Task: Use the "Add to Photos" extension to import photos from other apps into Apple Photos
Action: Mouse moved to (591, 423)
Screenshot: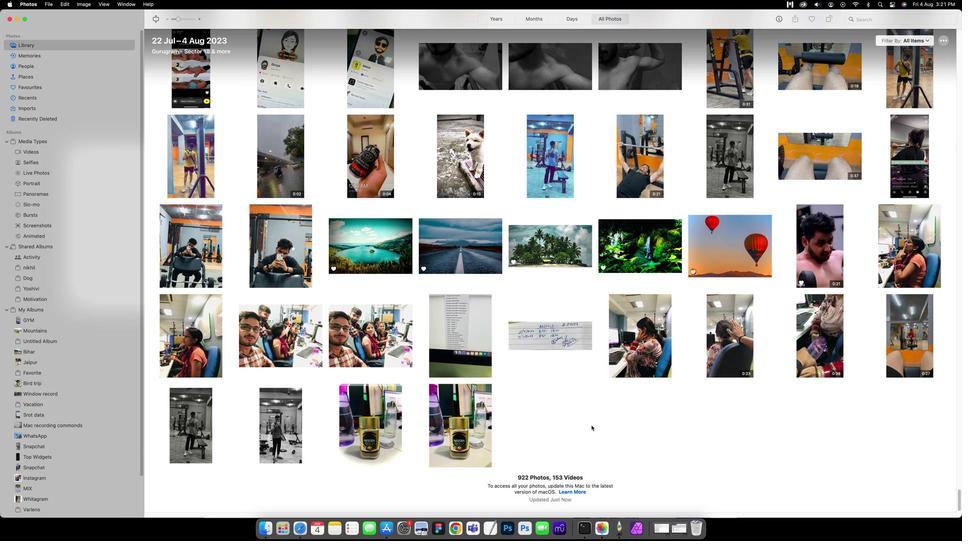 
Action: Mouse pressed left at (591, 423)
Screenshot: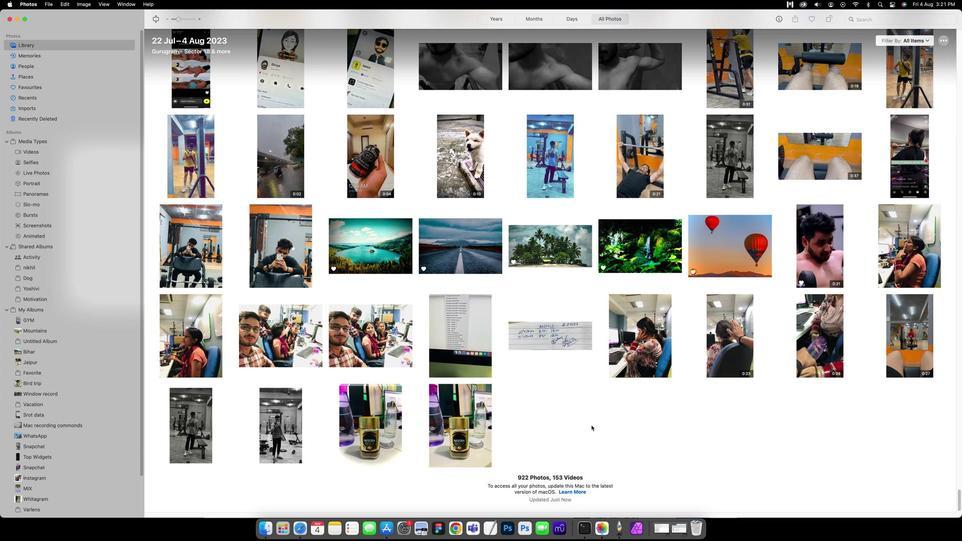 
Action: Mouse moved to (50, 9)
Screenshot: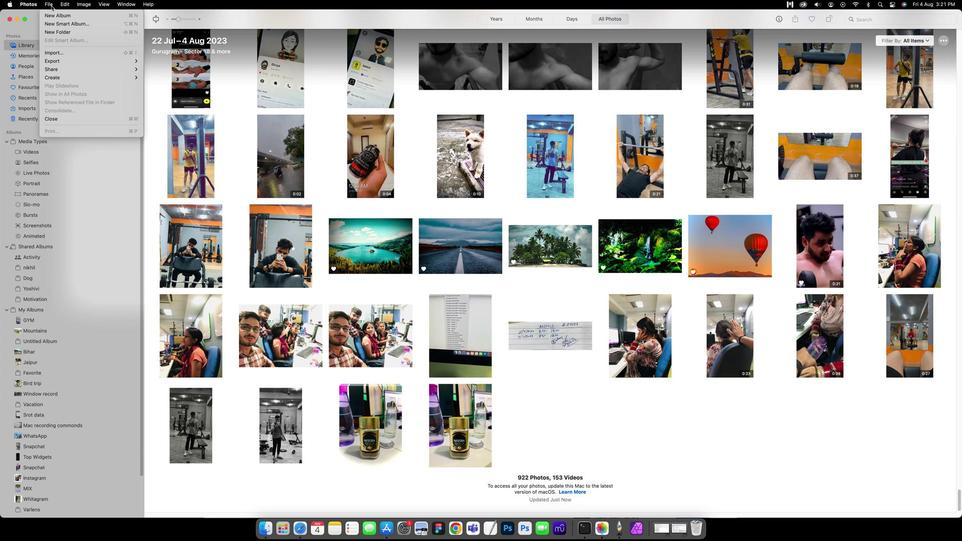 
Action: Mouse pressed left at (50, 9)
Screenshot: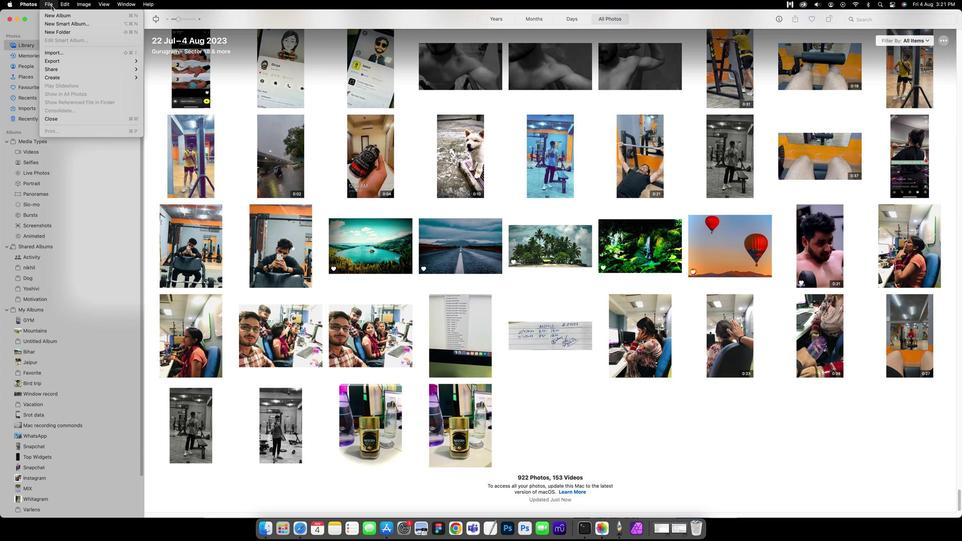 
Action: Mouse moved to (59, 57)
Screenshot: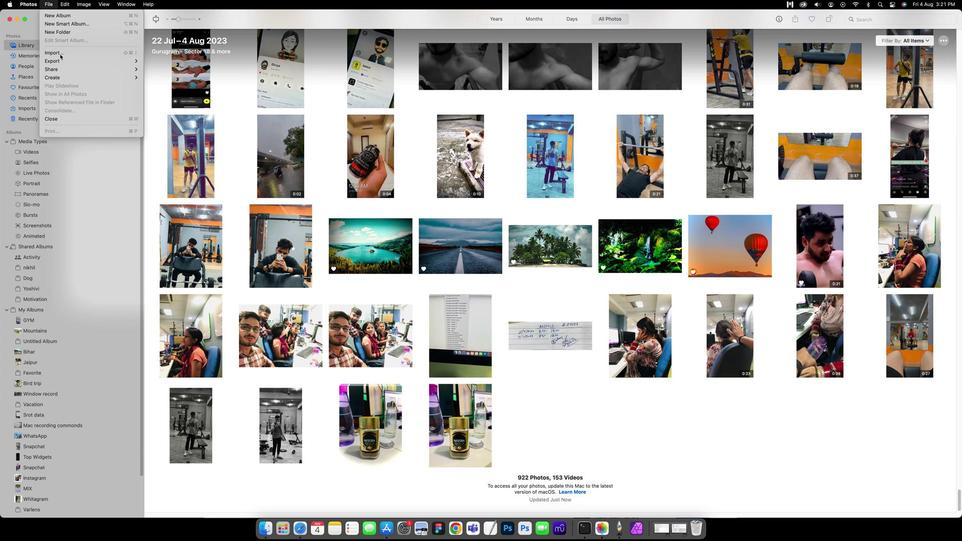 
Action: Mouse pressed left at (59, 57)
Screenshot: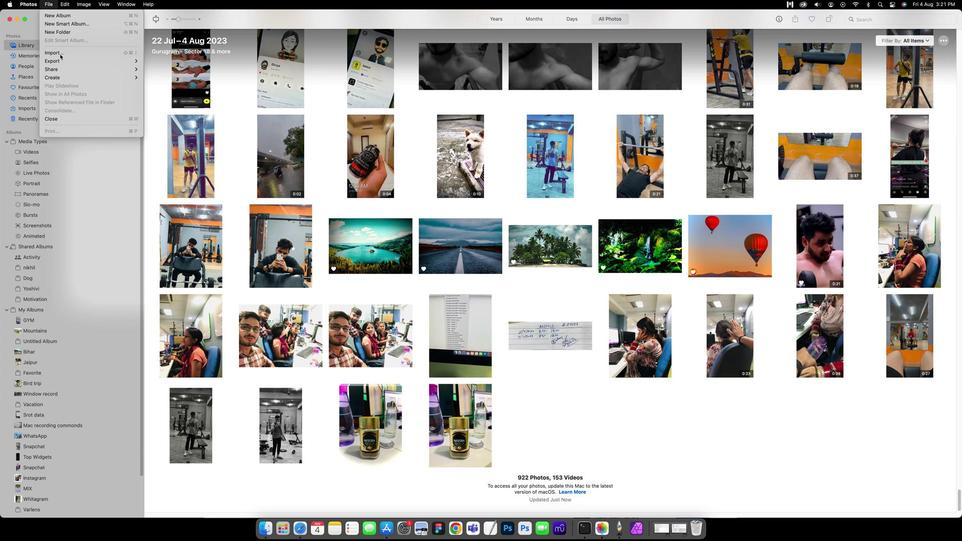
Action: Mouse moved to (405, 221)
Screenshot: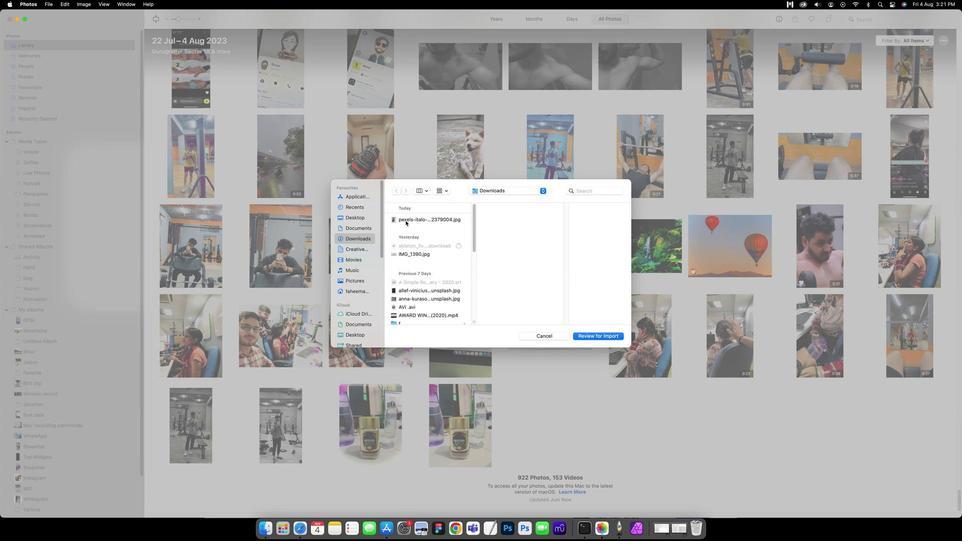 
Action: Mouse pressed left at (405, 221)
Screenshot: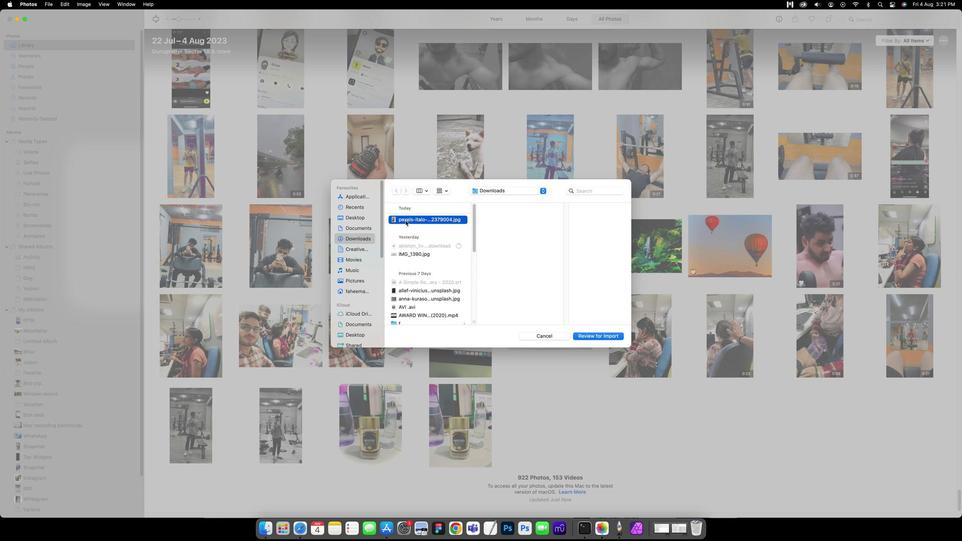 
Action: Mouse moved to (408, 254)
Screenshot: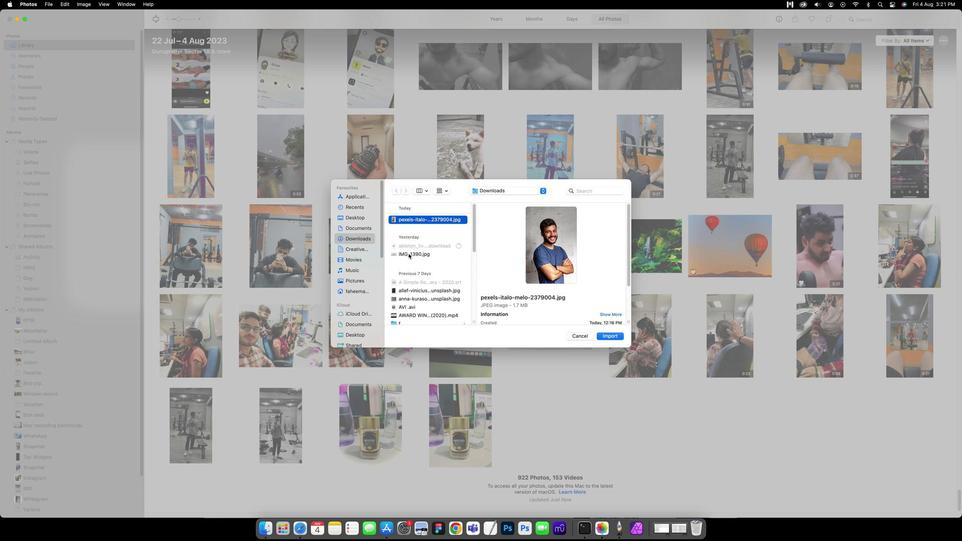 
Action: Key pressed Key.cmd
Screenshot: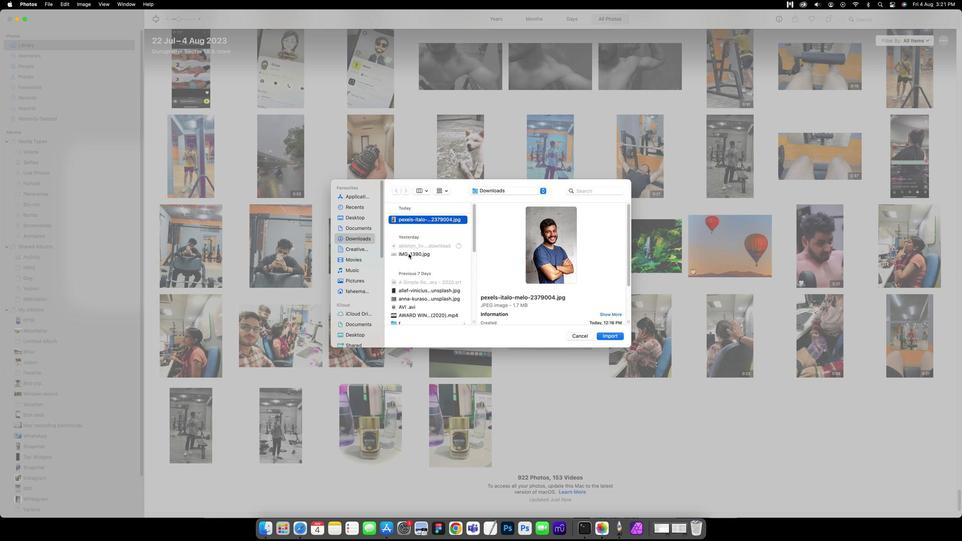 
Action: Mouse pressed left at (408, 254)
Screenshot: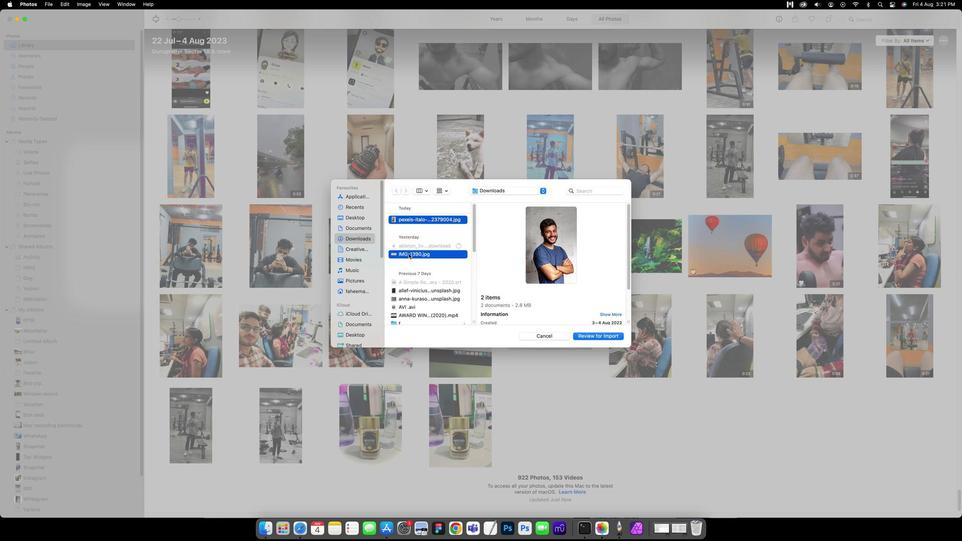 
Action: Mouse moved to (415, 293)
Screenshot: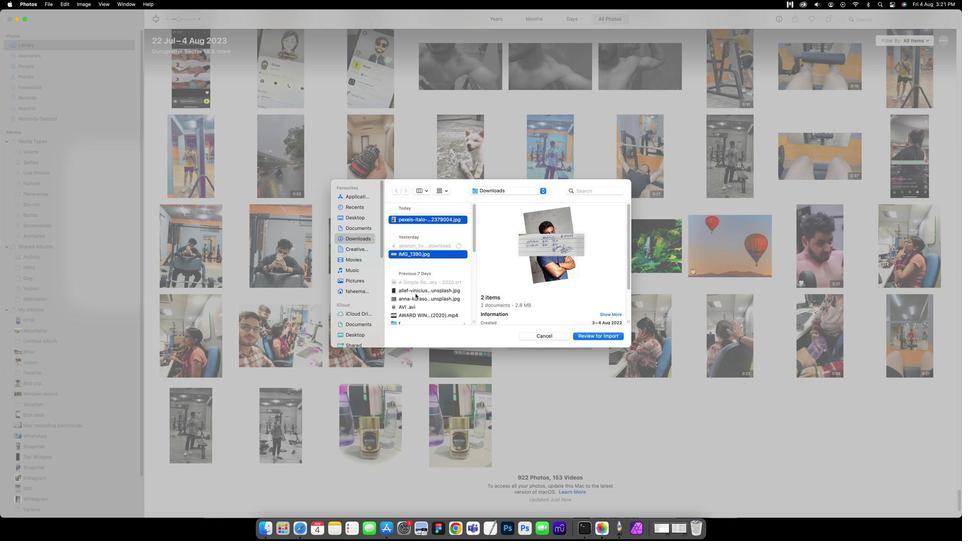 
Action: Key pressed Key.cmd
Screenshot: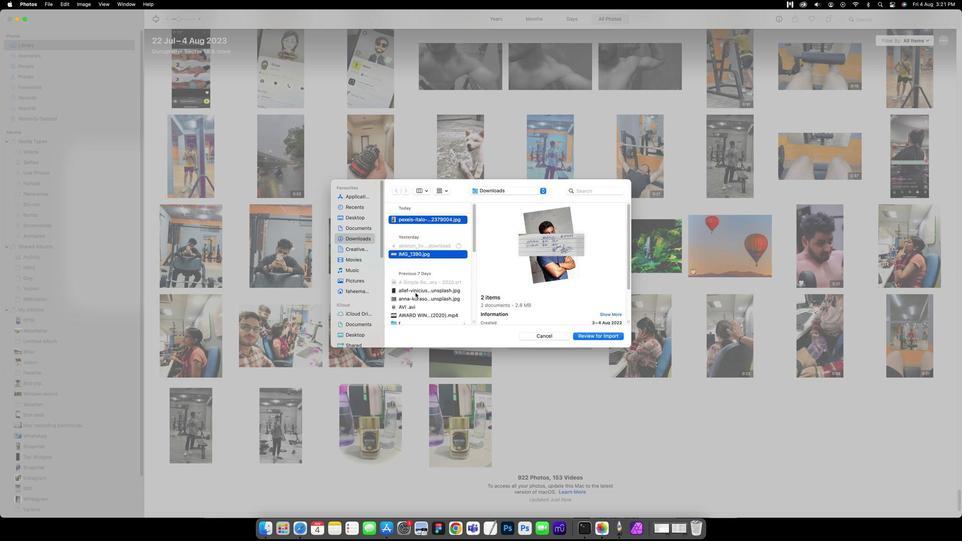 
Action: Mouse moved to (415, 289)
Screenshot: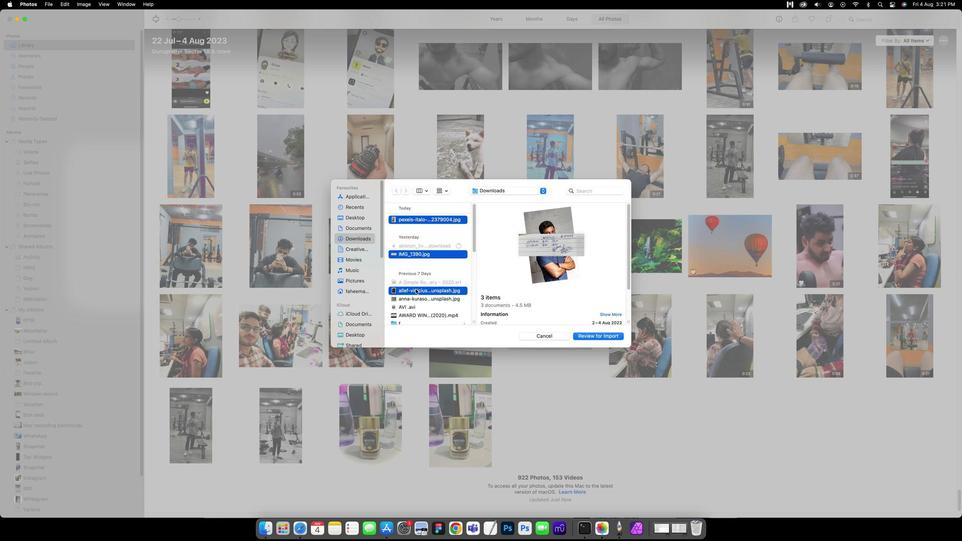 
Action: Mouse pressed left at (415, 289)
Screenshot: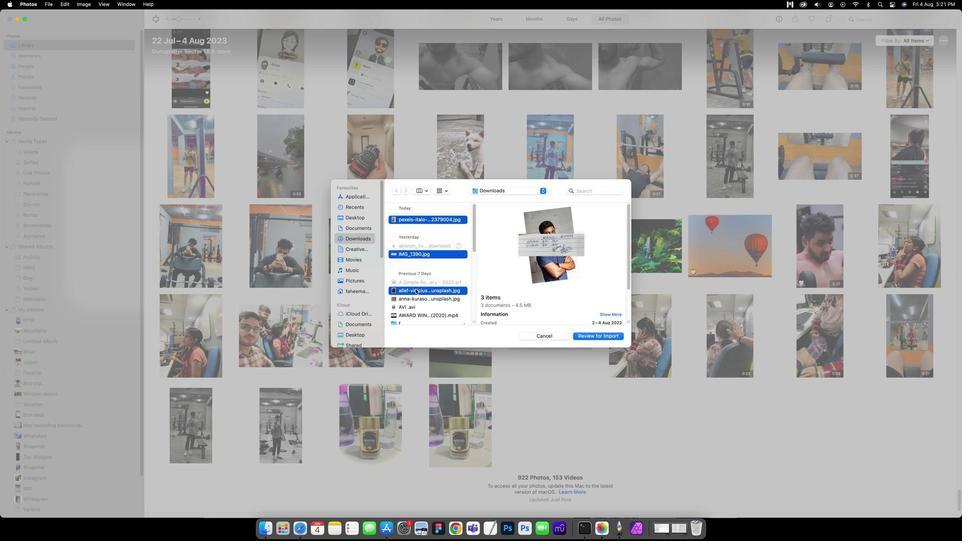 
Action: Mouse moved to (412, 298)
Screenshot: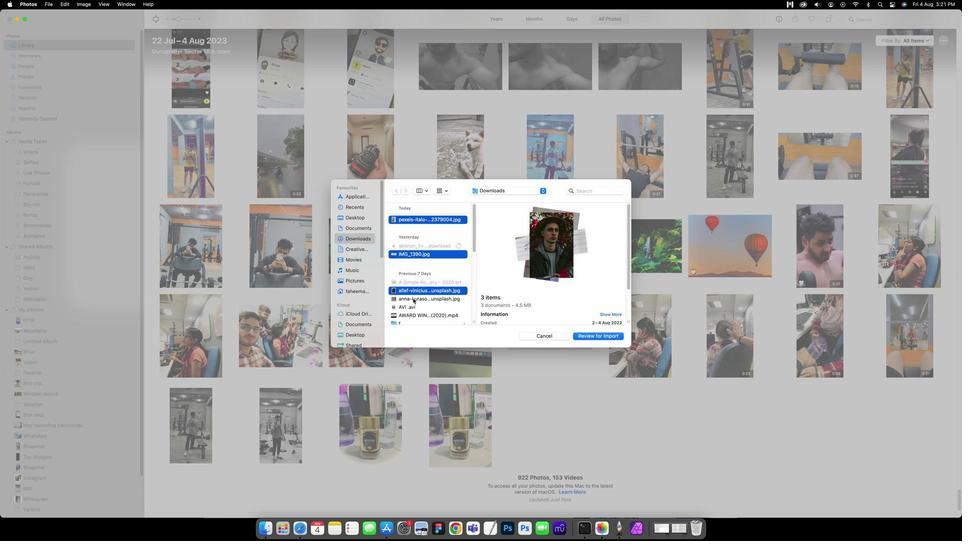 
Action: Mouse pressed left at (412, 298)
Screenshot: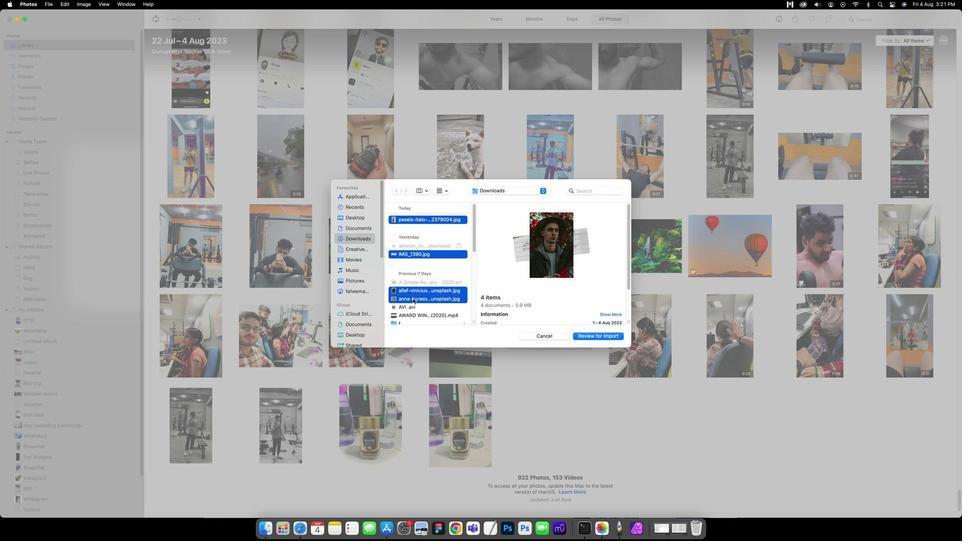 
Action: Mouse moved to (409, 306)
Screenshot: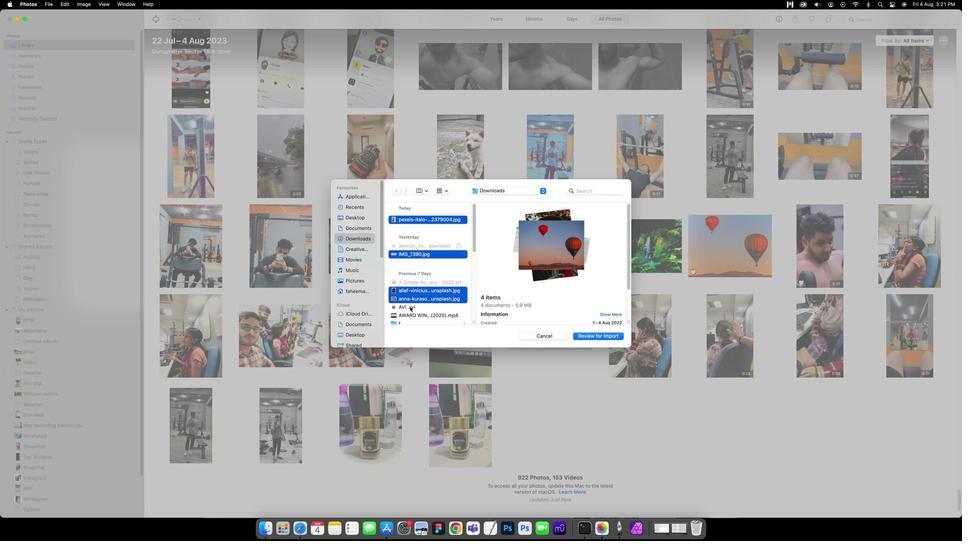 
Action: Mouse pressed left at (409, 306)
Screenshot: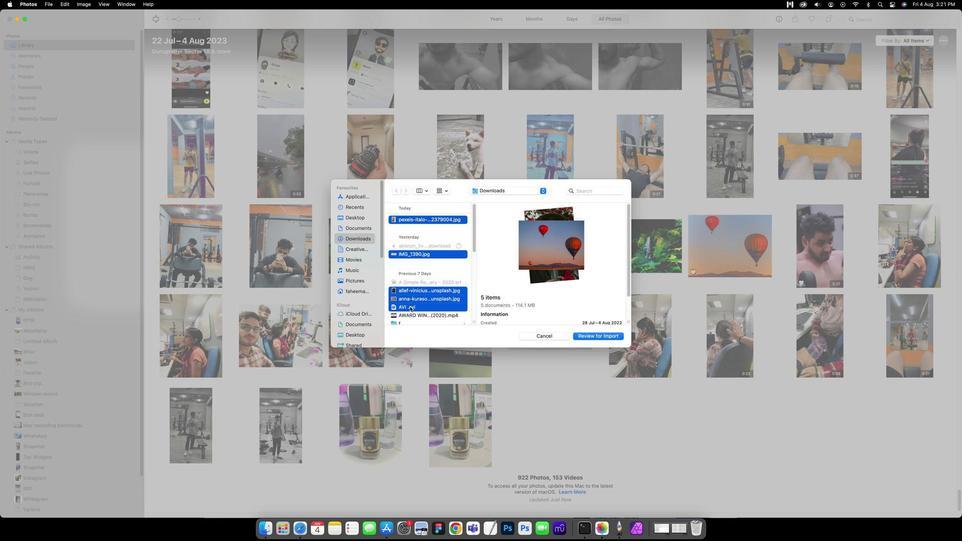 
Action: Mouse scrolled (409, 306) with delta (0, 4)
Screenshot: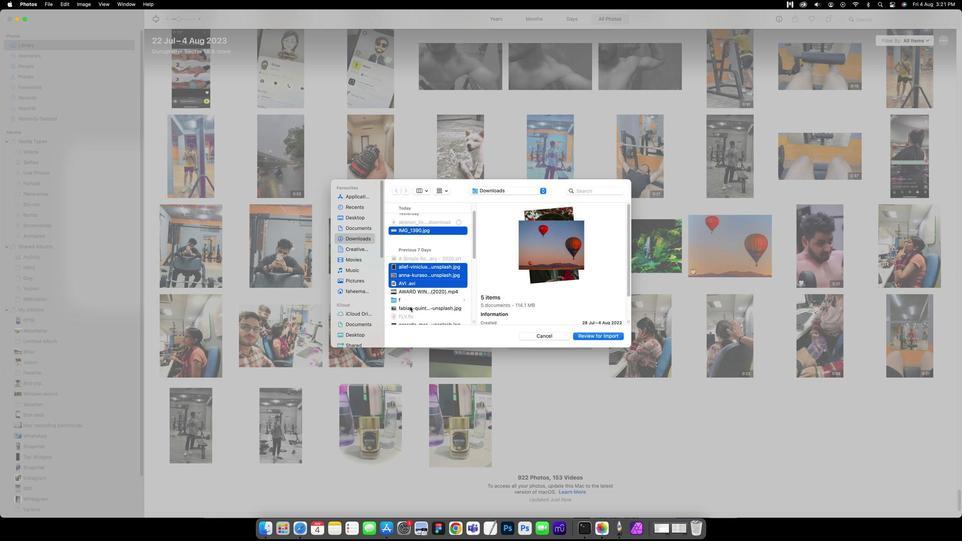 
Action: Mouse scrolled (409, 306) with delta (0, 4)
Screenshot: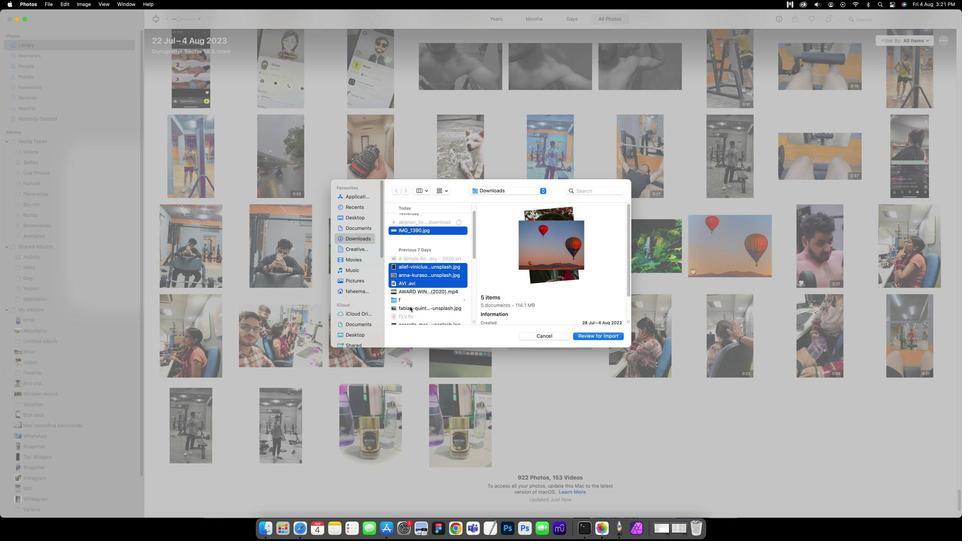 
Action: Mouse scrolled (409, 306) with delta (0, 3)
Screenshot: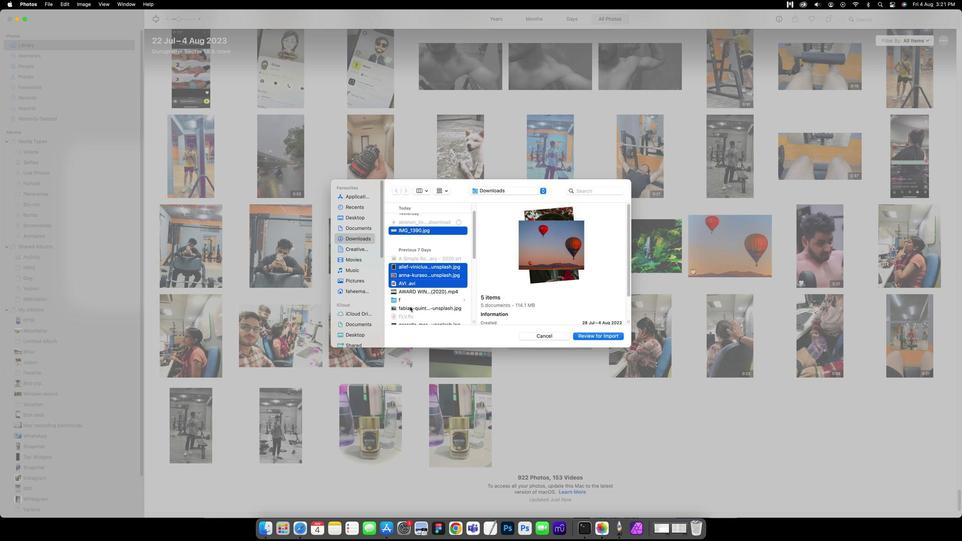 
Action: Mouse moved to (412, 295)
Screenshot: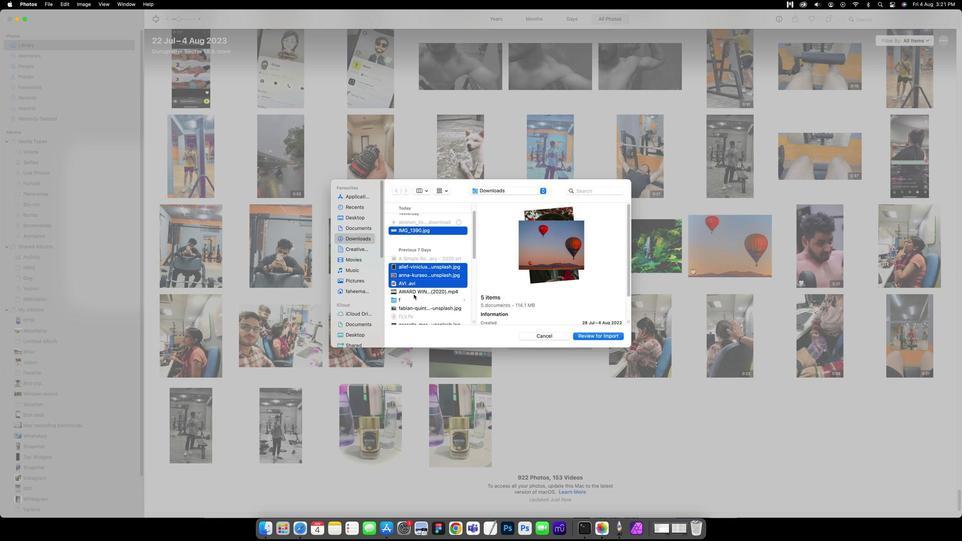 
Action: Key pressed Key.cmd
Screenshot: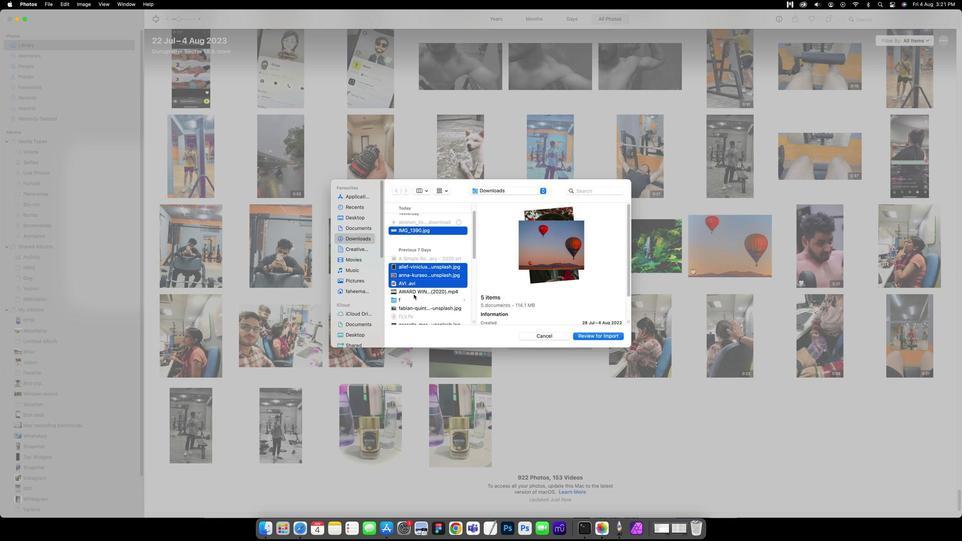 
Action: Mouse moved to (410, 307)
Screenshot: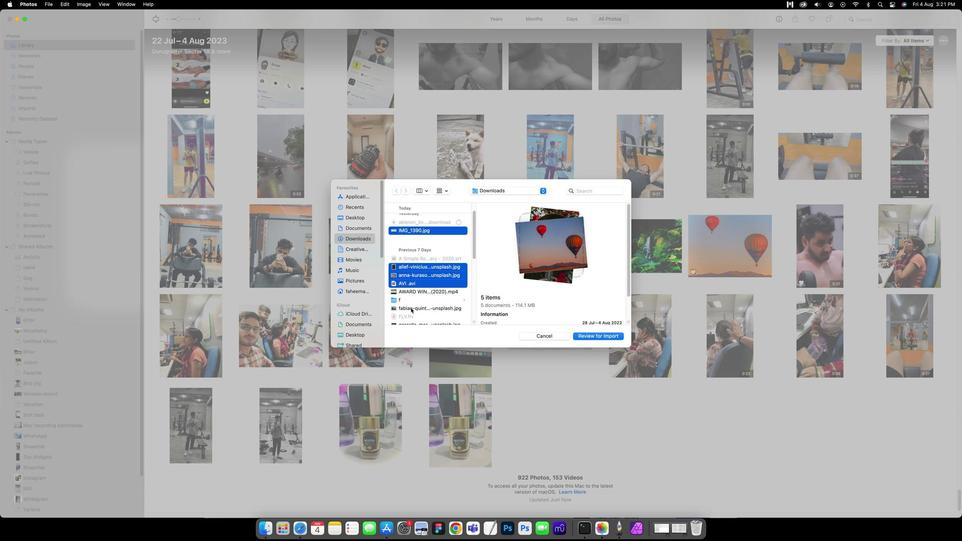 
Action: Mouse pressed left at (410, 307)
Screenshot: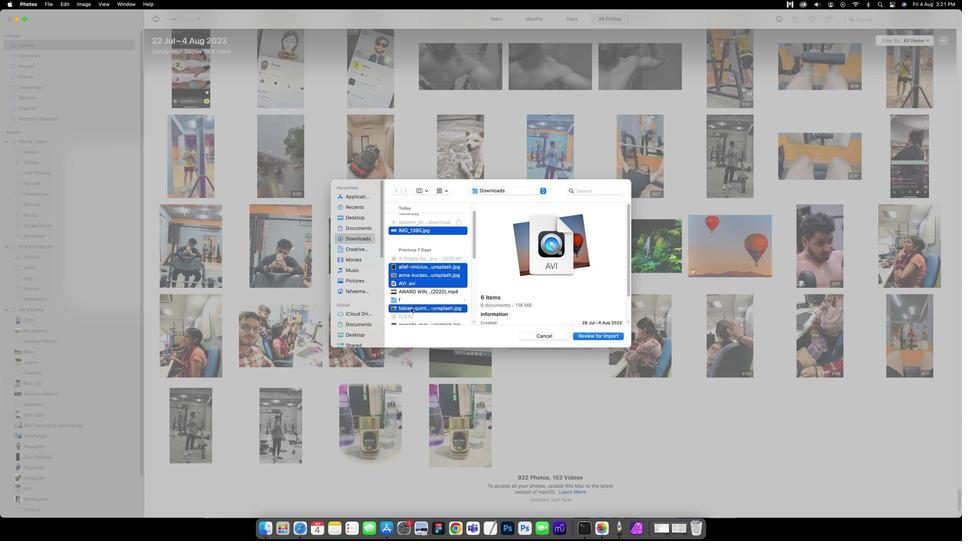 
Action: Mouse scrolled (410, 307) with delta (0, 4)
Screenshot: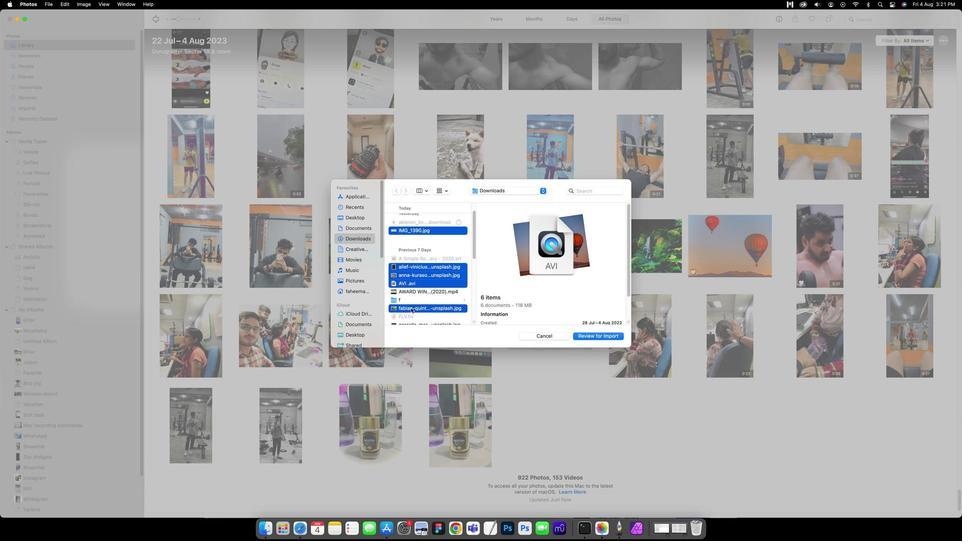 
Action: Mouse scrolled (410, 307) with delta (0, 4)
Screenshot: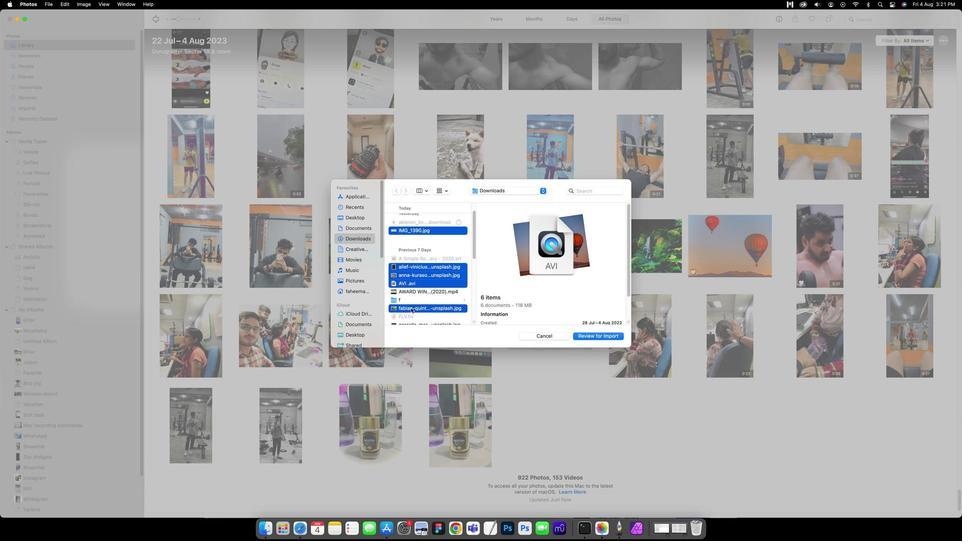 
Action: Mouse scrolled (410, 307) with delta (0, 3)
Screenshot: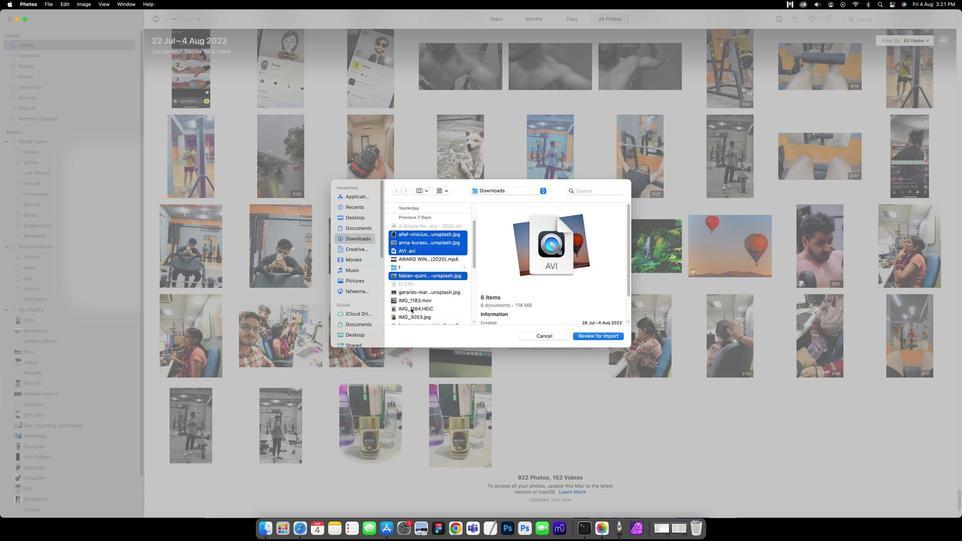 
Action: Mouse scrolled (410, 307) with delta (0, 4)
Screenshot: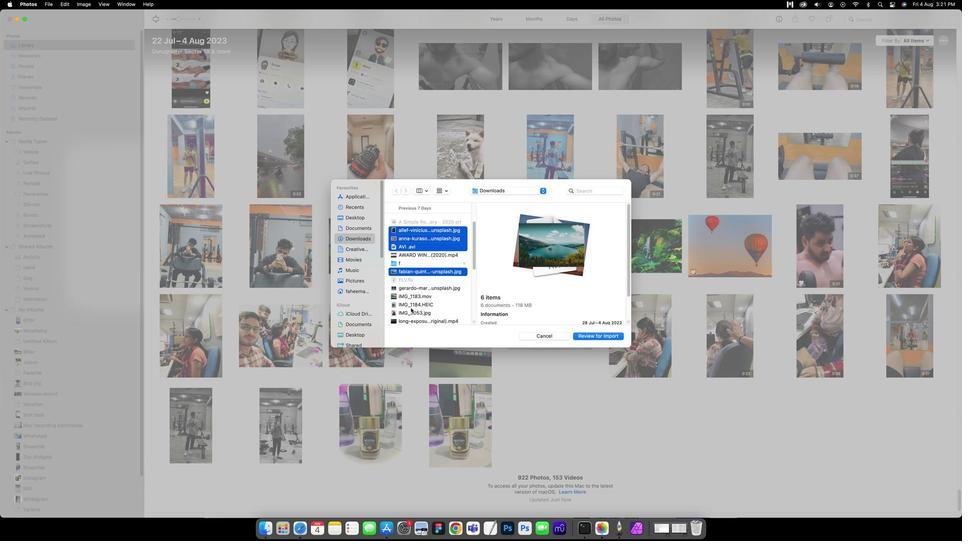 
Action: Mouse scrolled (410, 307) with delta (0, 4)
Screenshot: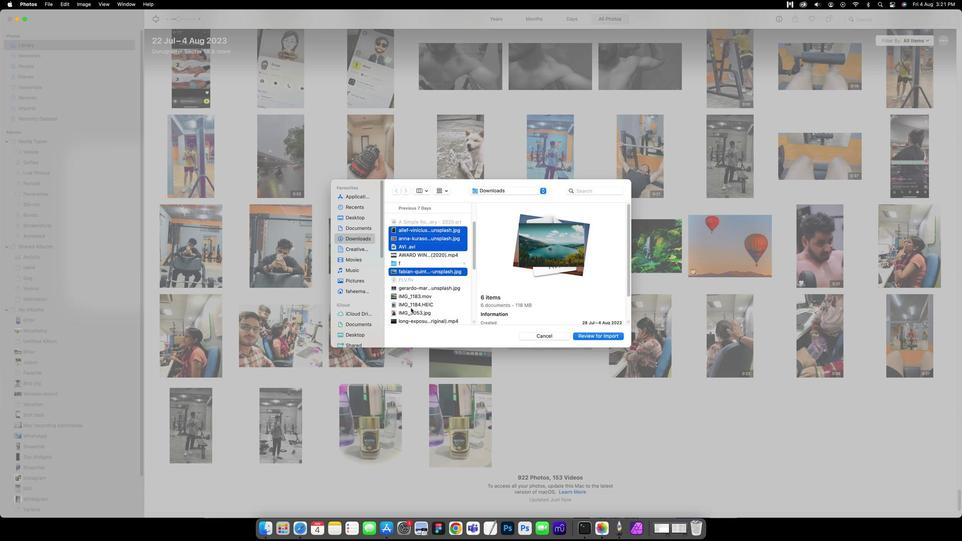 
Action: Mouse moved to (412, 291)
Screenshot: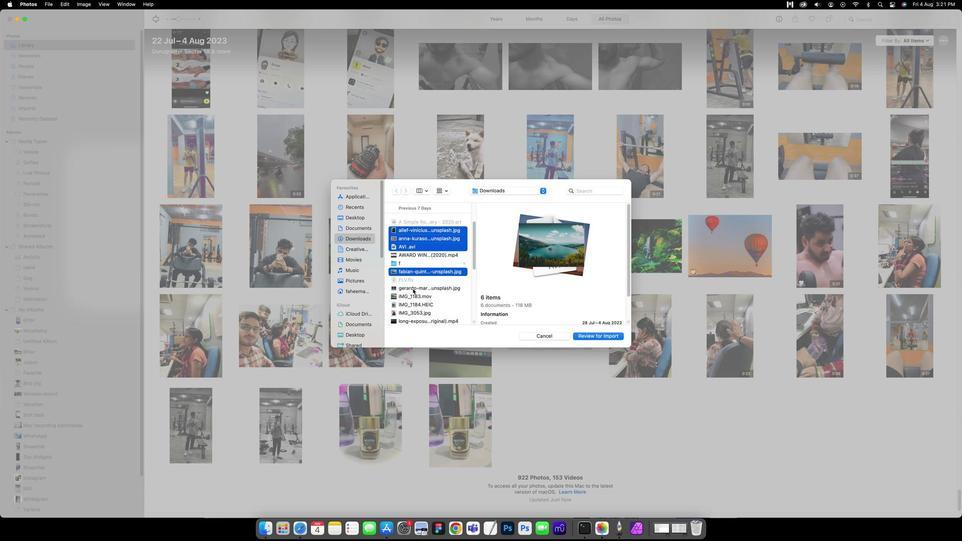 
Action: Key pressed Key.cmd
Screenshot: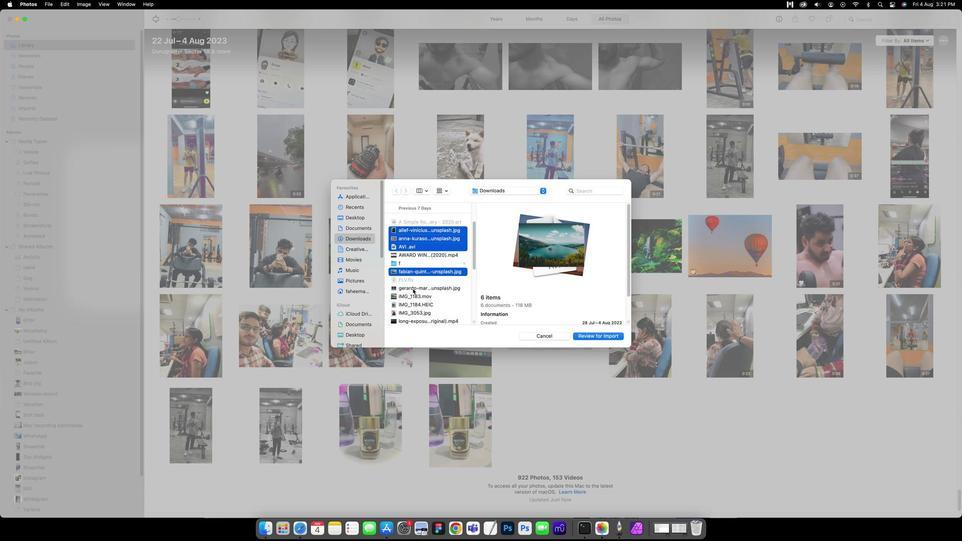 
Action: Mouse moved to (412, 287)
Screenshot: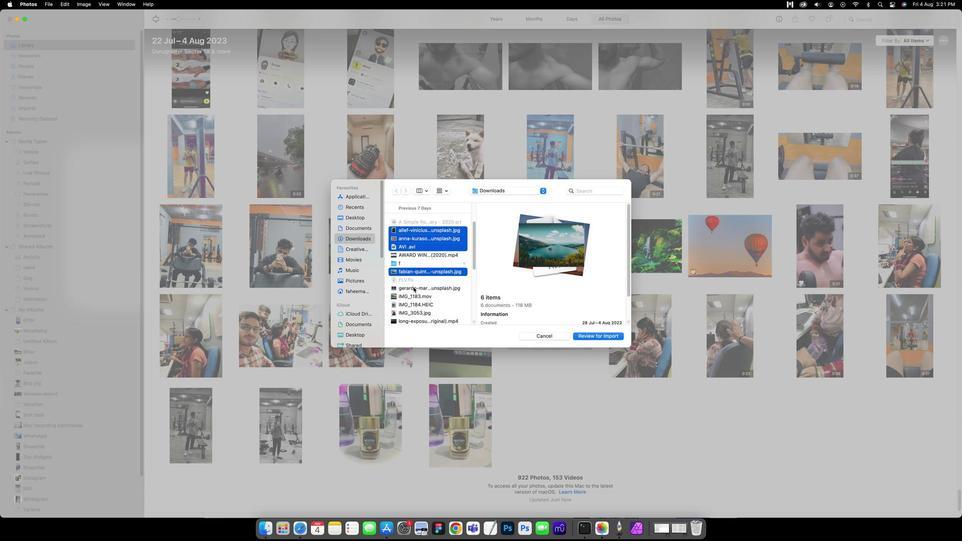 
Action: Mouse pressed left at (412, 287)
Screenshot: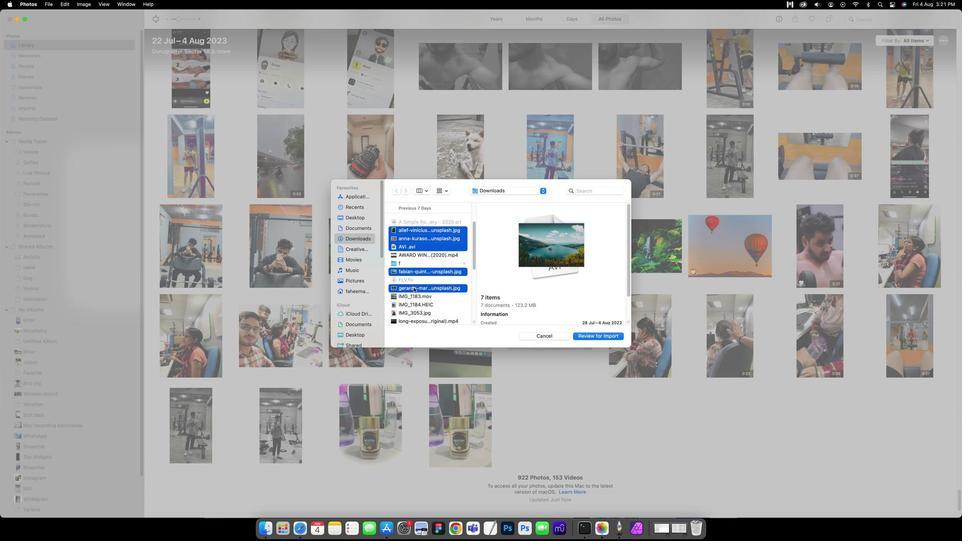 
Action: Mouse moved to (407, 305)
Screenshot: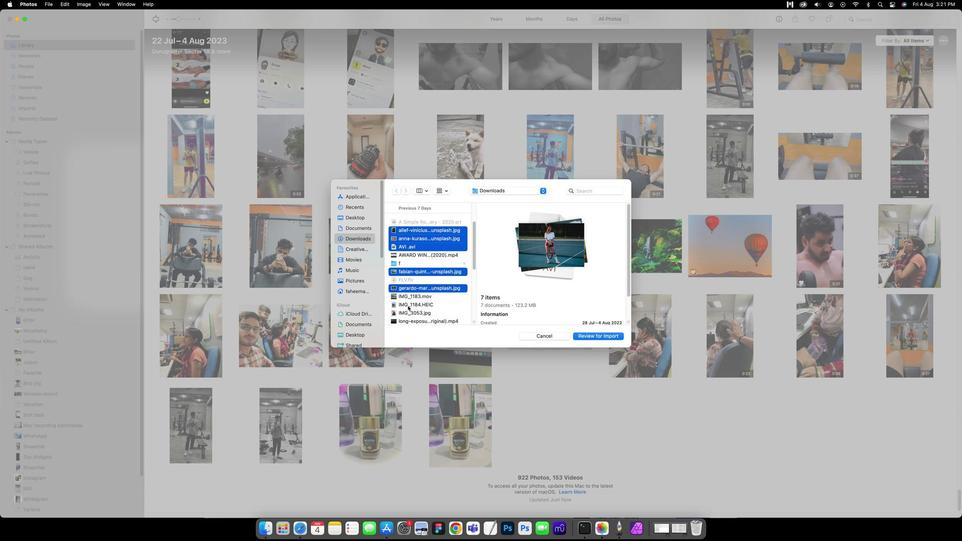 
Action: Mouse pressed left at (407, 305)
Screenshot: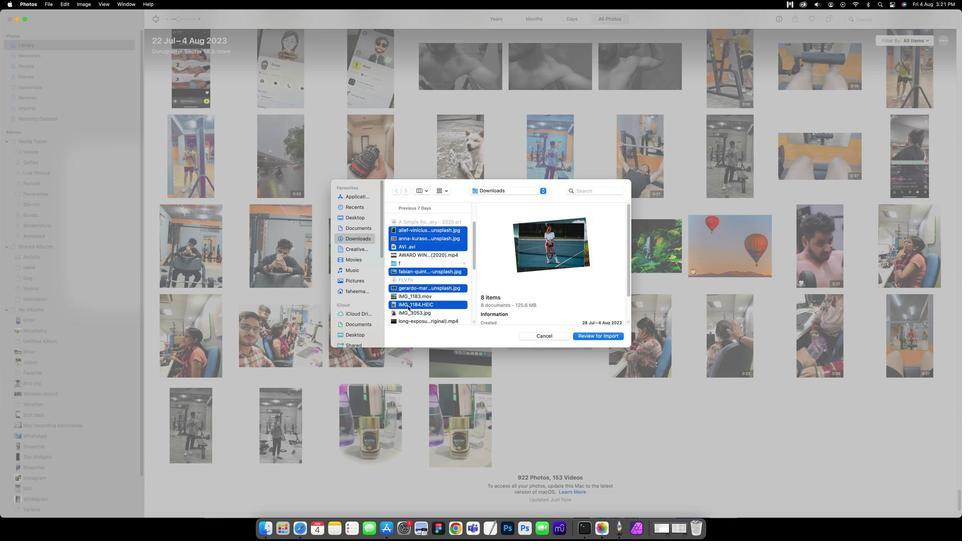 
Action: Mouse moved to (407, 310)
Screenshot: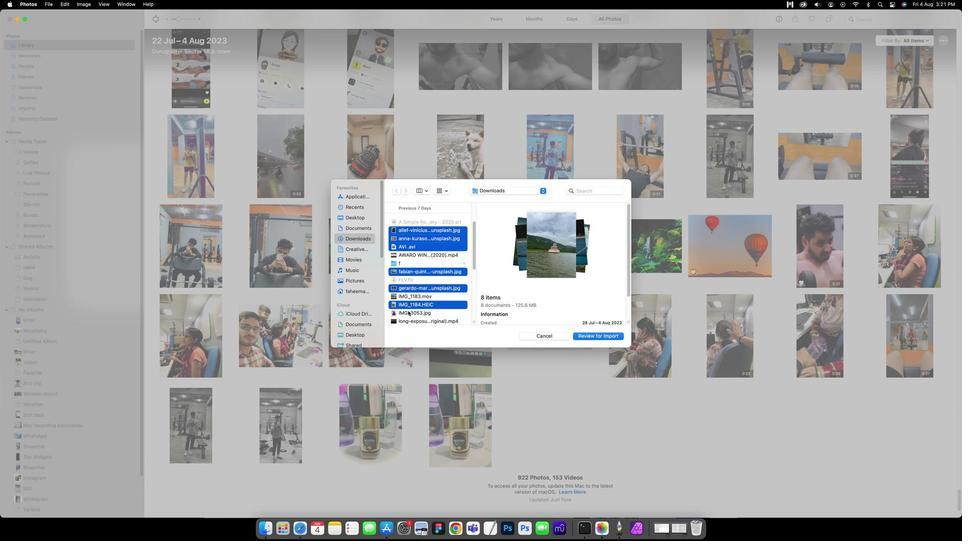 
Action: Mouse pressed left at (407, 310)
Screenshot: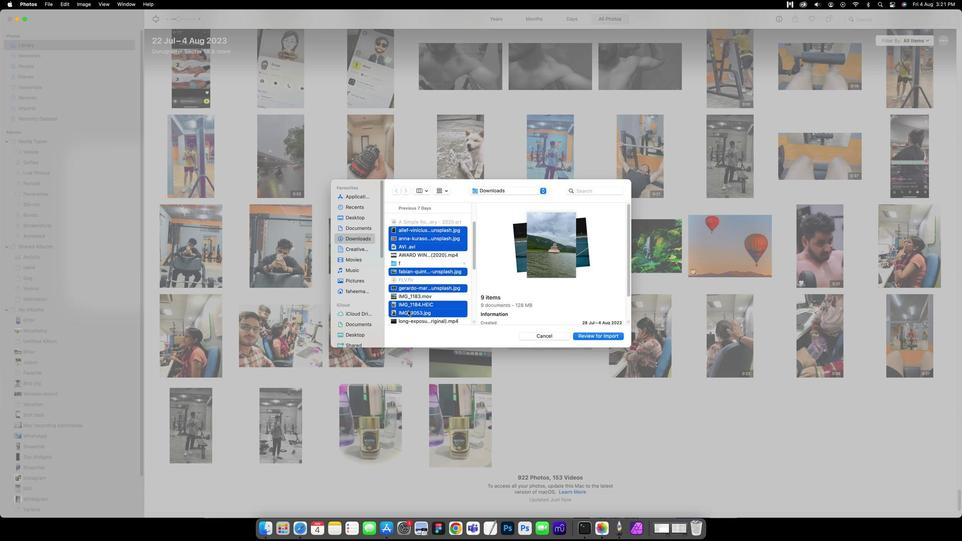 
Action: Mouse scrolled (407, 310) with delta (0, 4)
Screenshot: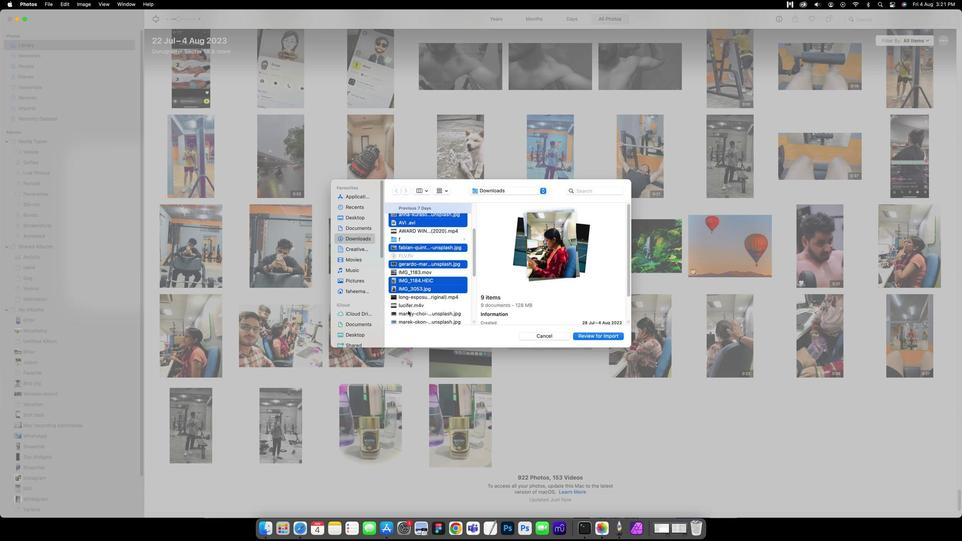 
Action: Mouse scrolled (407, 310) with delta (0, 4)
Screenshot: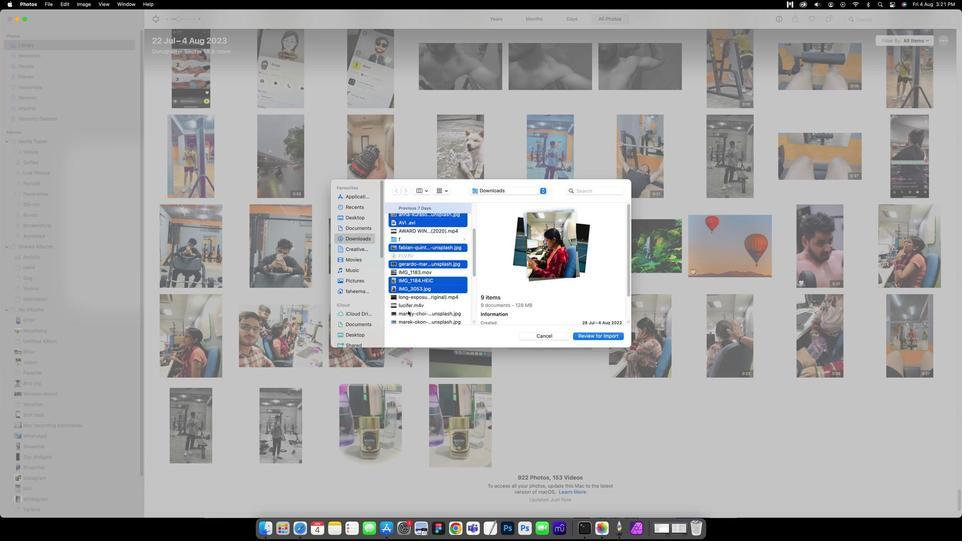 
Action: Mouse scrolled (407, 310) with delta (0, 3)
Screenshot: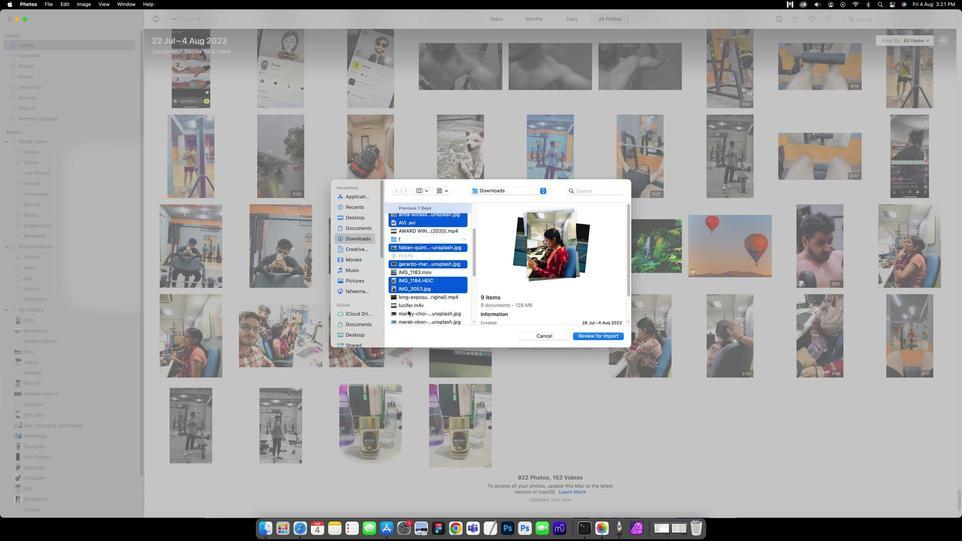
Action: Key pressed Key.cmd
Screenshot: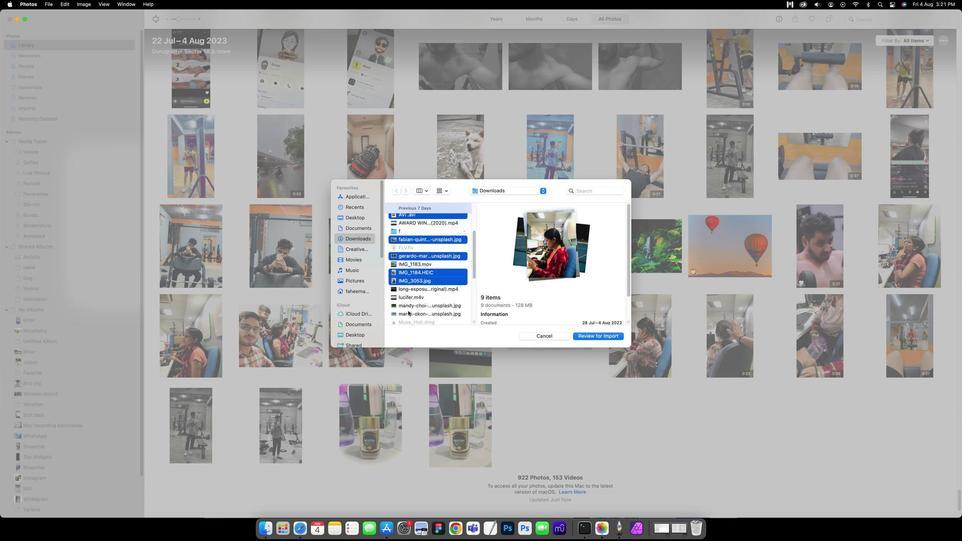 
Action: Mouse scrolled (407, 310) with delta (0, 4)
Screenshot: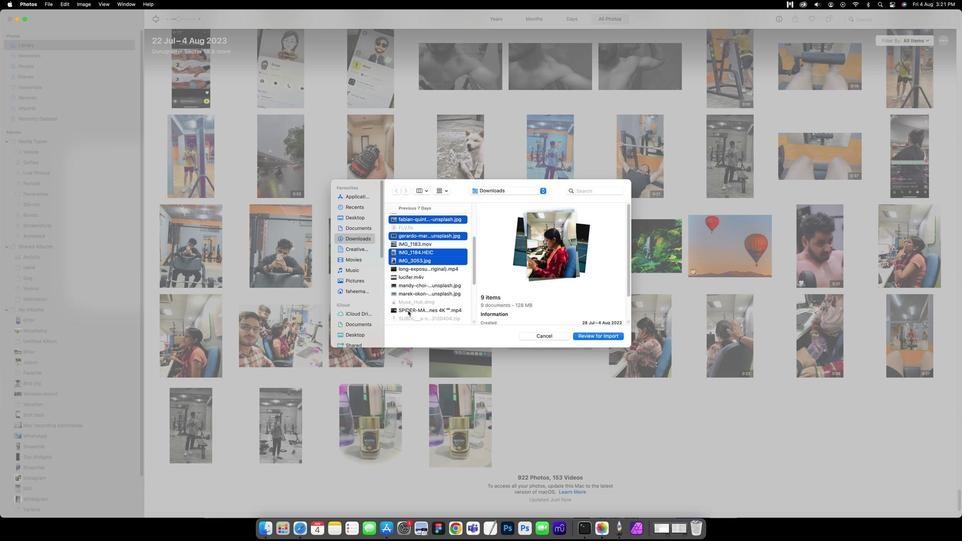
Action: Mouse scrolled (407, 310) with delta (0, 4)
Screenshot: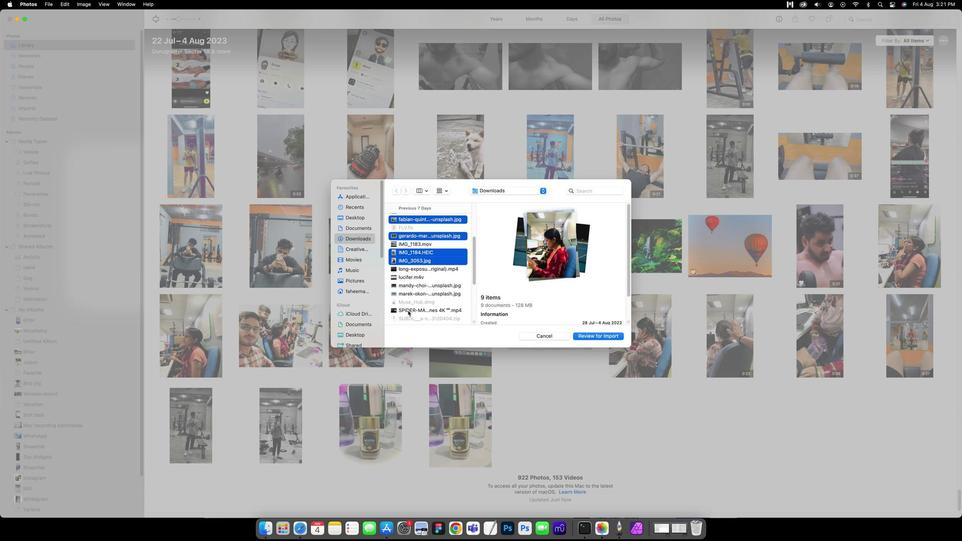 
Action: Mouse scrolled (407, 310) with delta (0, 3)
Screenshot: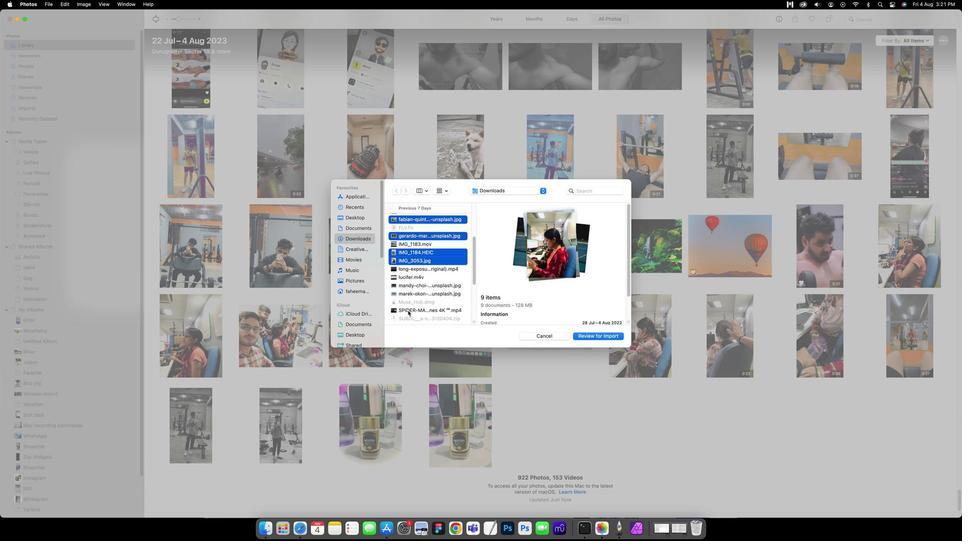 
Action: Key pressed Key.cmd
Screenshot: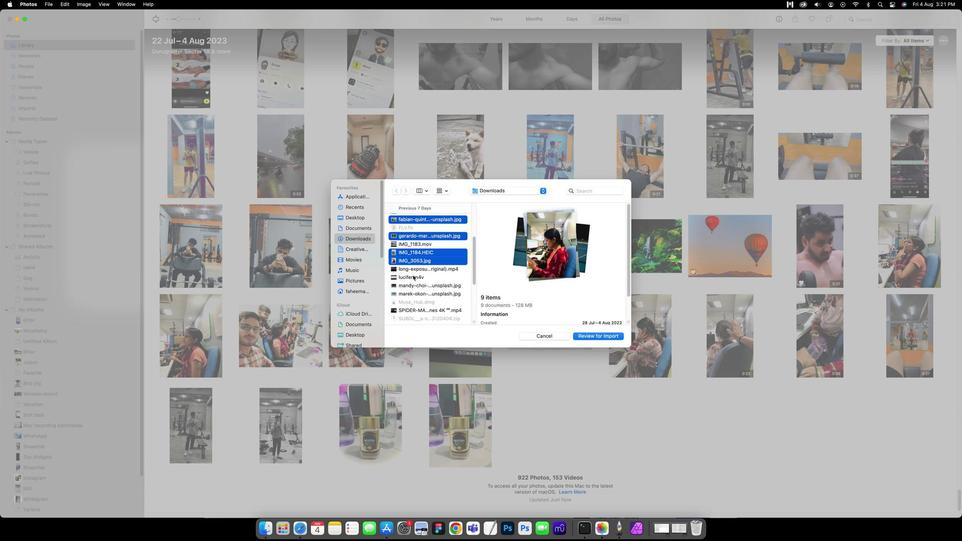 
Action: Mouse moved to (407, 276)
Screenshot: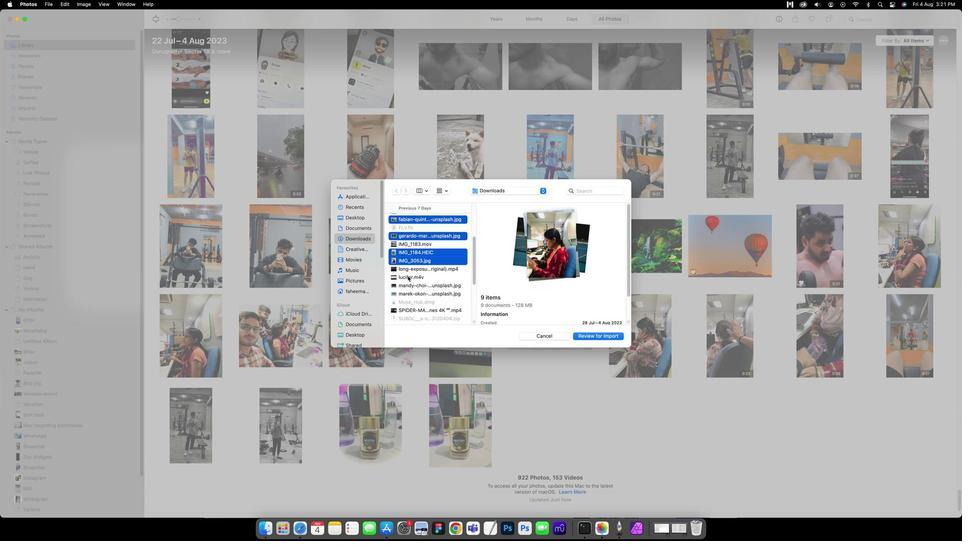 
Action: Mouse pressed left at (407, 276)
Screenshot: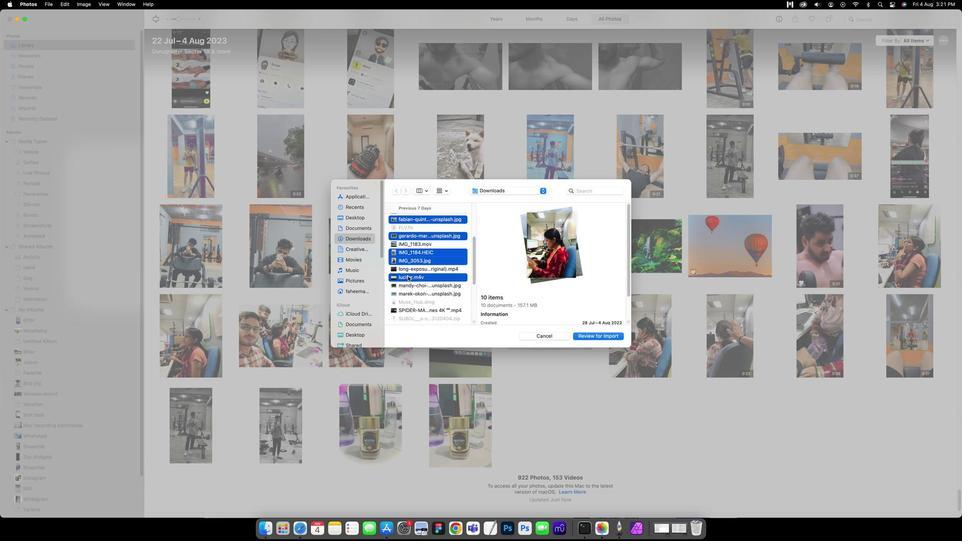 
Action: Mouse moved to (410, 271)
Screenshot: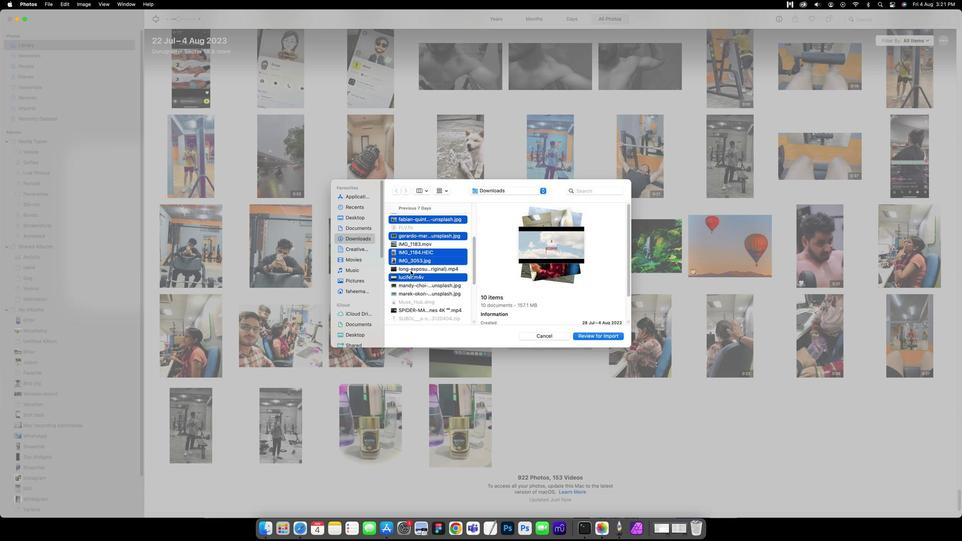 
Action: Mouse pressed left at (410, 271)
Screenshot: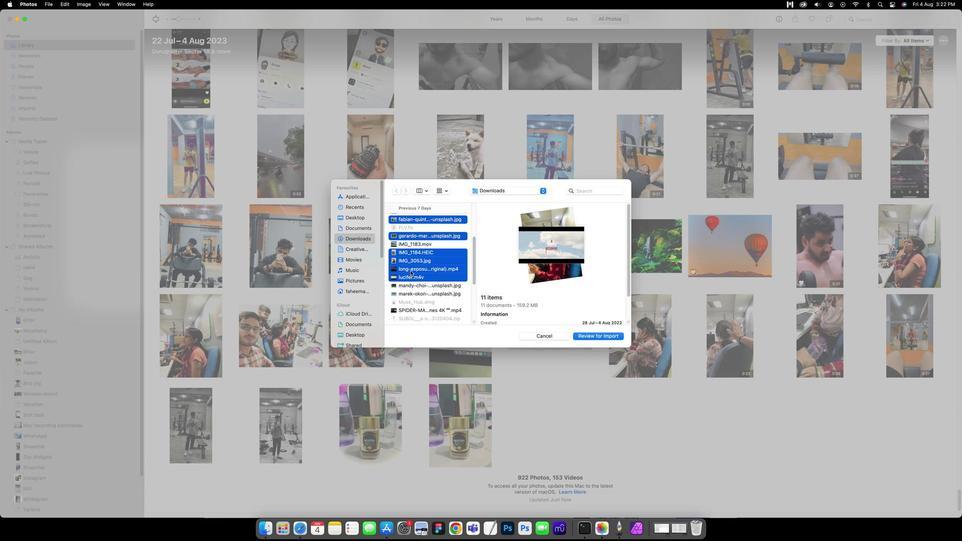 
Action: Mouse moved to (409, 282)
Screenshot: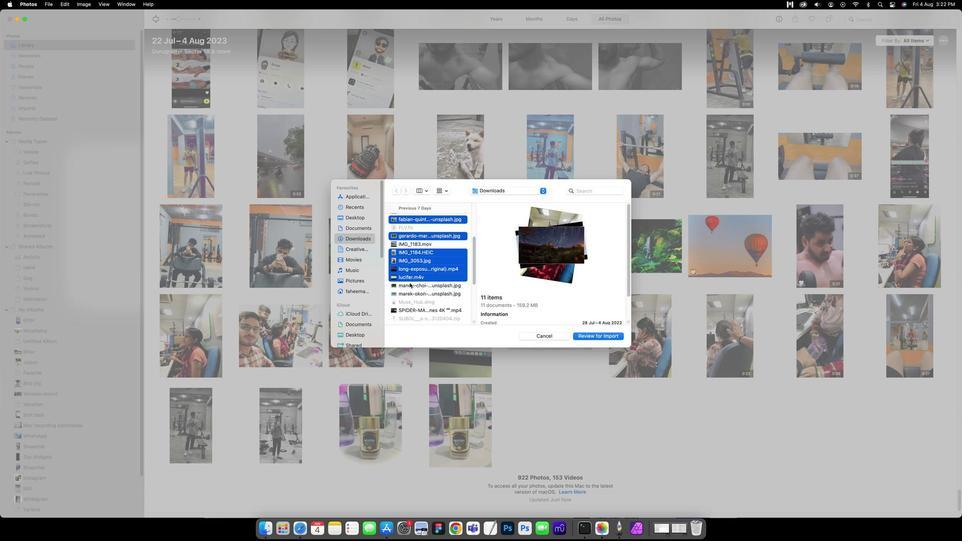 
Action: Mouse pressed left at (409, 282)
Screenshot: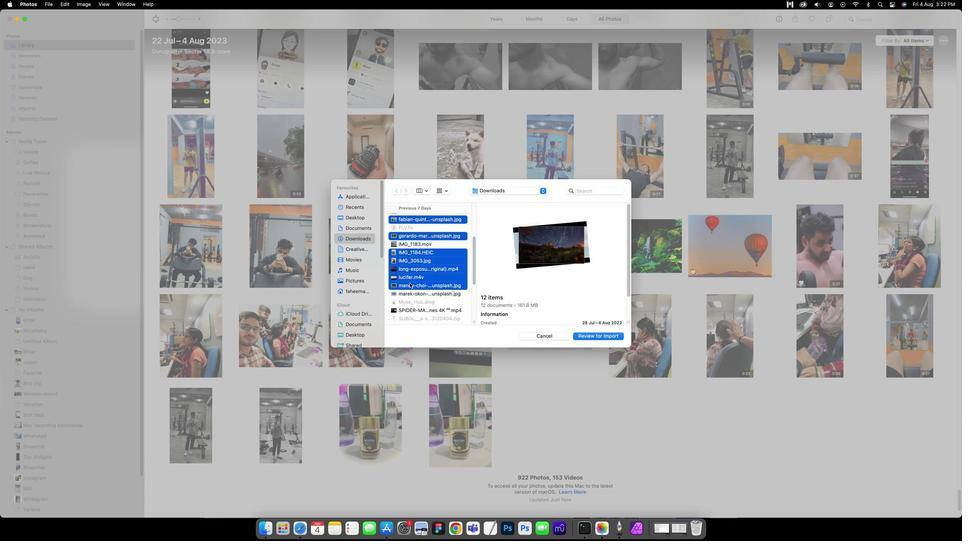 
Action: Mouse moved to (409, 293)
Screenshot: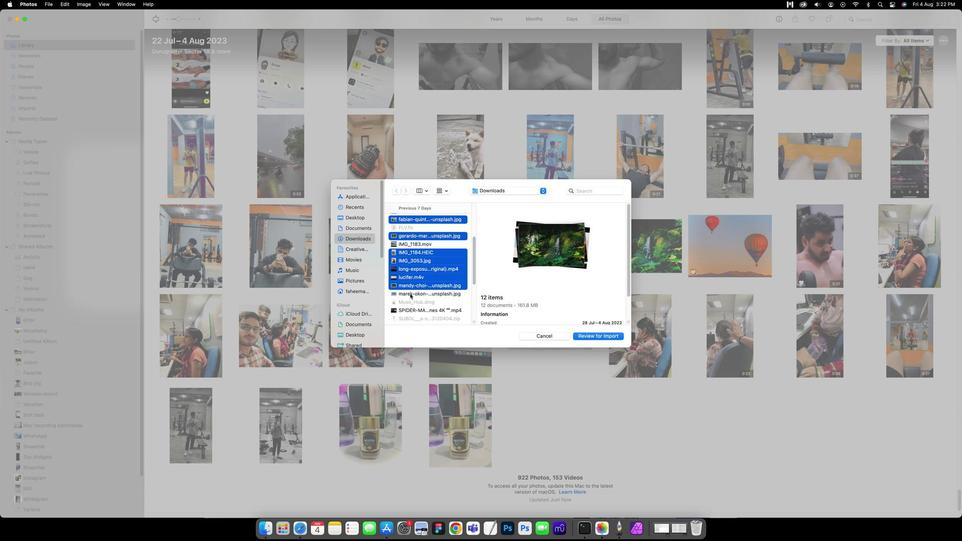 
Action: Mouse pressed left at (409, 293)
Screenshot: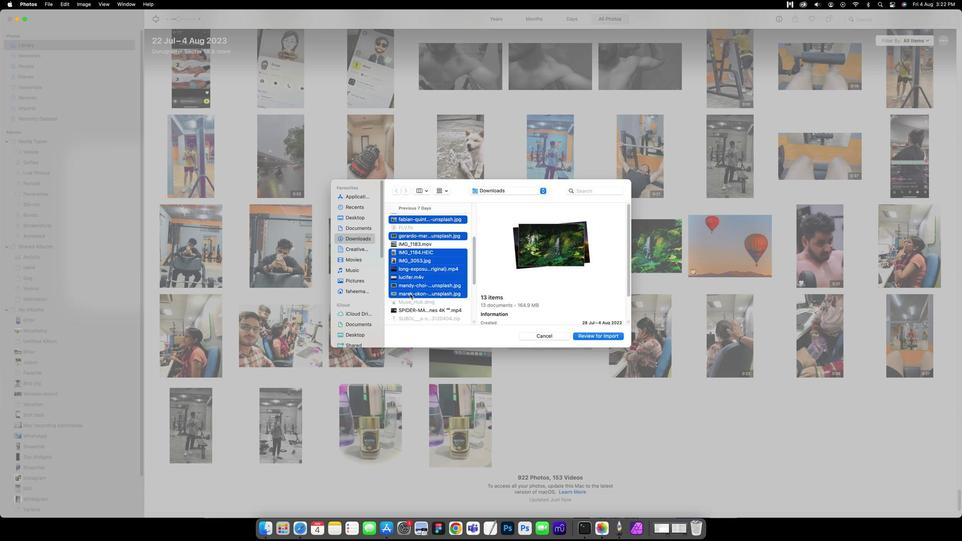 
Action: Mouse scrolled (409, 293) with delta (0, 4)
Screenshot: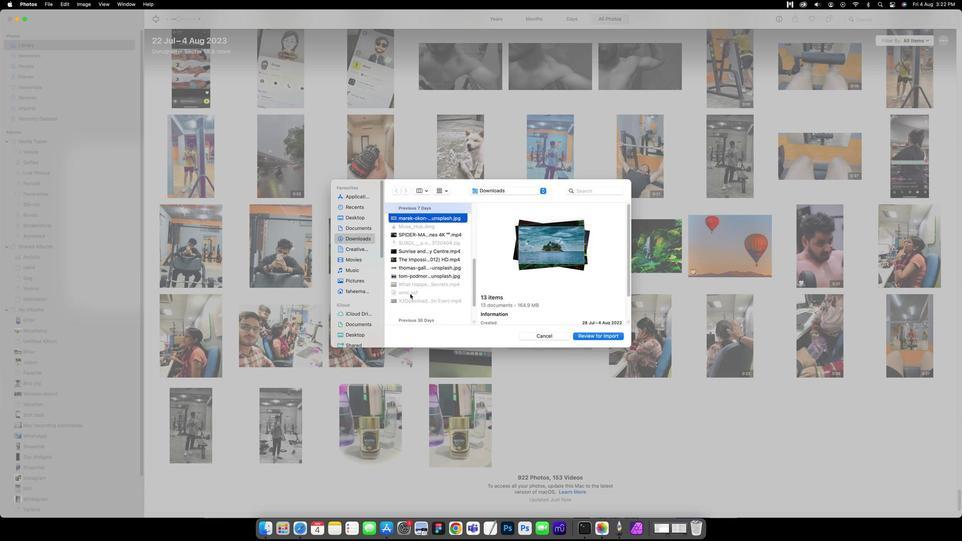 
Action: Mouse scrolled (409, 293) with delta (0, 4)
Screenshot: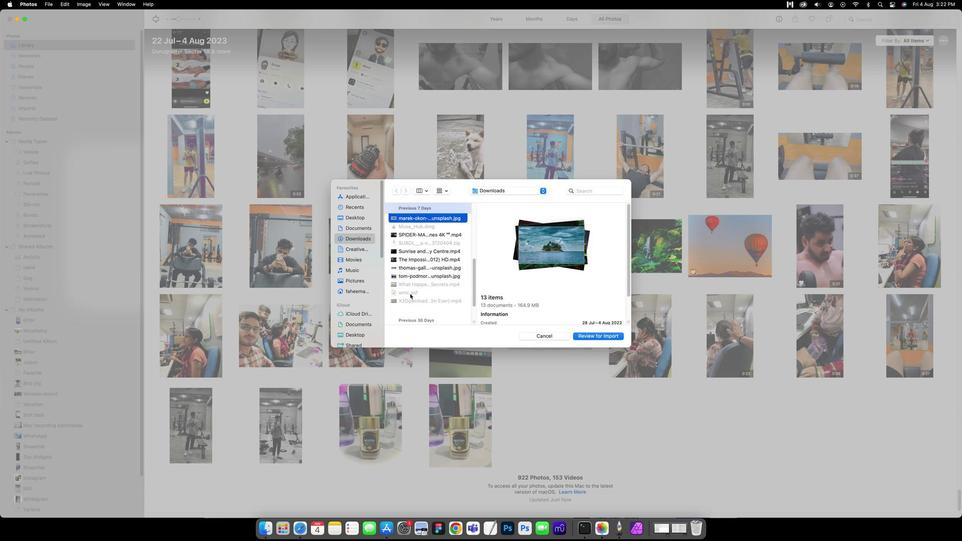 
Action: Mouse scrolled (409, 293) with delta (0, 3)
Screenshot: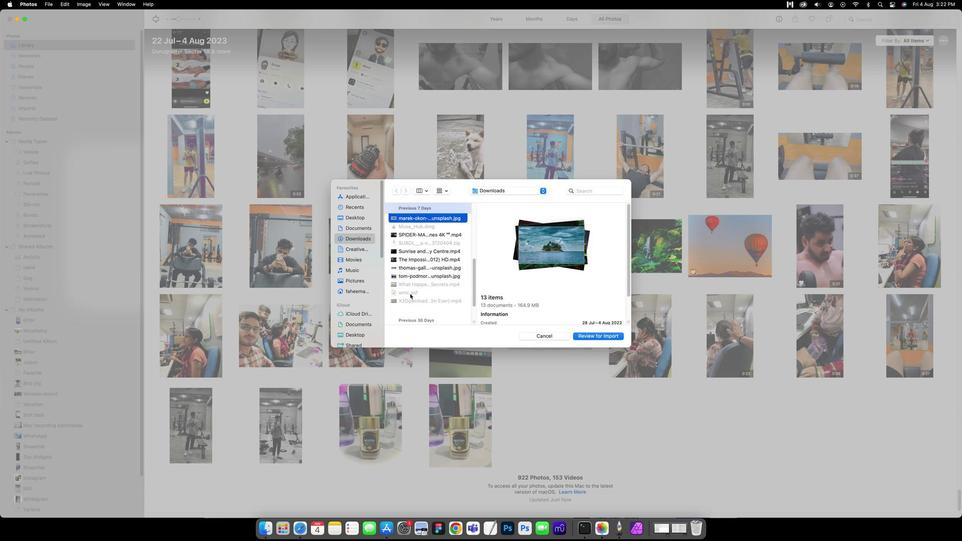 
Action: Mouse scrolled (409, 293) with delta (0, 2)
Screenshot: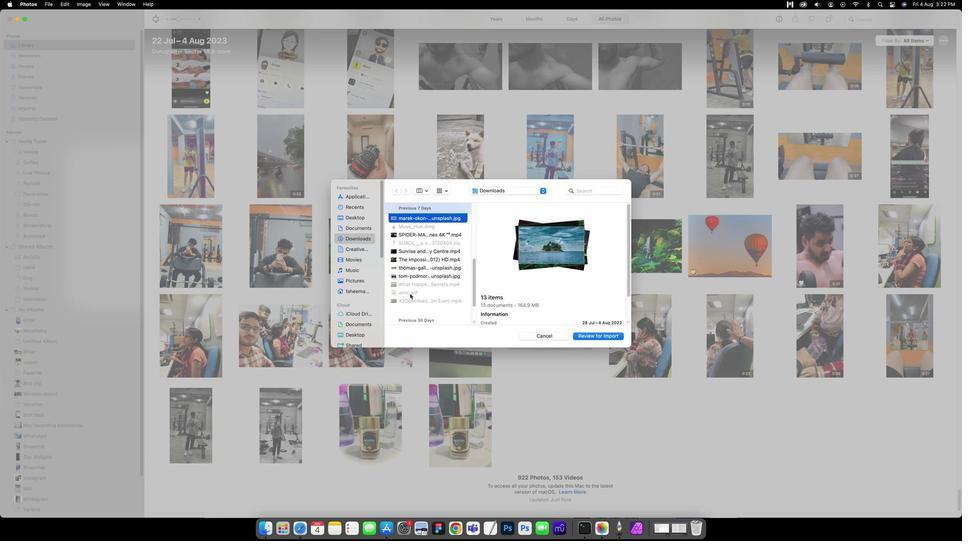 
Action: Mouse moved to (409, 268)
Screenshot: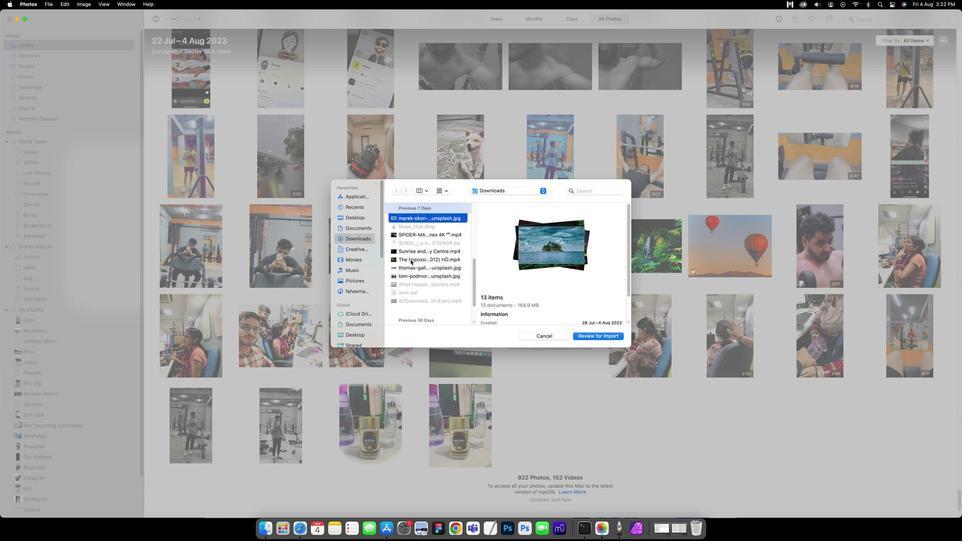 
Action: Key pressed Key.cmd
Screenshot: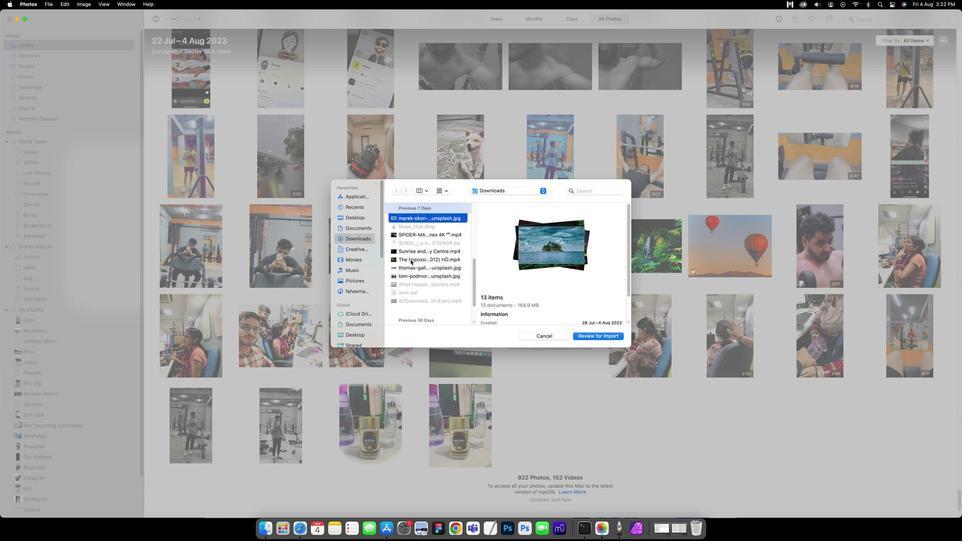 
Action: Mouse moved to (414, 252)
Screenshot: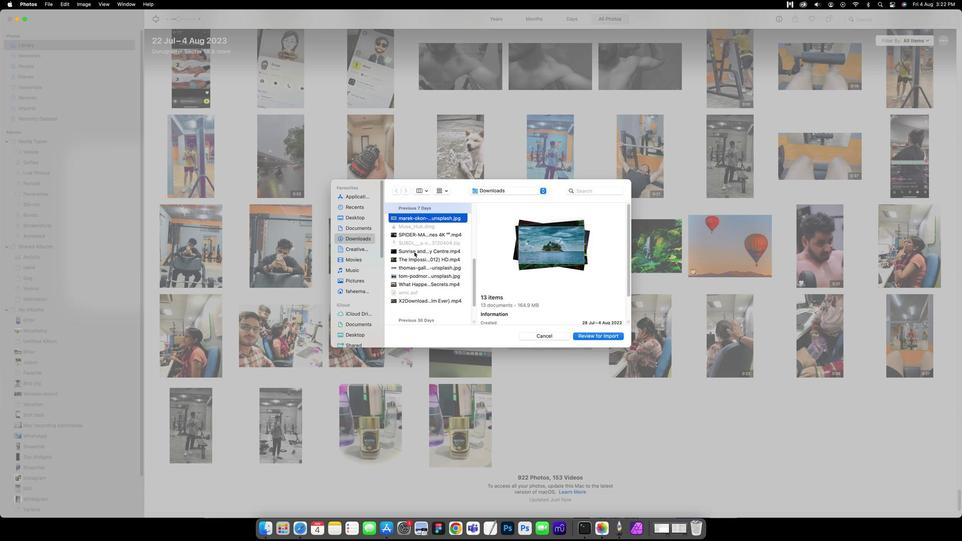 
Action: Mouse pressed left at (414, 252)
Screenshot: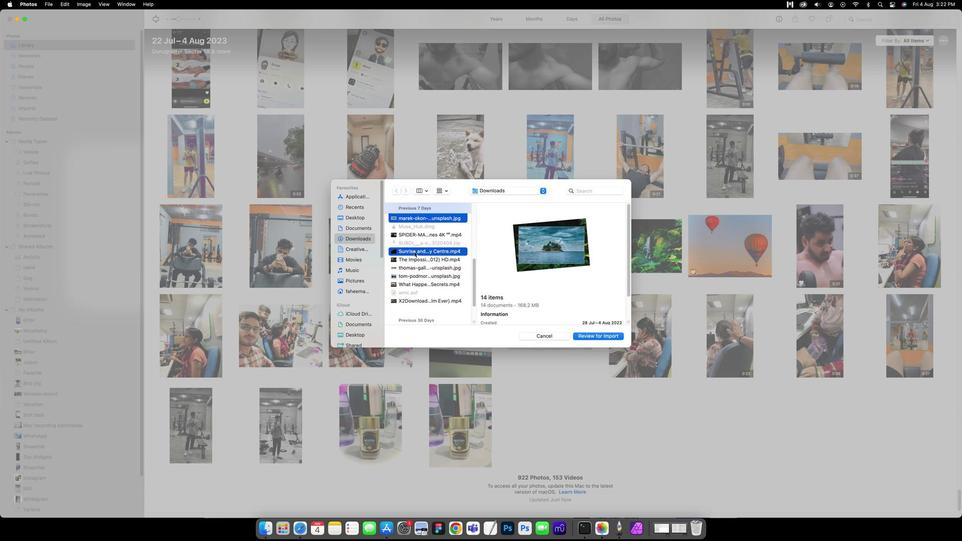 
Action: Mouse moved to (414, 264)
Screenshot: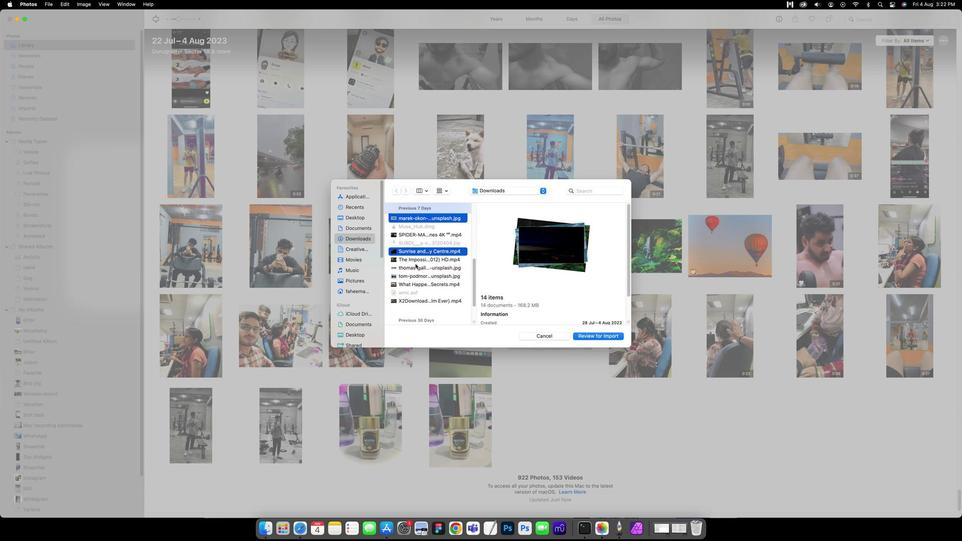 
Action: Mouse pressed left at (414, 264)
Screenshot: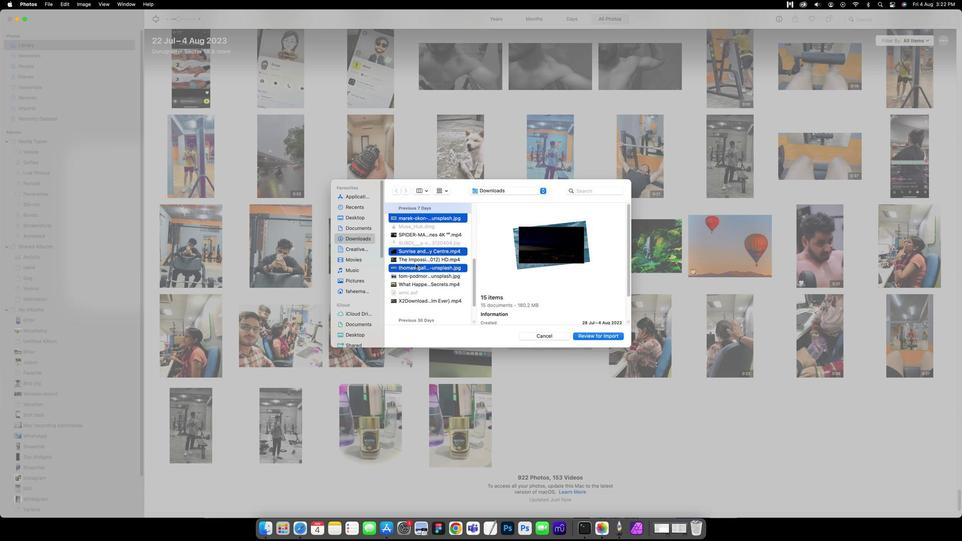 
Action: Mouse moved to (415, 261)
Screenshot: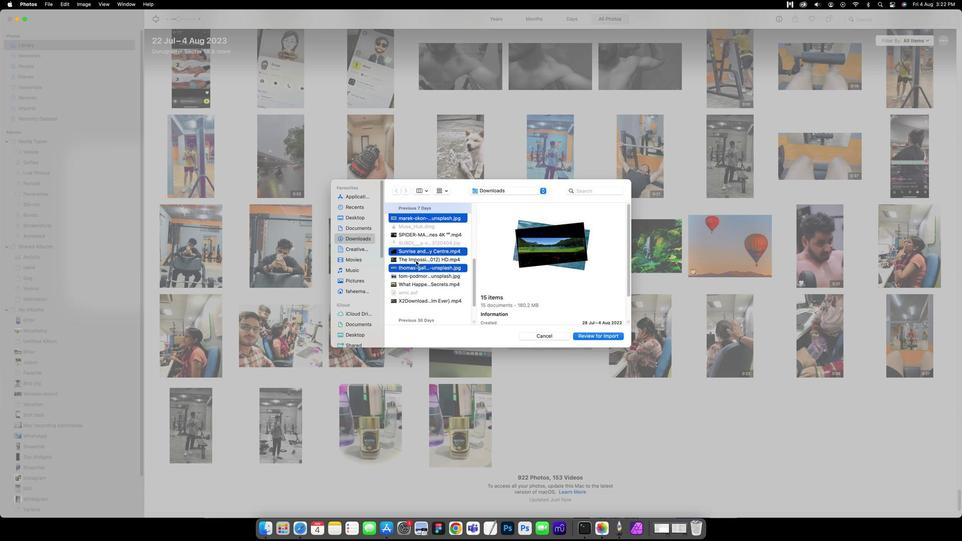 
Action: Mouse pressed left at (415, 261)
Screenshot: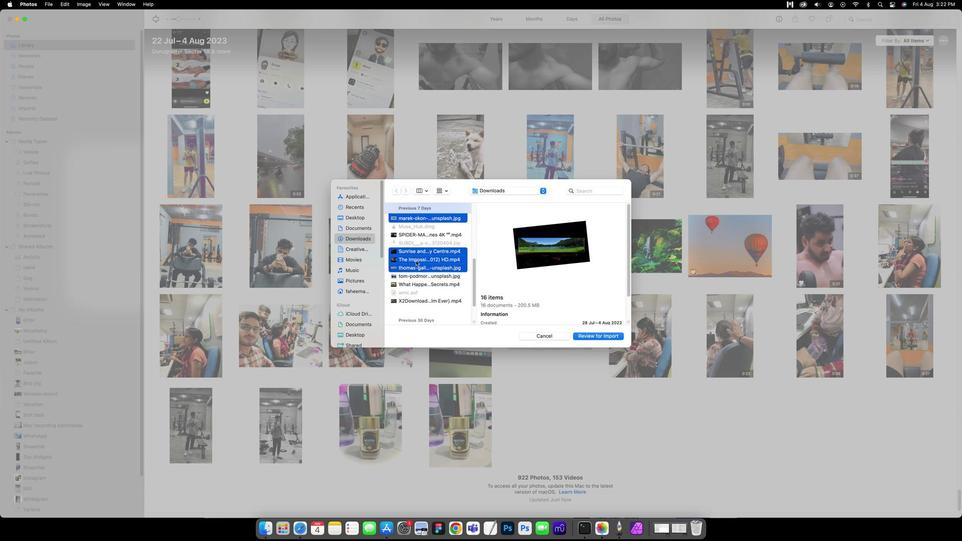 
Action: Mouse moved to (415, 277)
Screenshot: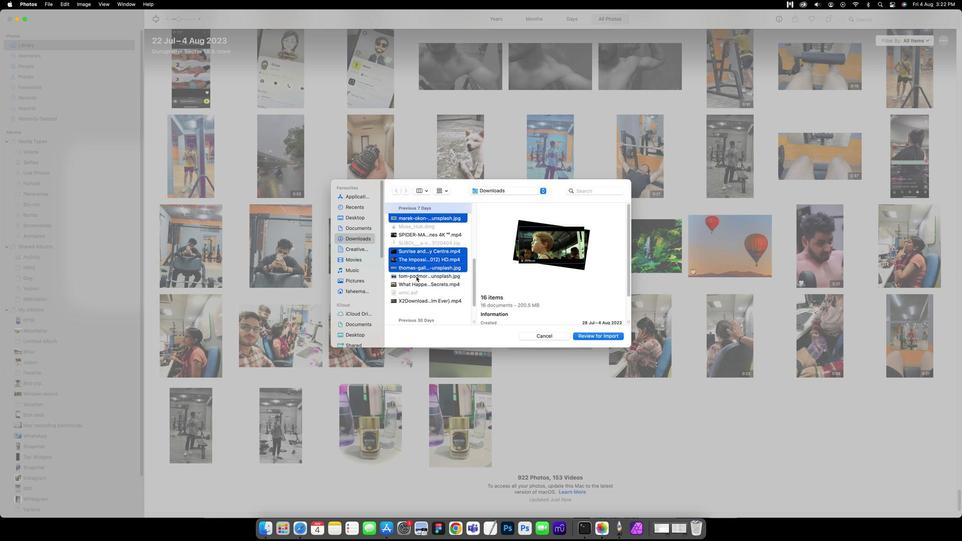 
Action: Mouse pressed left at (415, 277)
Screenshot: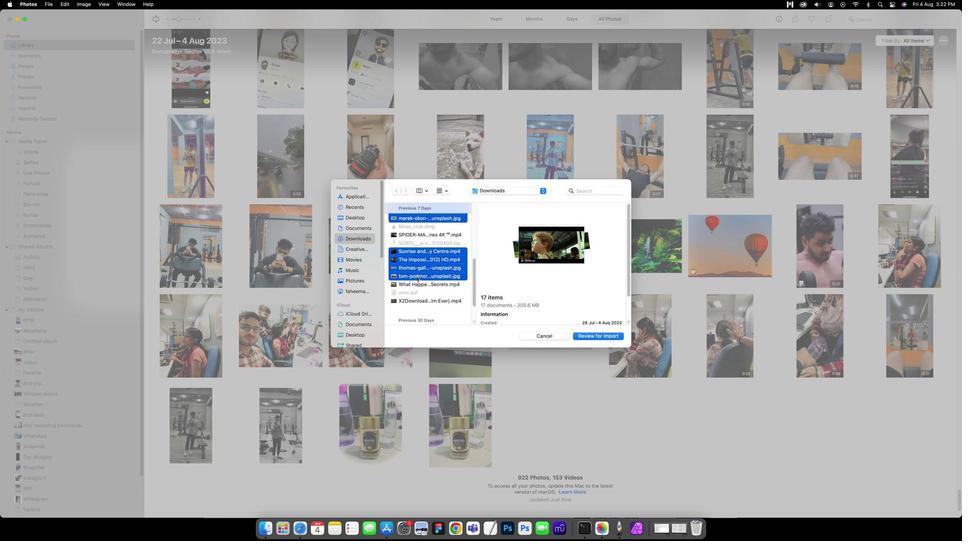 
Action: Mouse moved to (415, 282)
Screenshot: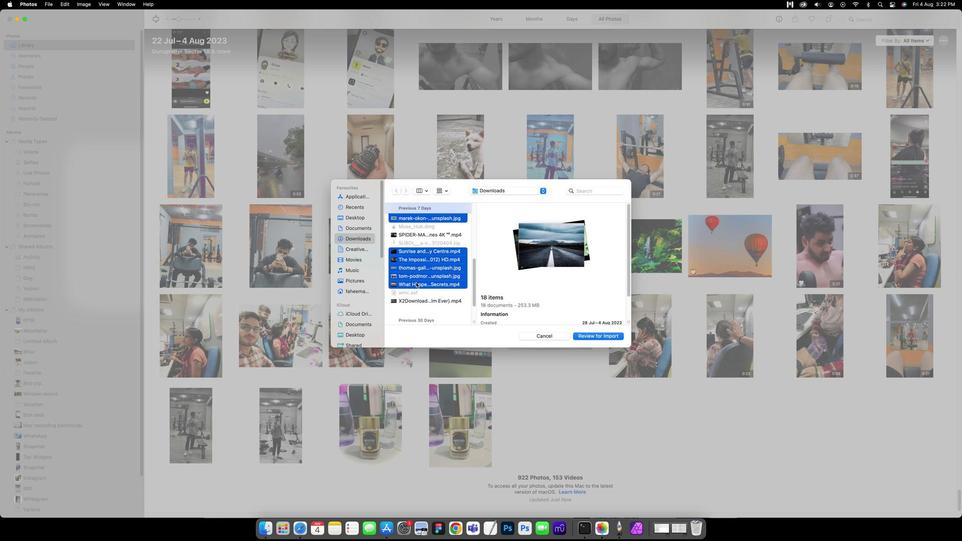 
Action: Mouse pressed left at (415, 282)
Screenshot: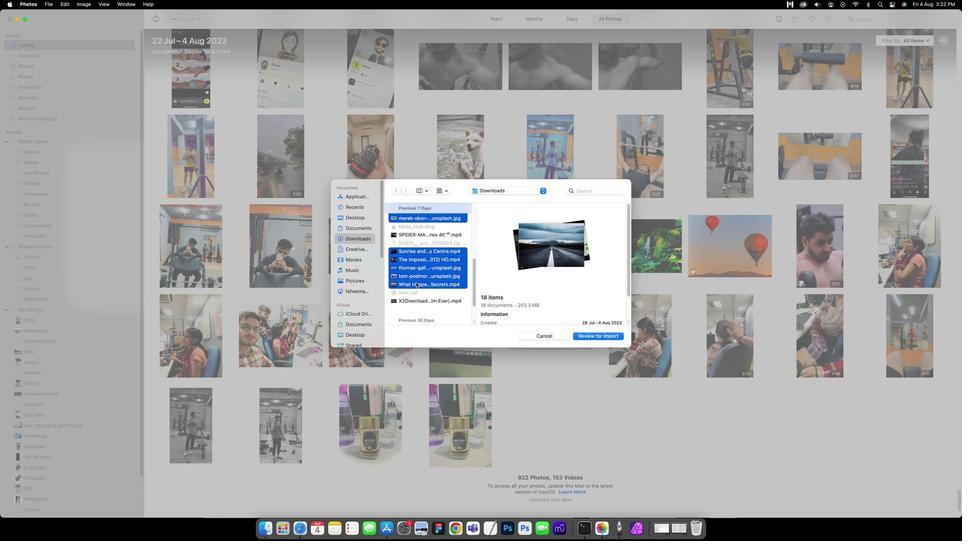 
Action: Mouse scrolled (415, 282) with delta (0, 4)
Screenshot: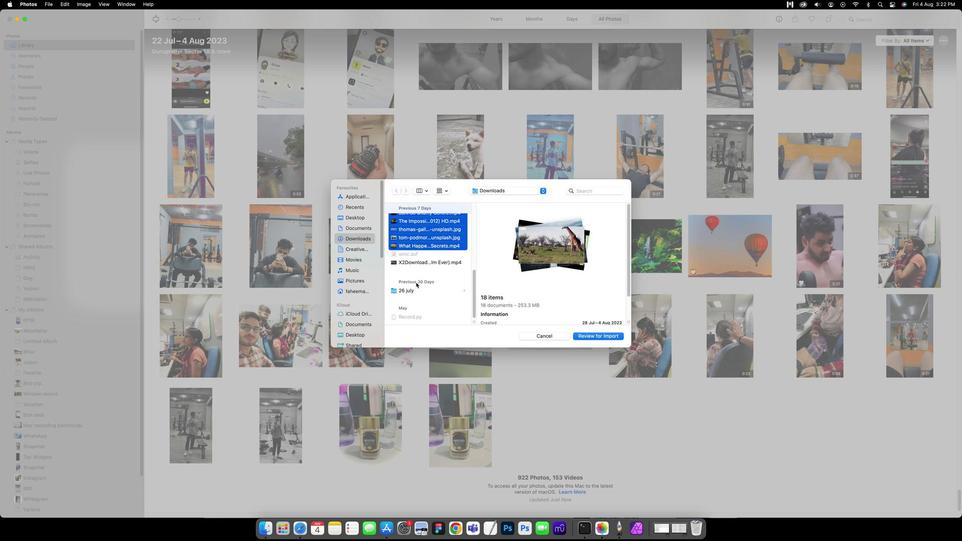 
Action: Mouse scrolled (415, 282) with delta (0, 4)
Screenshot: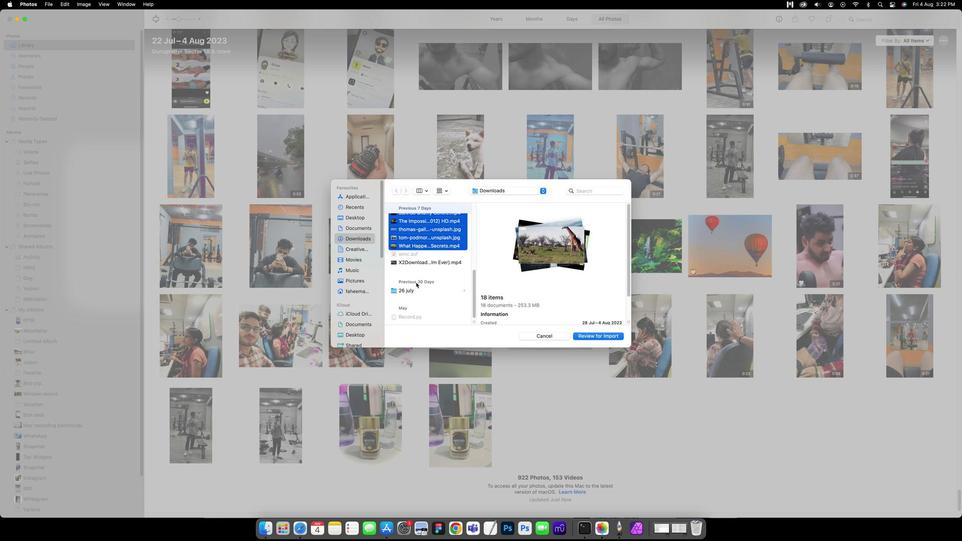 
Action: Mouse scrolled (415, 282) with delta (0, 3)
Screenshot: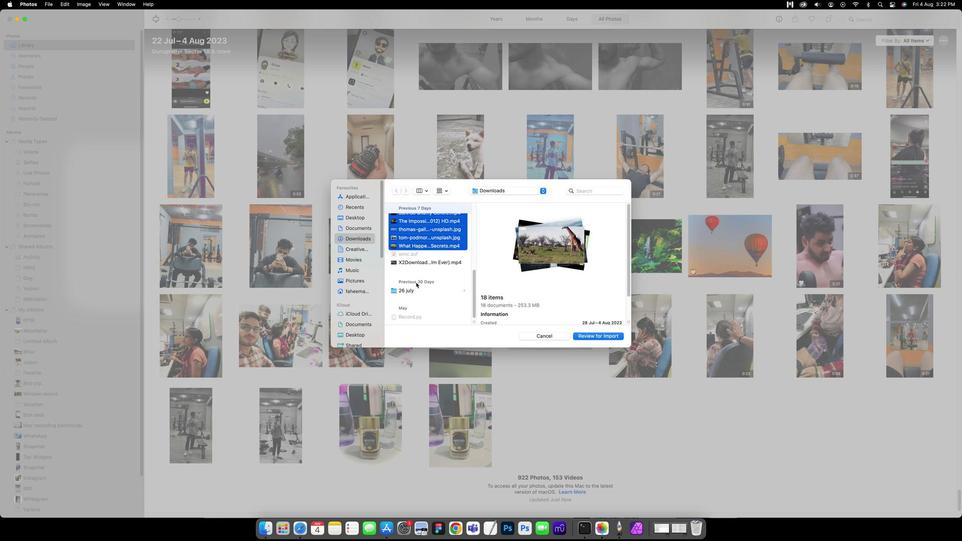 
Action: Mouse scrolled (415, 282) with delta (0, 2)
Screenshot: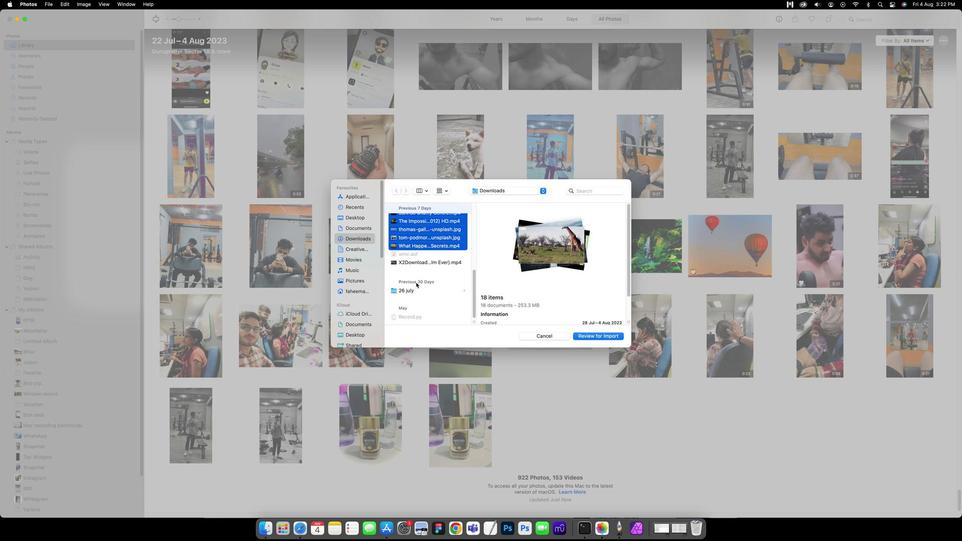 
Action: Mouse moved to (412, 275)
Screenshot: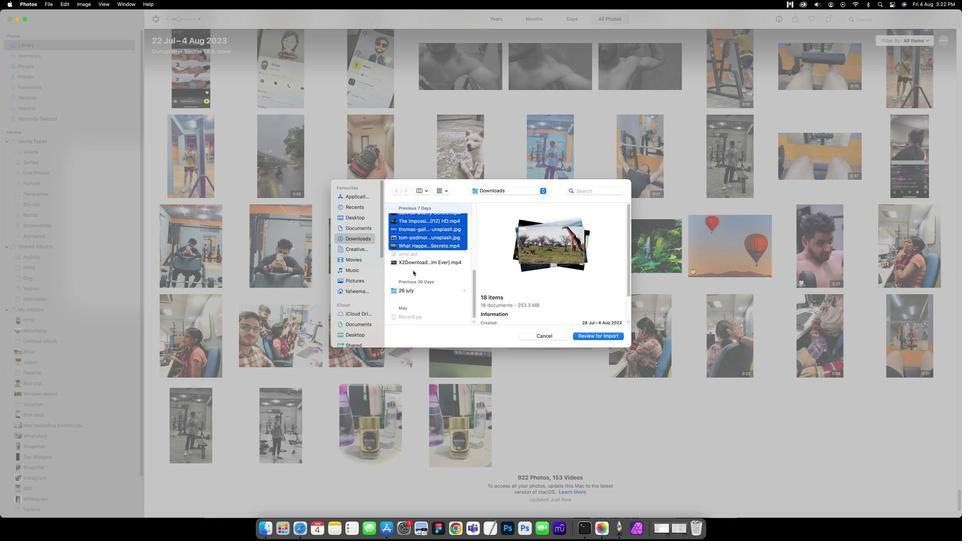
Action: Key pressed Key.cmd
Screenshot: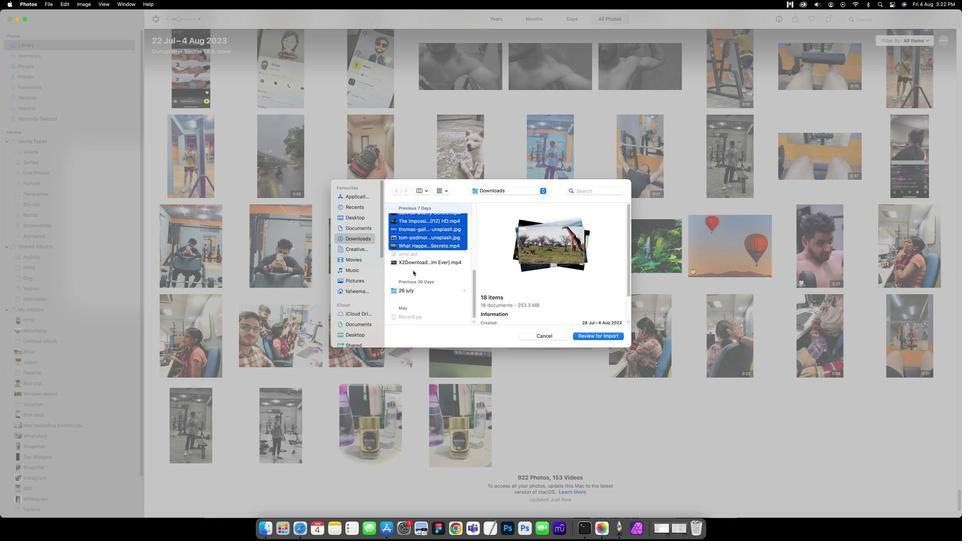 
Action: Mouse moved to (414, 267)
Screenshot: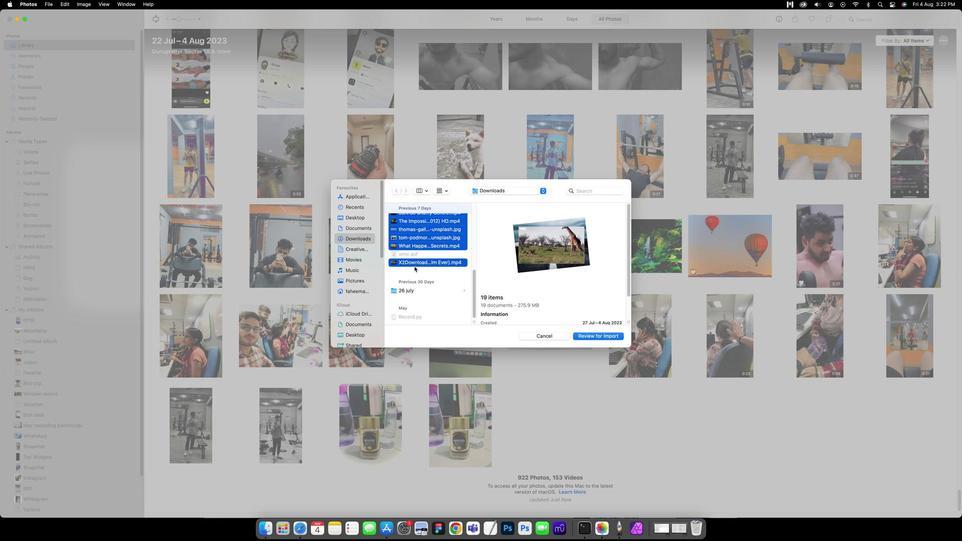 
Action: Mouse pressed left at (414, 267)
Screenshot: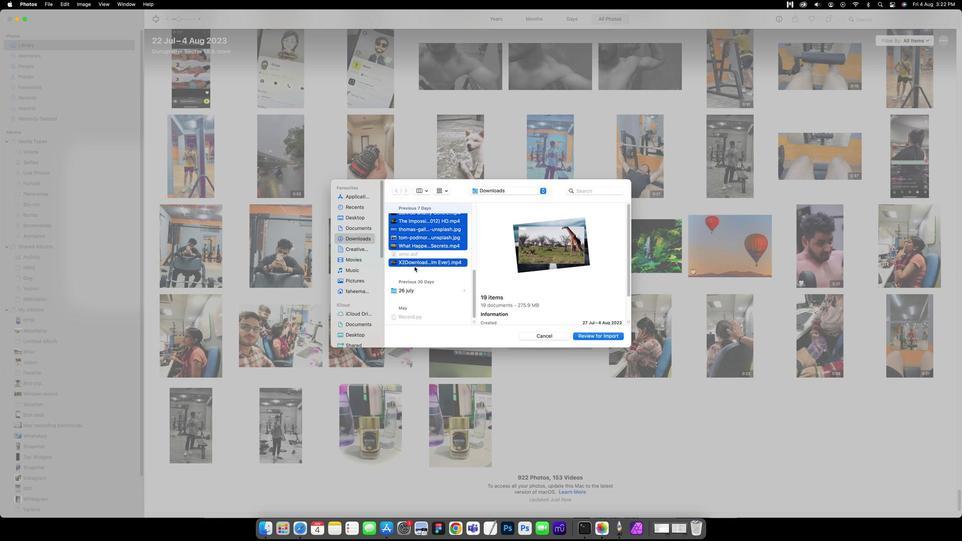 
Action: Mouse scrolled (414, 267) with delta (0, 4)
Screenshot: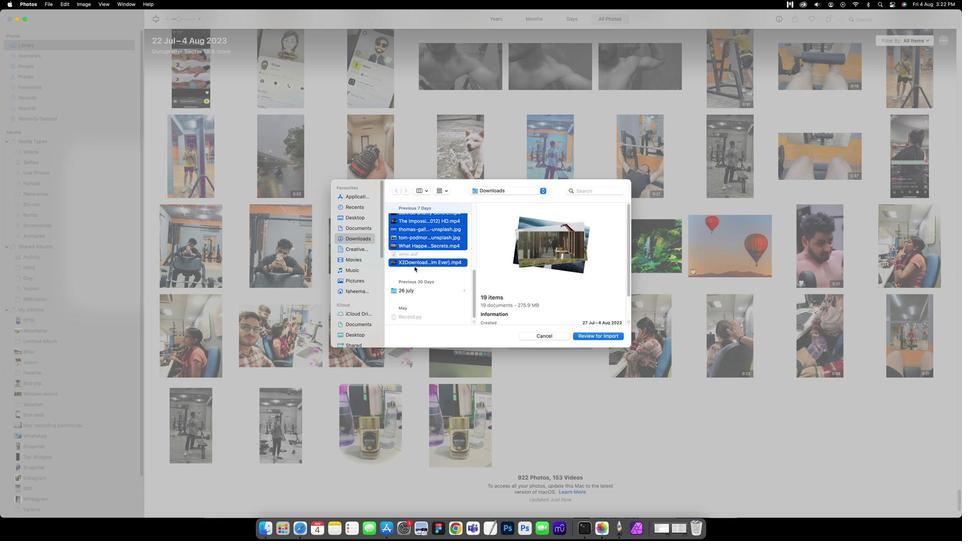 
Action: Mouse scrolled (414, 267) with delta (0, 4)
Screenshot: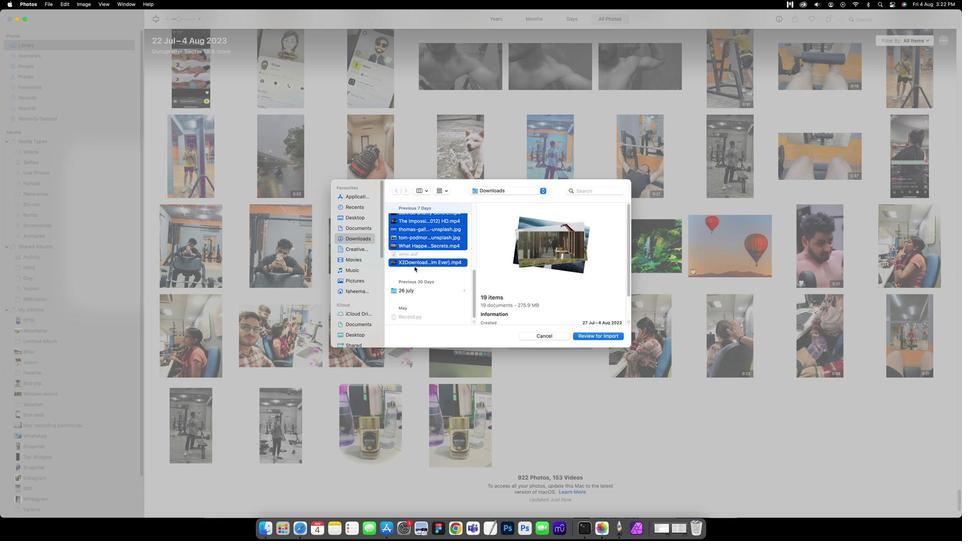 
Action: Mouse scrolled (414, 267) with delta (0, 3)
Screenshot: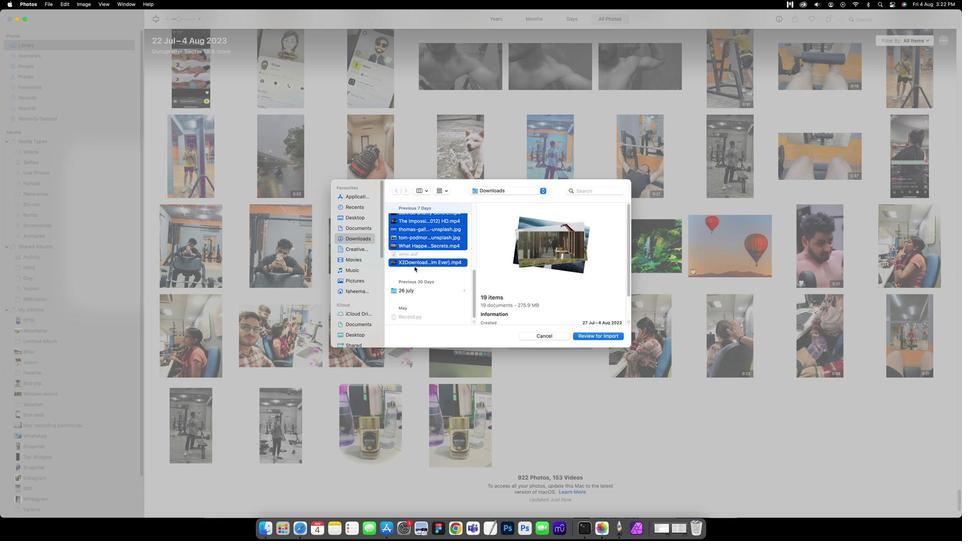 
Action: Mouse moved to (589, 333)
Screenshot: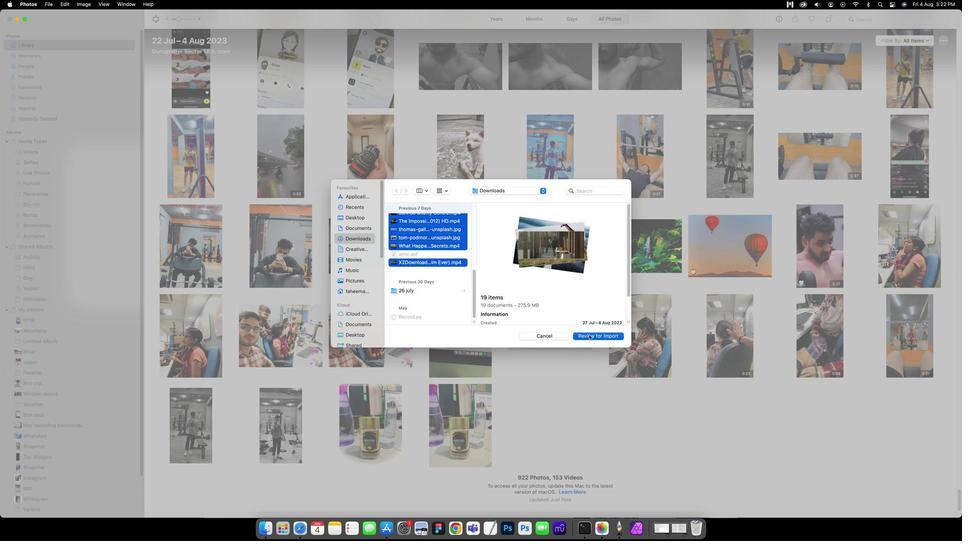 
Action: Mouse pressed left at (589, 333)
Screenshot: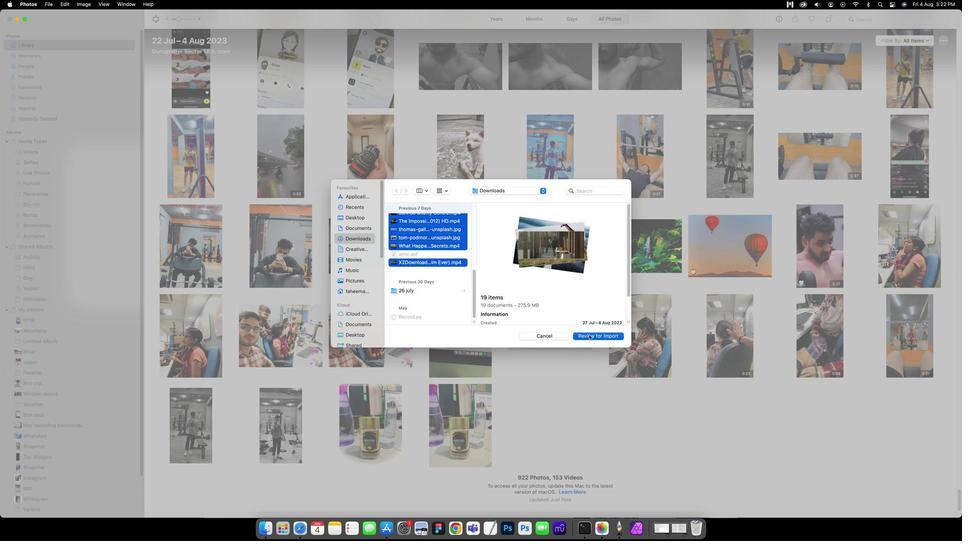
Action: Mouse moved to (929, 26)
Screenshot: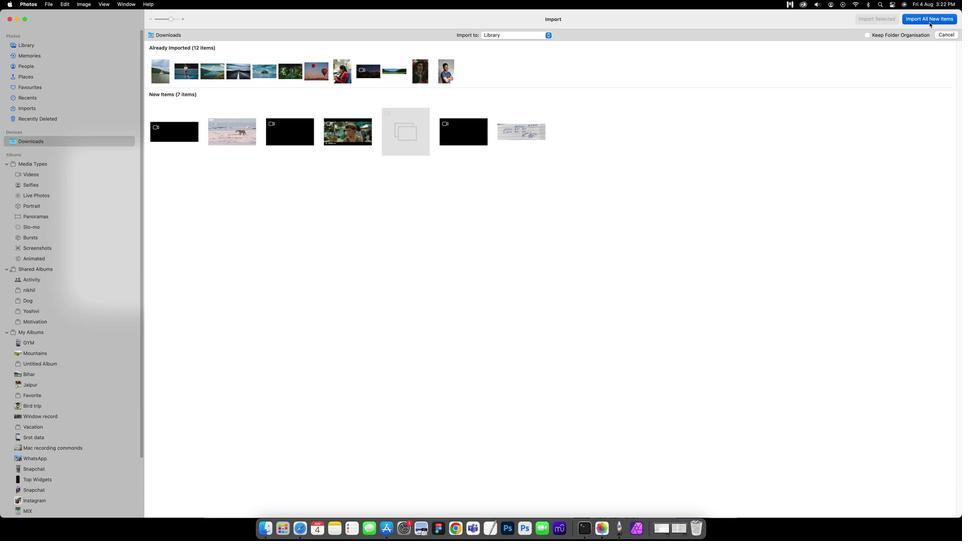 
Action: Mouse pressed left at (929, 26)
Screenshot: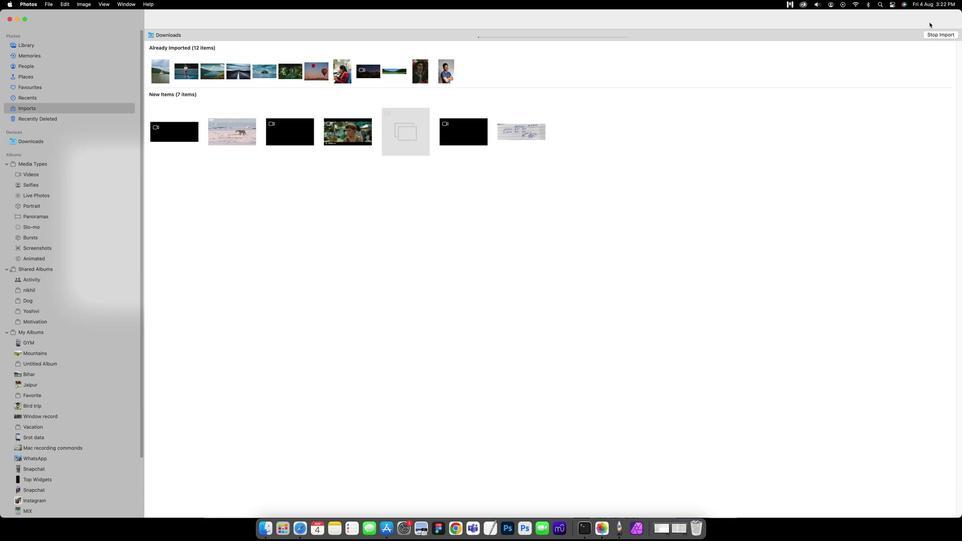 
Action: Mouse moved to (47, 6)
Screenshot: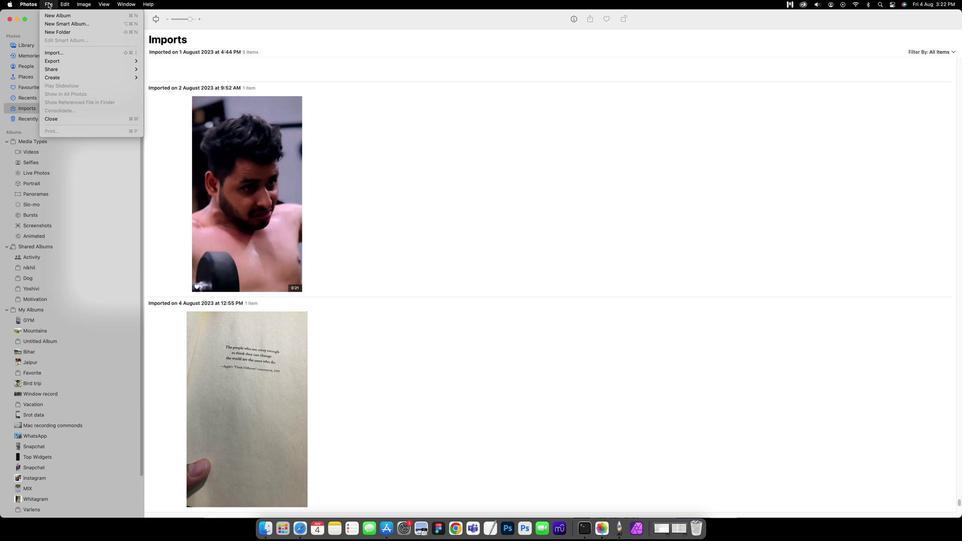 
Action: Mouse pressed left at (47, 6)
Screenshot: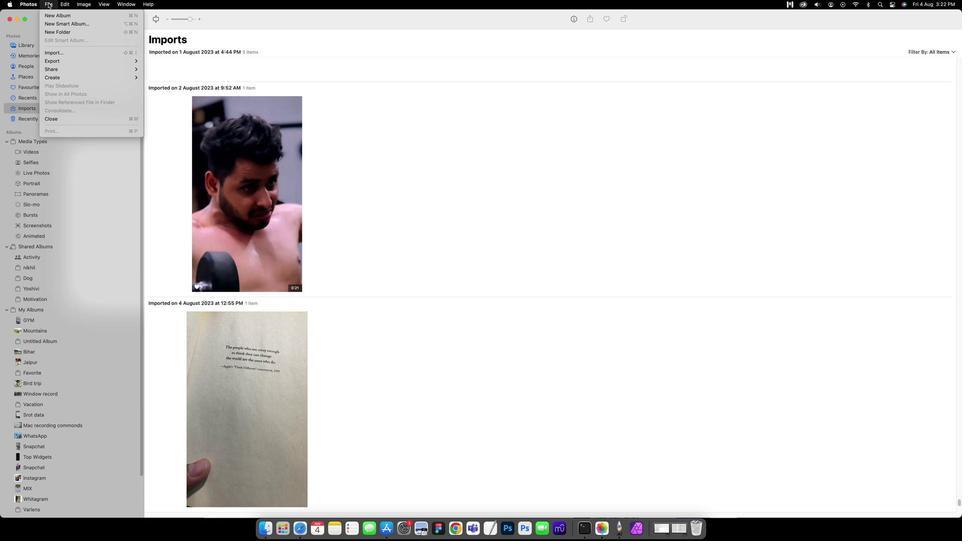 
Action: Mouse moved to (52, 53)
Screenshot: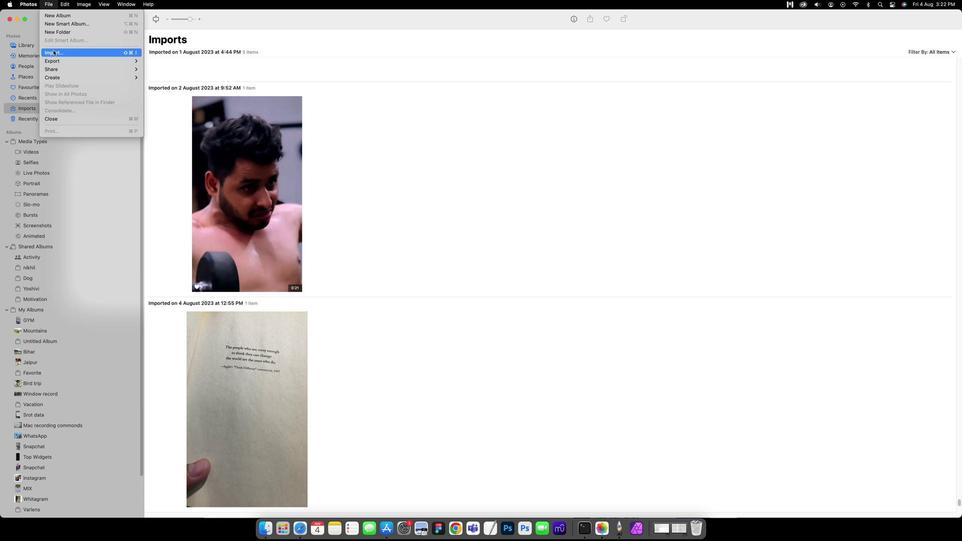 
Action: Mouse pressed left at (52, 53)
Screenshot: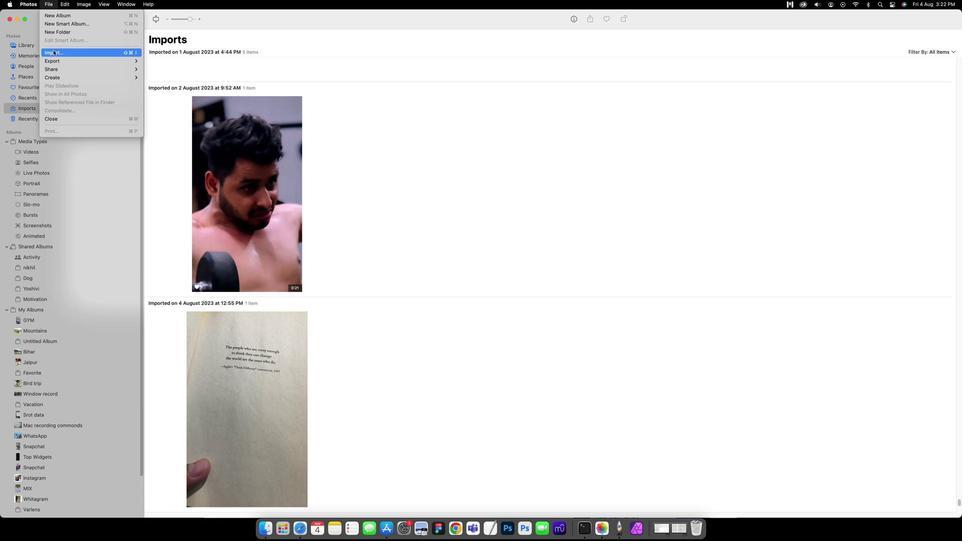 
Action: Mouse moved to (407, 278)
Screenshot: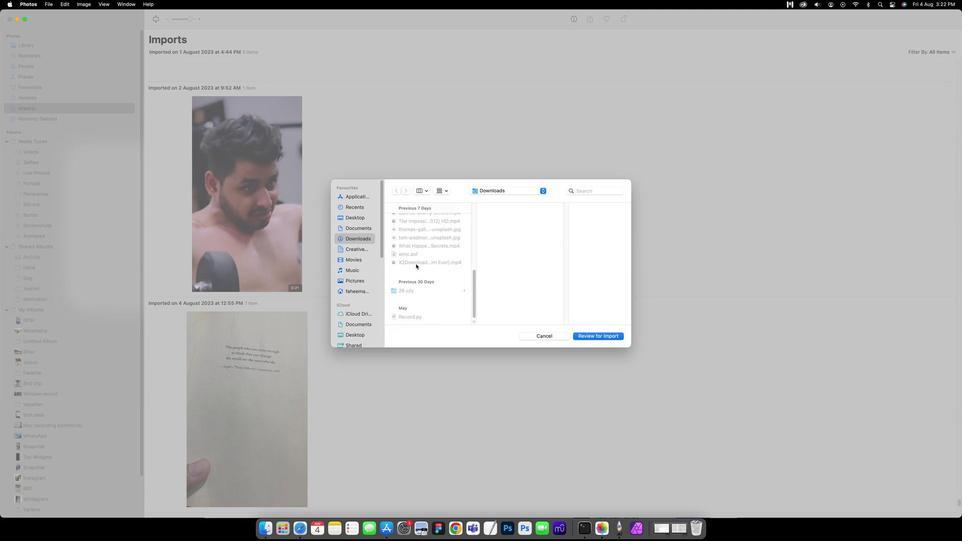 
Action: Mouse scrolled (407, 278) with delta (0, 4)
Screenshot: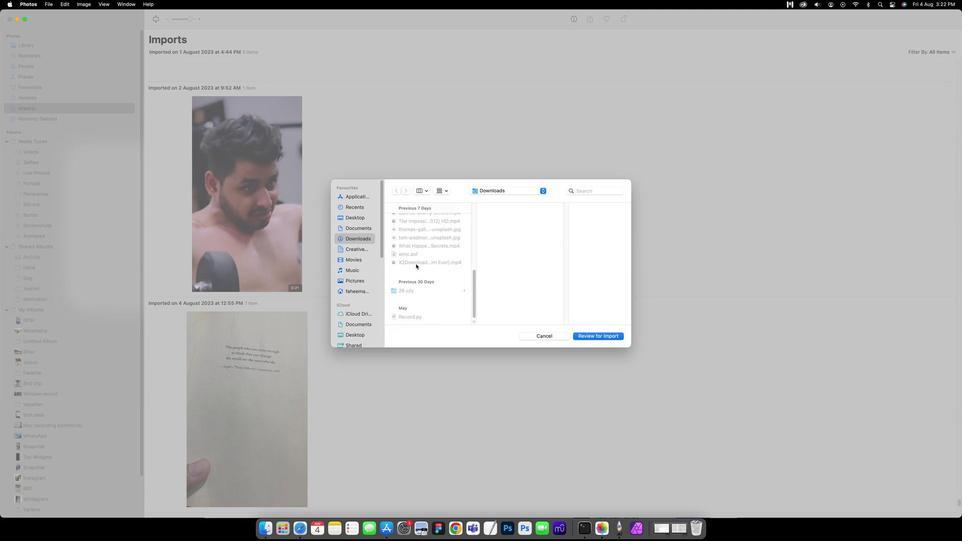 
Action: Mouse moved to (414, 266)
Screenshot: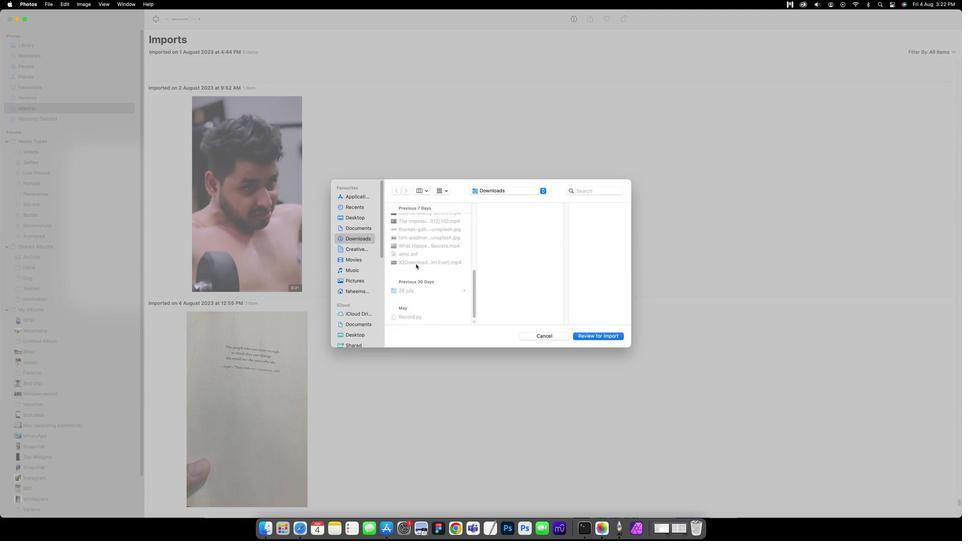 
Action: Mouse scrolled (414, 266) with delta (0, 4)
Screenshot: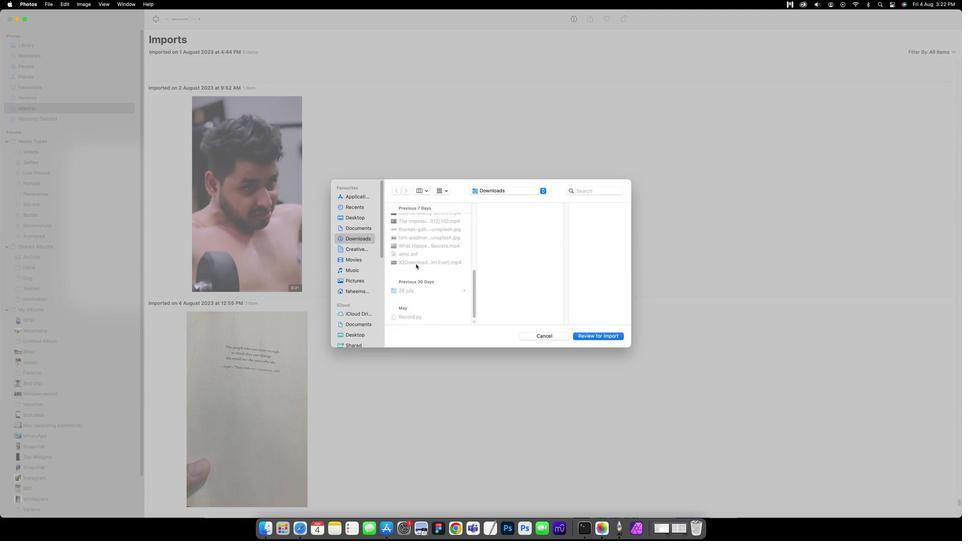 
Action: Mouse moved to (415, 264)
Screenshot: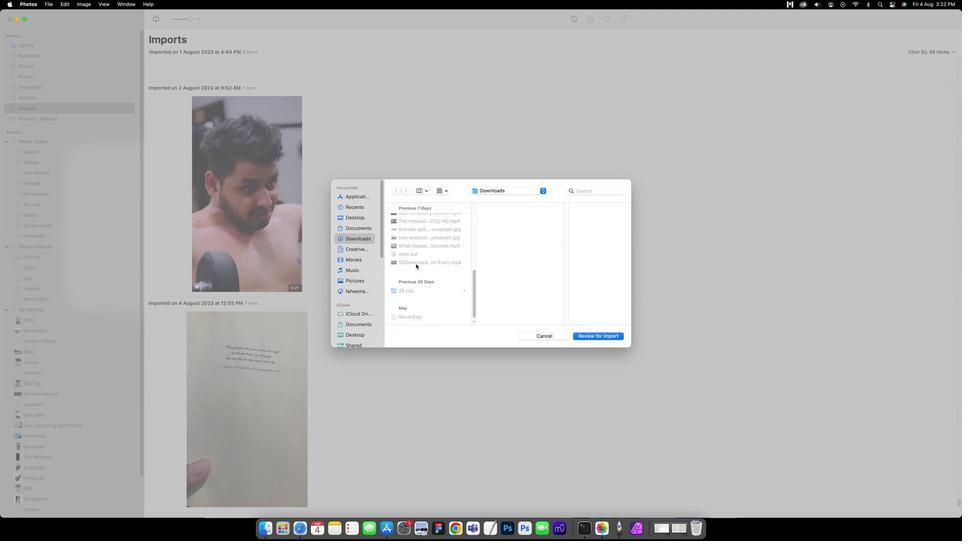 
Action: Mouse scrolled (415, 264) with delta (0, 3)
Screenshot: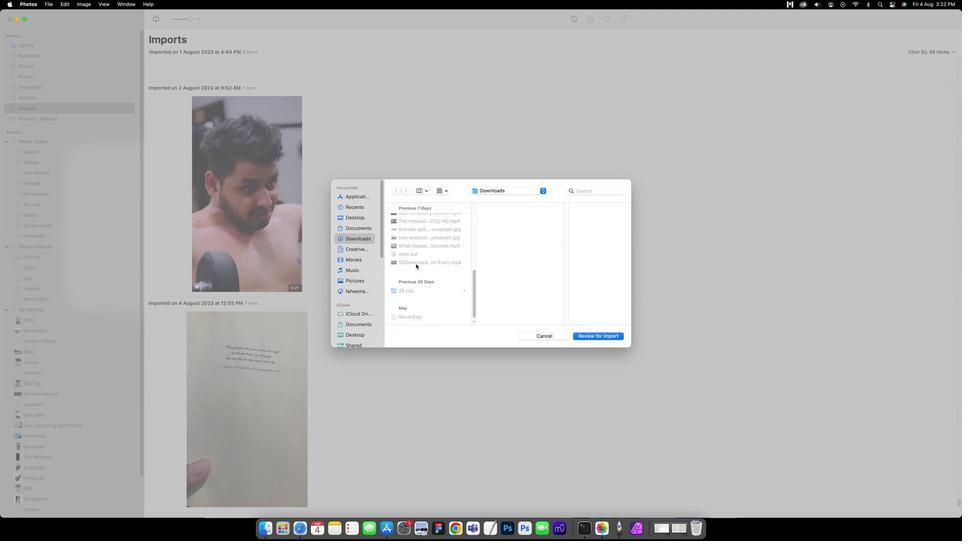 
Action: Mouse scrolled (415, 264) with delta (0, 2)
Screenshot: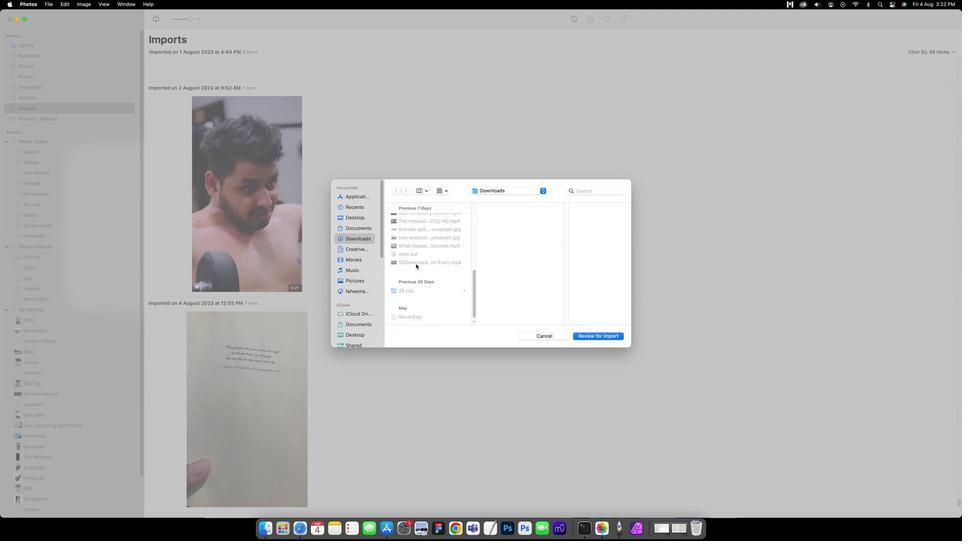 
Action: Mouse scrolled (415, 264) with delta (0, 2)
Screenshot: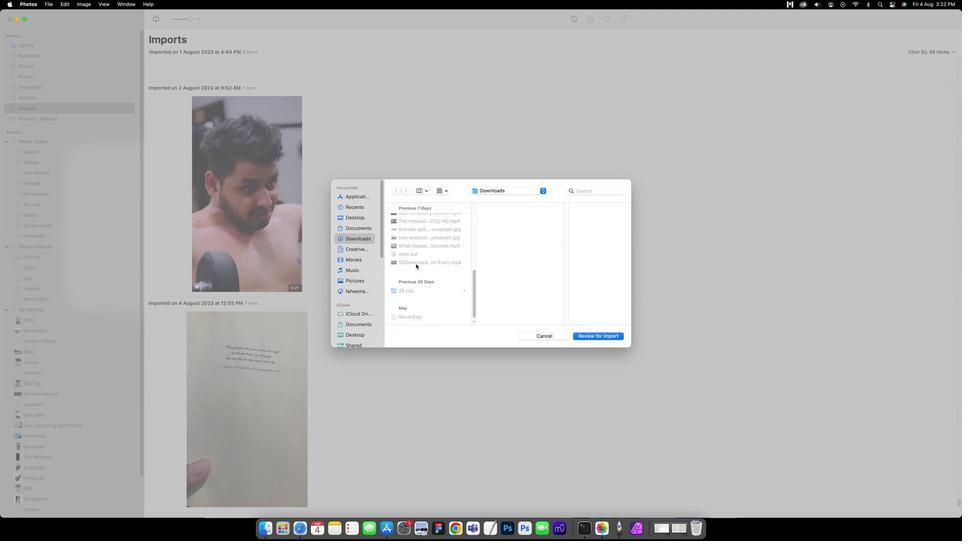 
Action: Mouse scrolled (415, 264) with delta (0, 1)
Screenshot: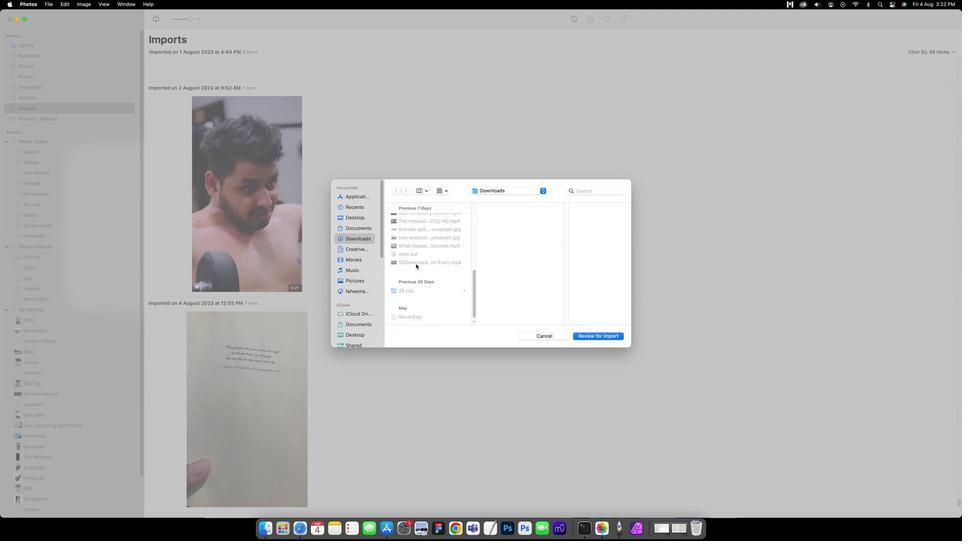 
Action: Mouse scrolled (415, 264) with delta (0, 1)
Screenshot: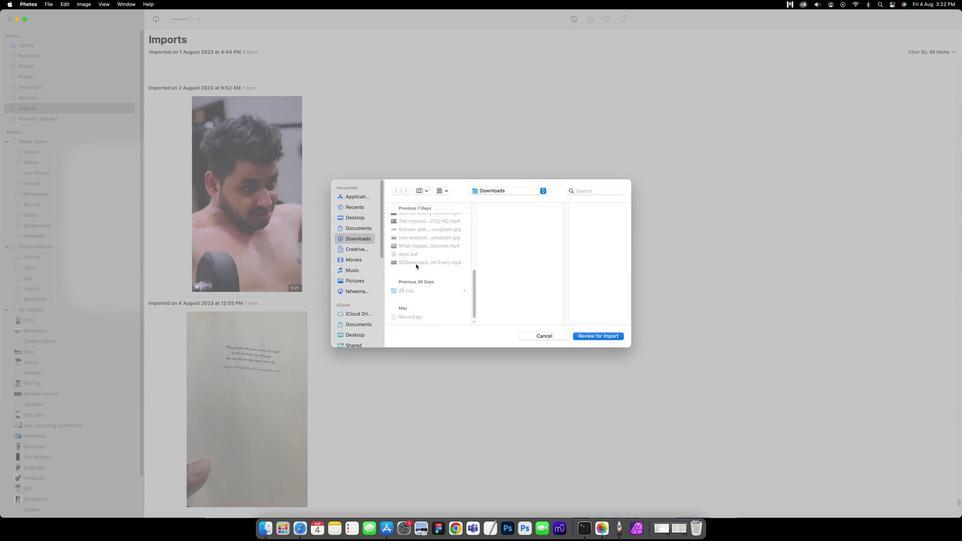 
Action: Mouse scrolled (415, 264) with delta (0, 4)
Screenshot: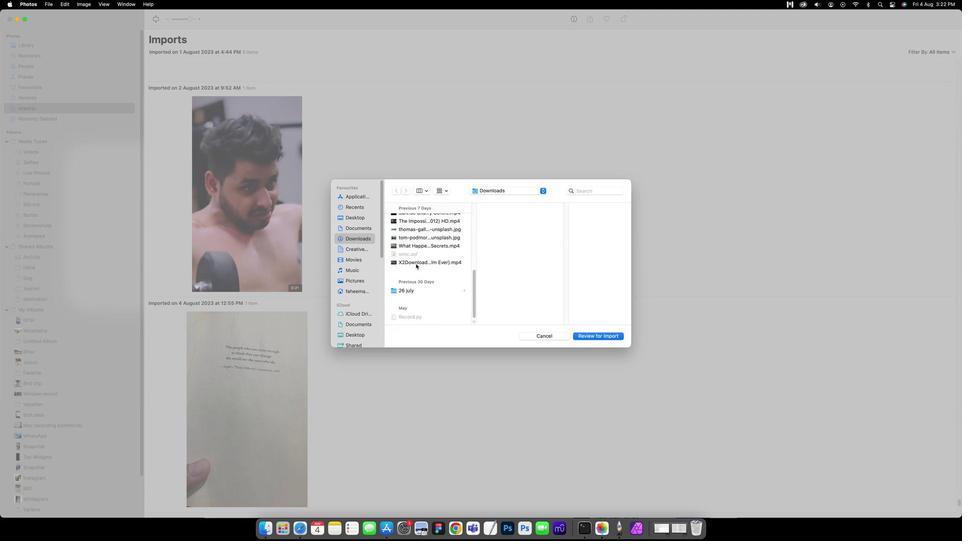 
Action: Mouse scrolled (415, 264) with delta (0, 4)
Screenshot: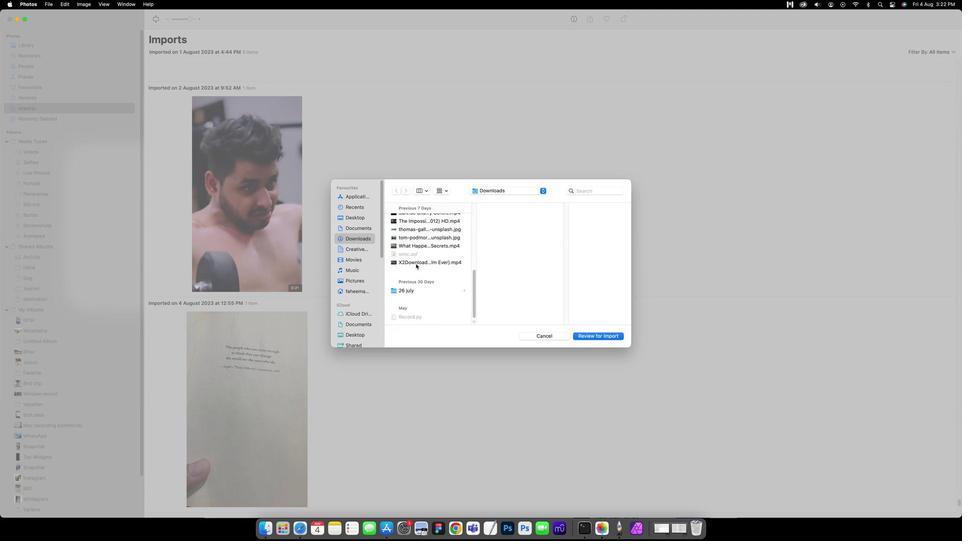 
Action: Mouse scrolled (415, 264) with delta (0, 2)
Screenshot: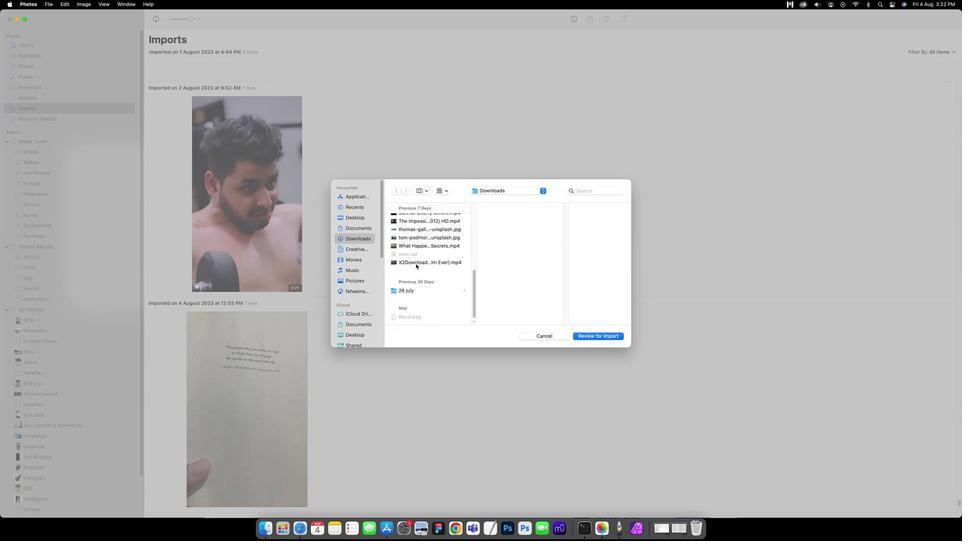 
Action: Mouse scrolled (415, 264) with delta (0, 2)
Screenshot: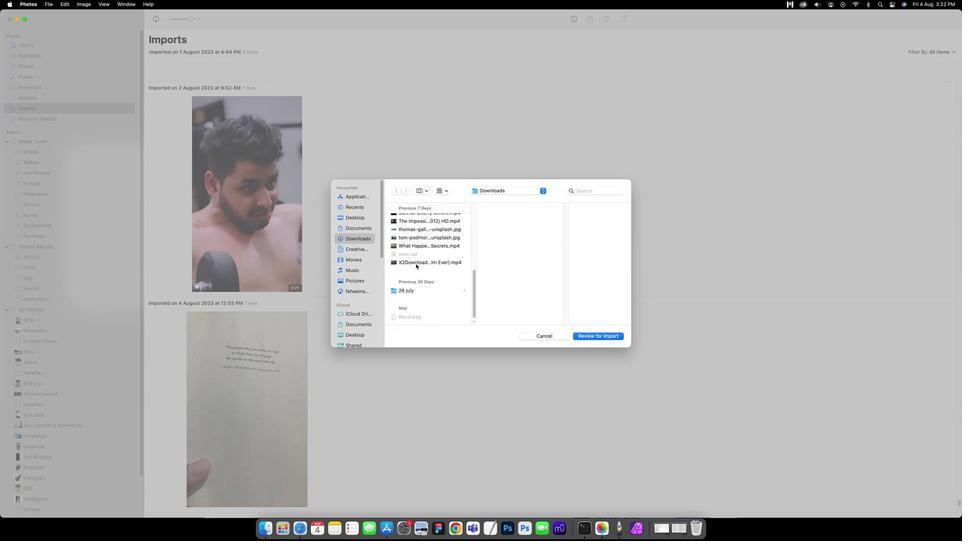 
Action: Mouse scrolled (415, 264) with delta (0, 2)
Screenshot: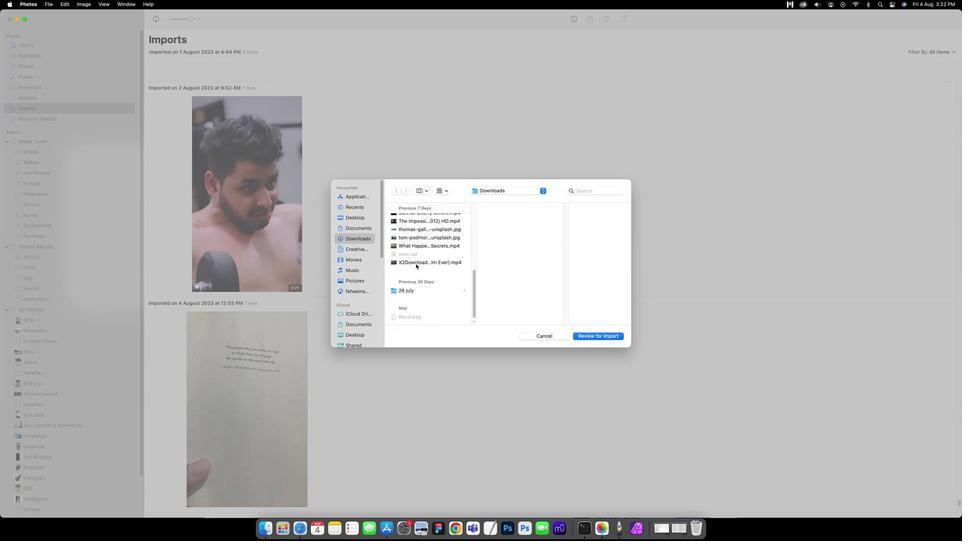 
Action: Mouse scrolled (415, 264) with delta (0, 1)
Screenshot: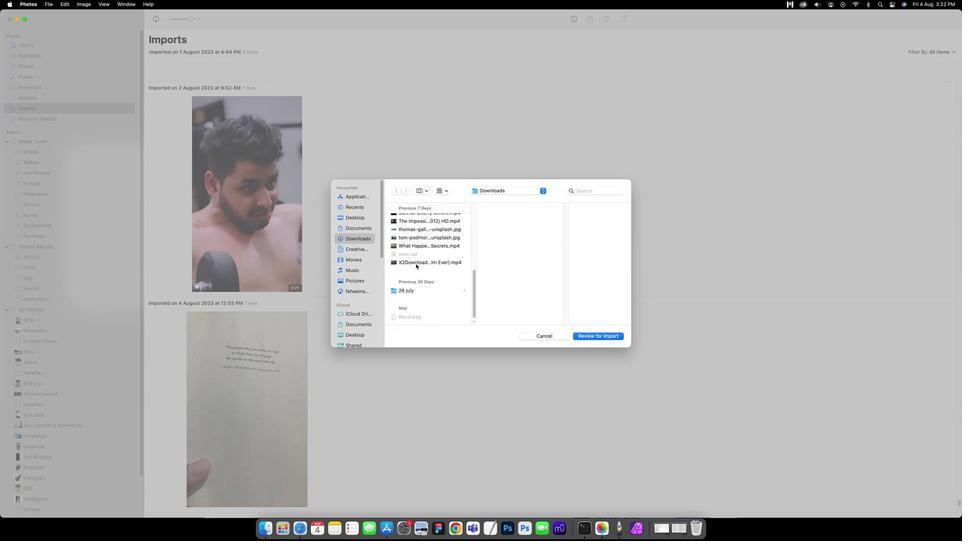 
Action: Mouse moved to (402, 292)
Screenshot: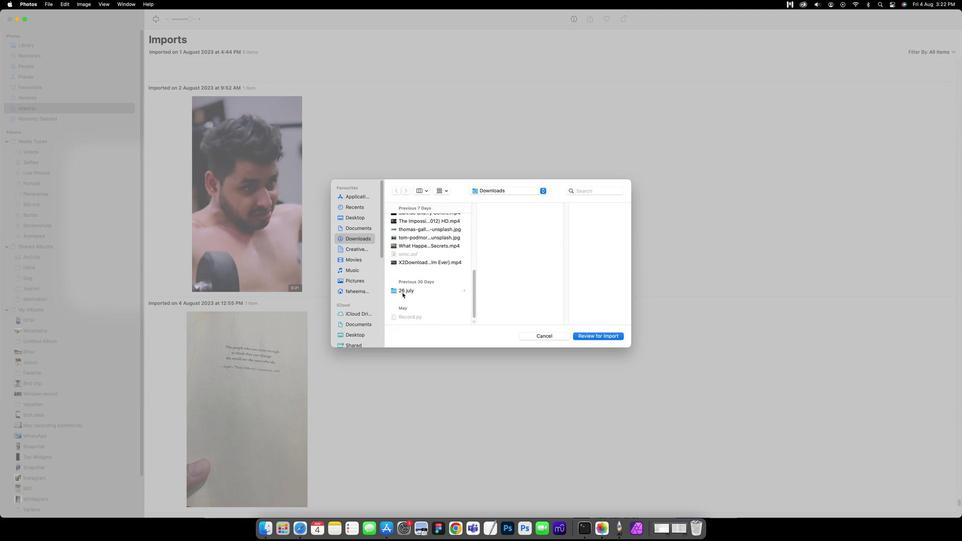 
Action: Mouse pressed left at (402, 292)
Screenshot: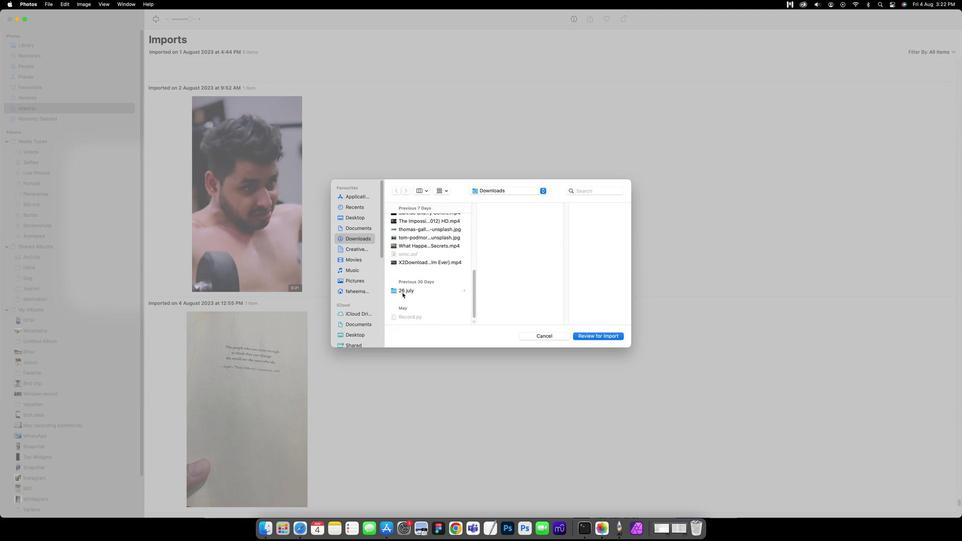 
Action: Mouse moved to (494, 254)
Screenshot: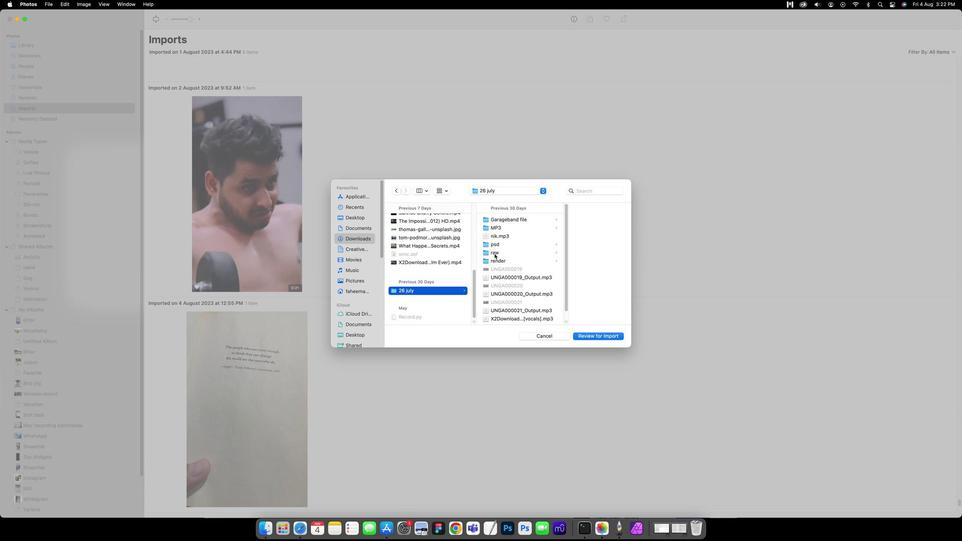 
Action: Mouse pressed left at (494, 254)
Screenshot: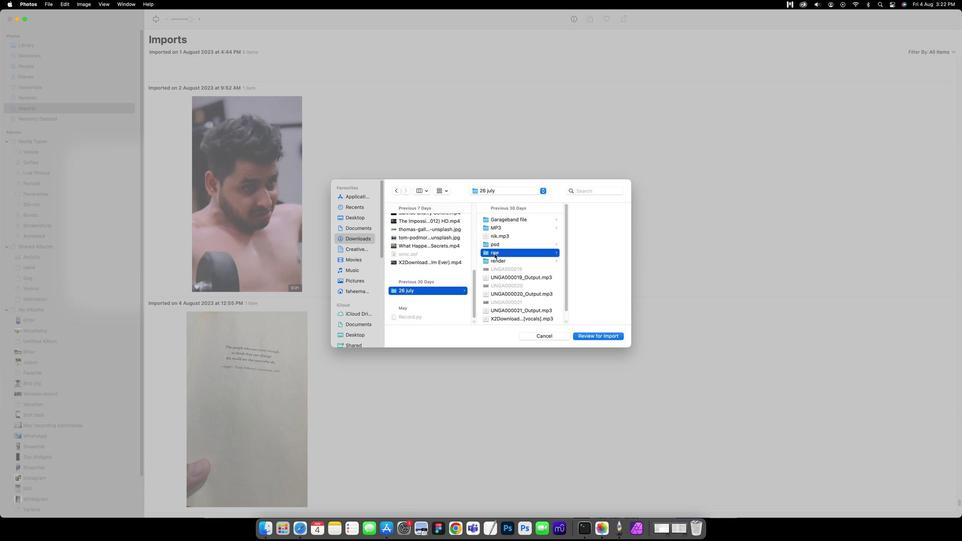 
Action: Mouse moved to (477, 259)
Screenshot: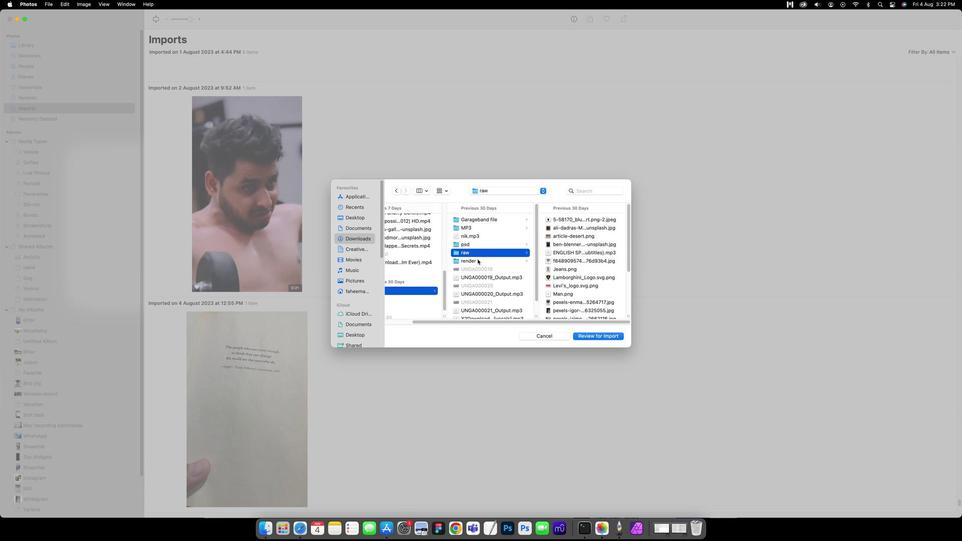 
Action: Mouse pressed left at (477, 259)
Screenshot: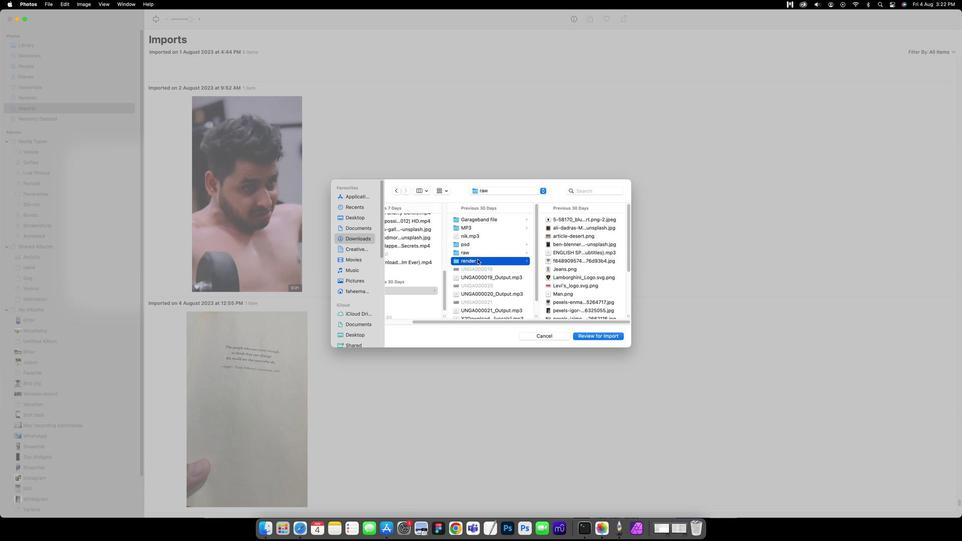 
Action: Mouse moved to (567, 241)
Screenshot: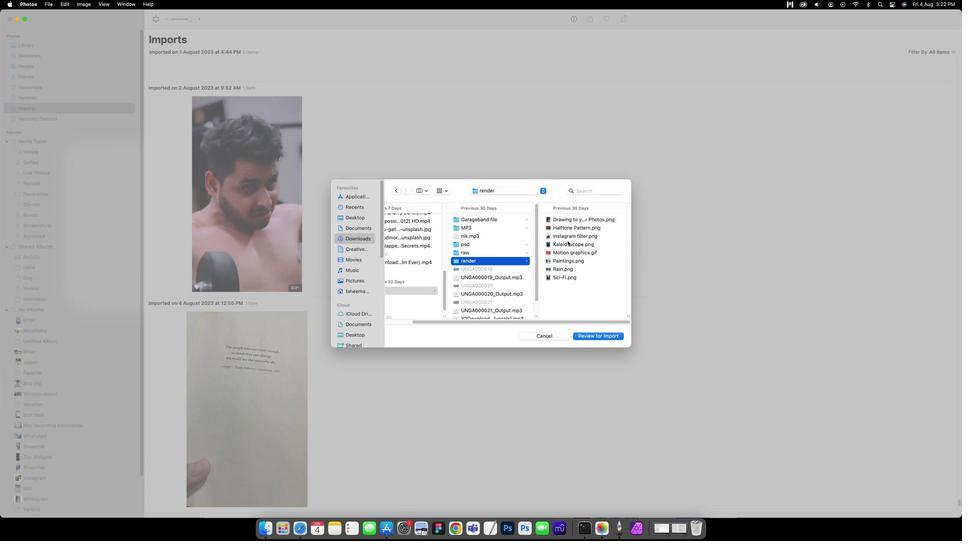 
Action: Mouse pressed left at (567, 241)
Screenshot: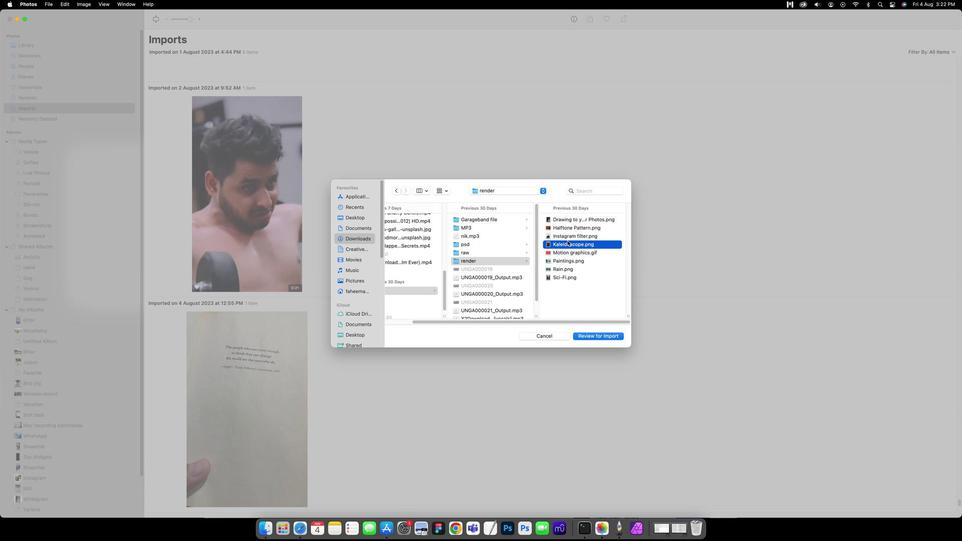
Action: Mouse moved to (497, 218)
Screenshot: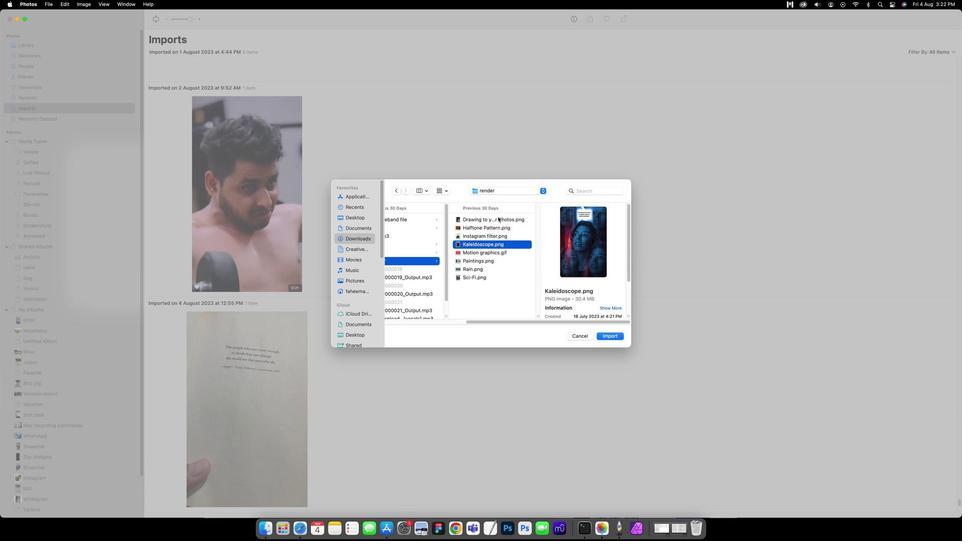 
Action: Mouse pressed left at (497, 218)
Screenshot: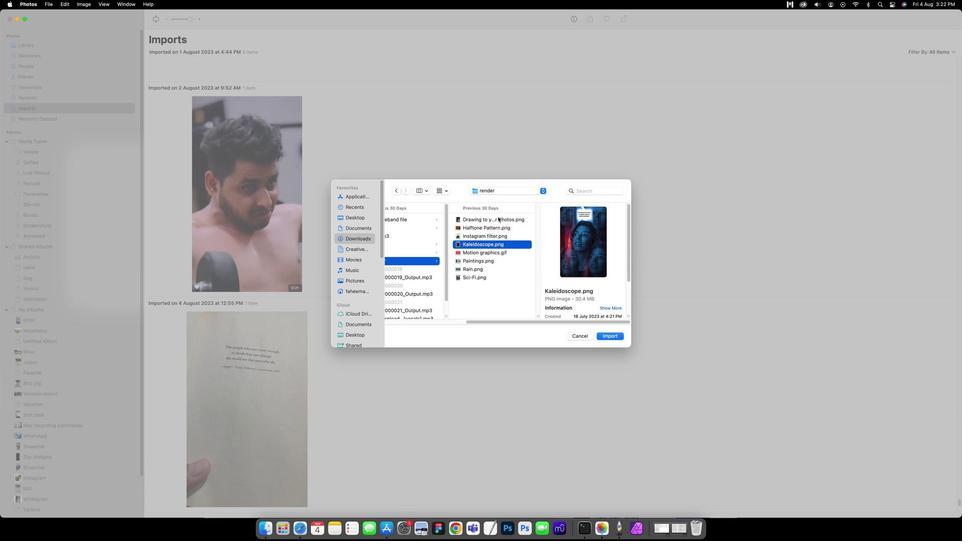 
Action: Mouse moved to (496, 228)
Screenshot: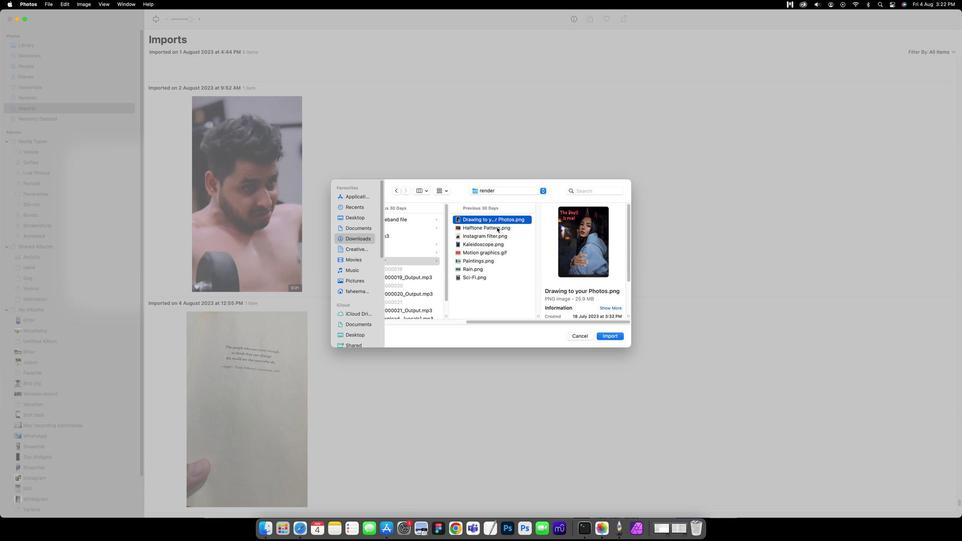 
Action: Key pressed Key.cmd
Screenshot: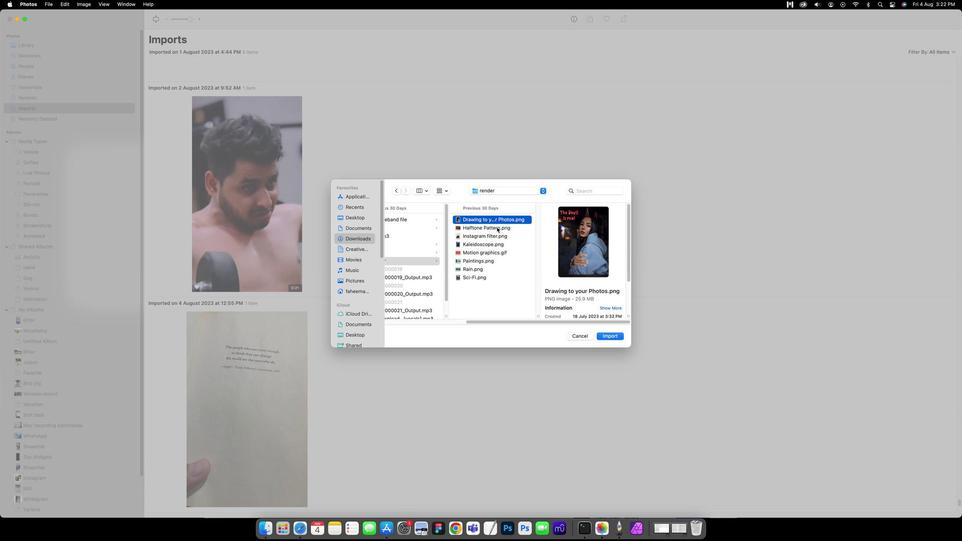 
Action: Mouse moved to (494, 230)
Screenshot: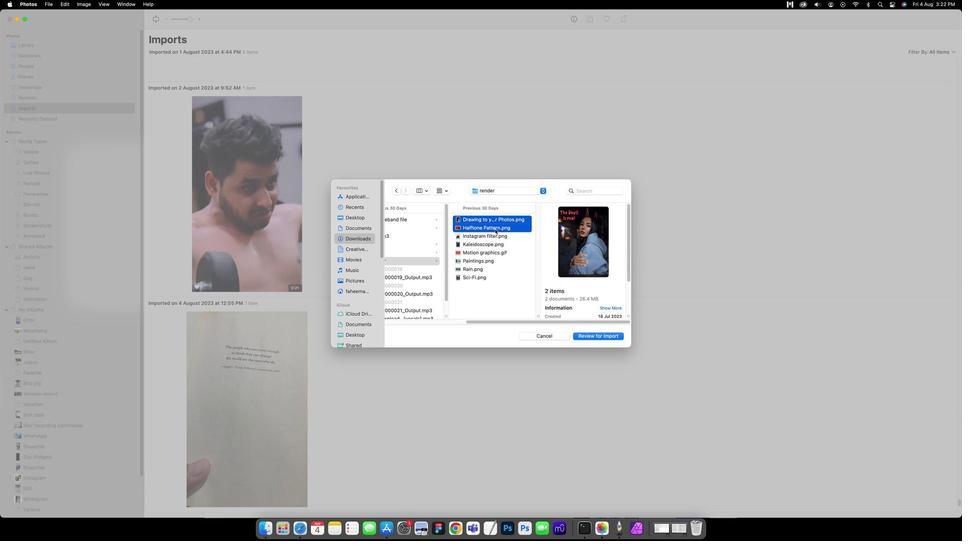 
Action: Mouse pressed left at (494, 230)
Screenshot: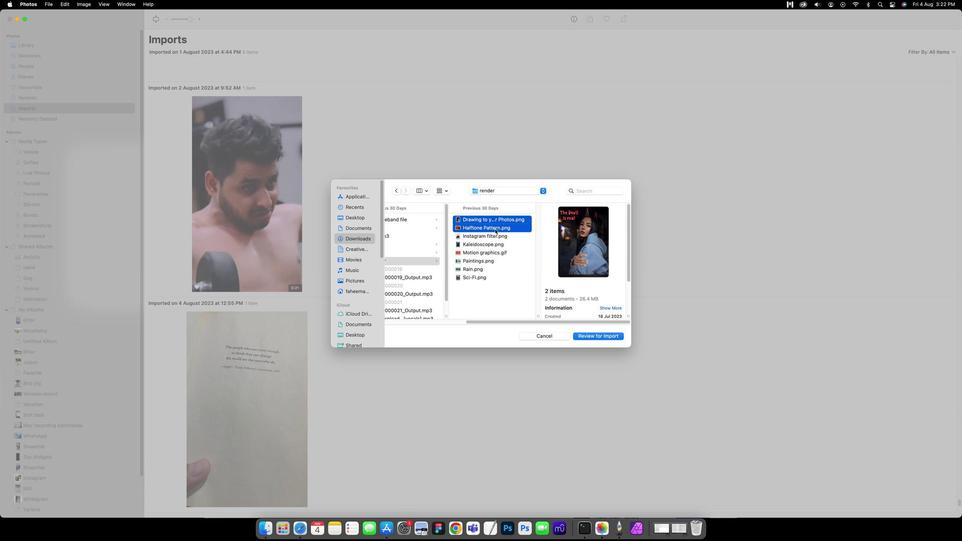 
Action: Mouse moved to (490, 237)
Screenshot: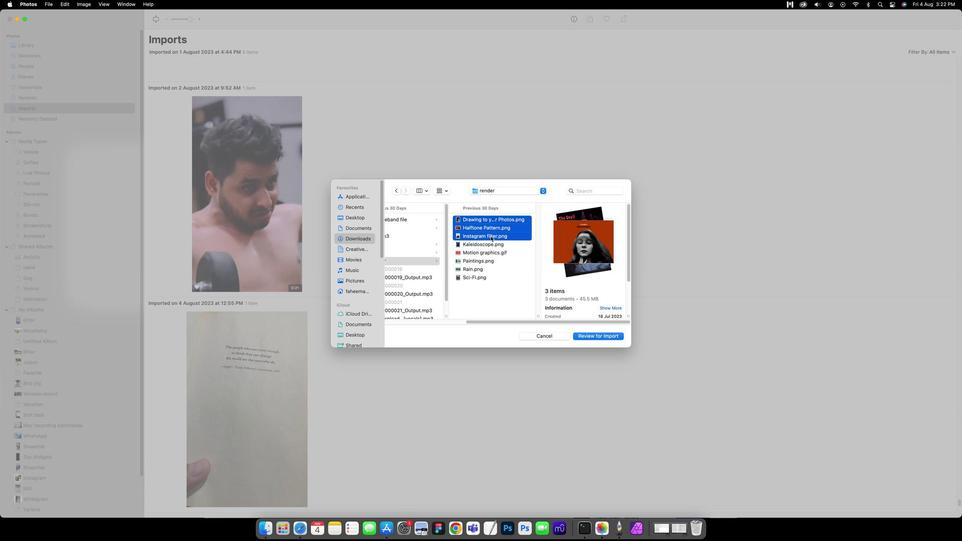 
Action: Mouse pressed left at (490, 237)
Screenshot: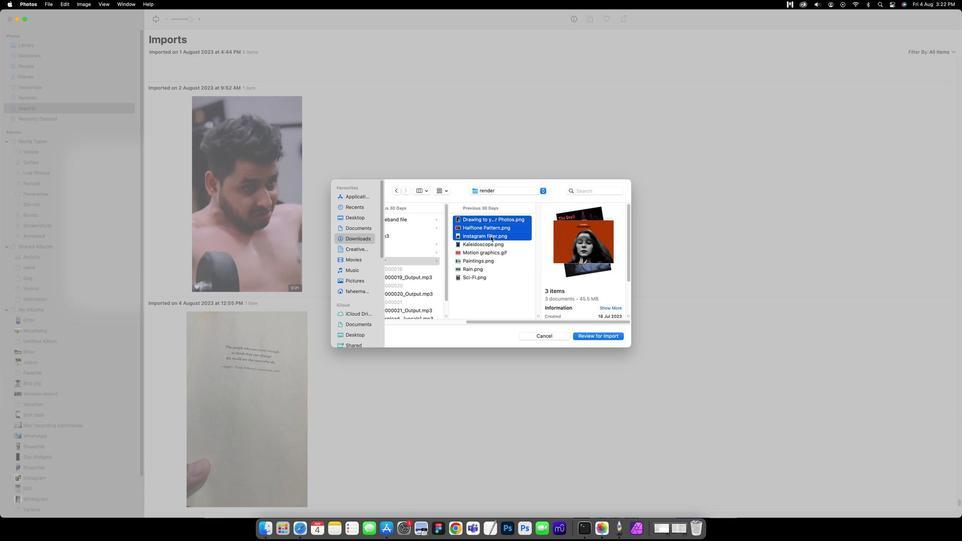 
Action: Mouse moved to (487, 245)
Screenshot: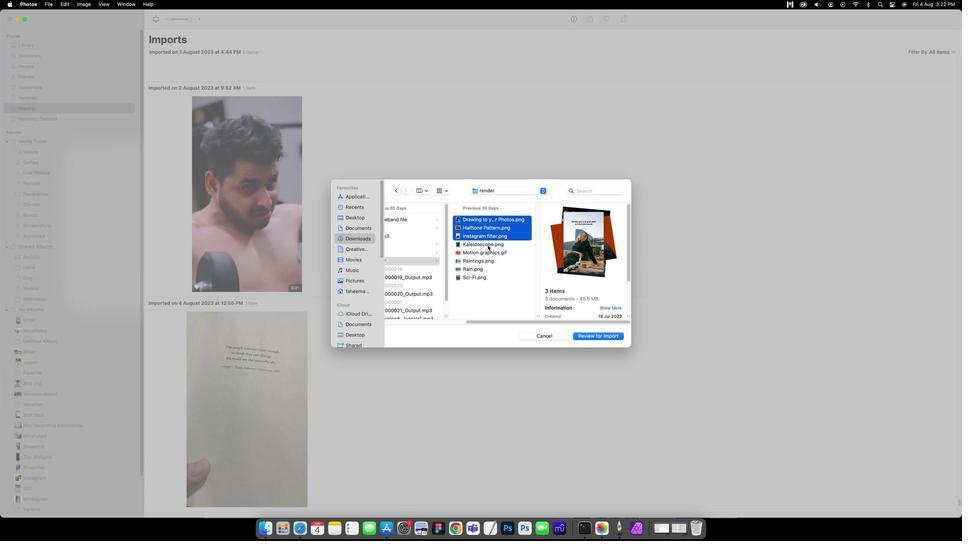 
Action: Mouse pressed left at (487, 245)
Screenshot: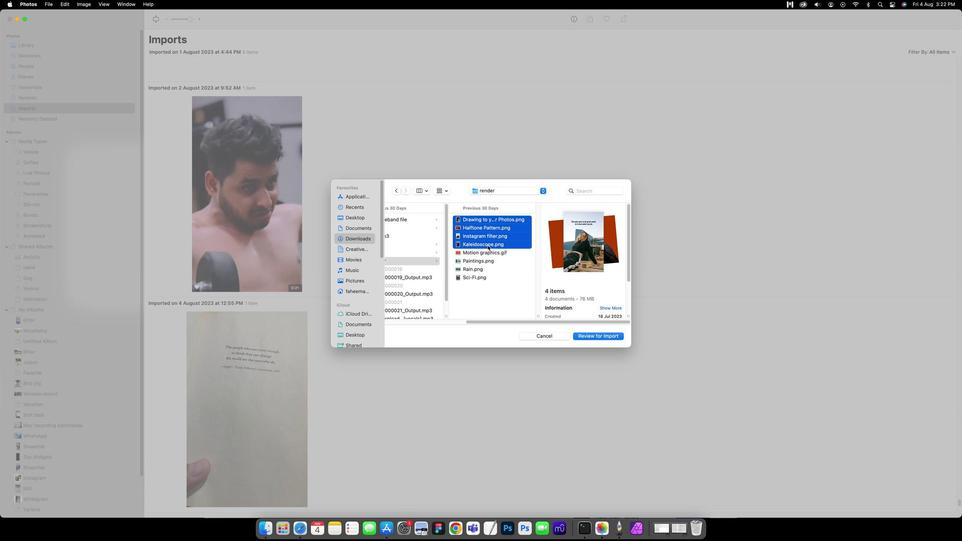 
Action: Mouse moved to (485, 251)
Screenshot: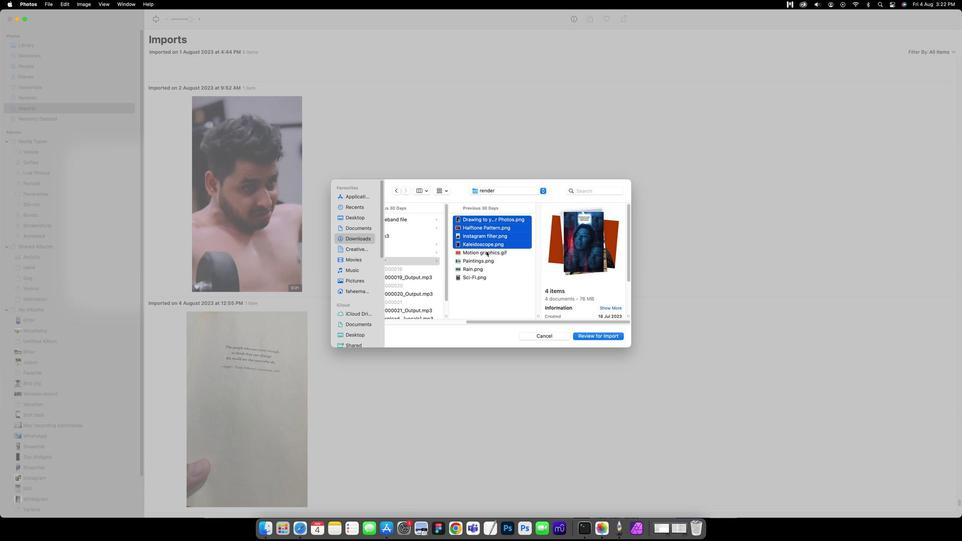 
Action: Mouse pressed left at (485, 251)
Screenshot: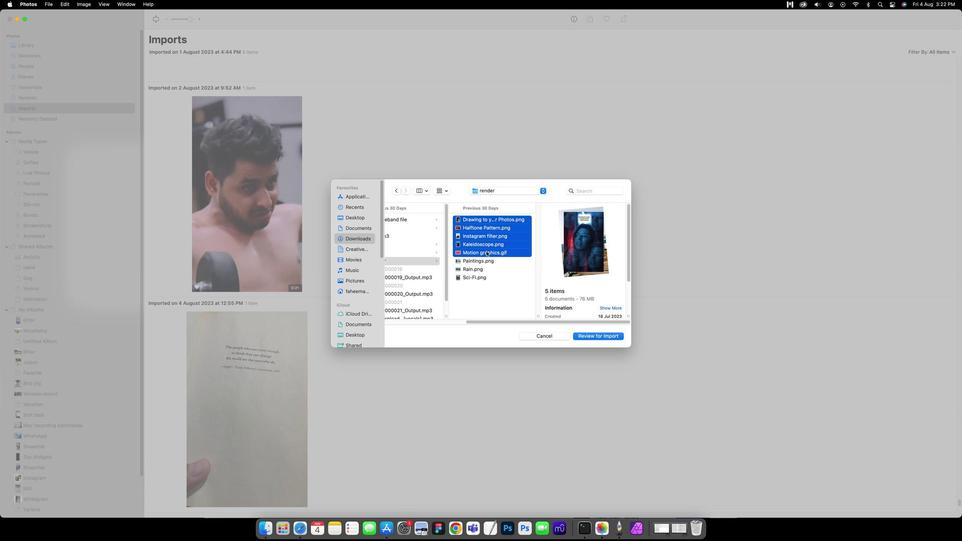 
Action: Mouse moved to (483, 260)
Screenshot: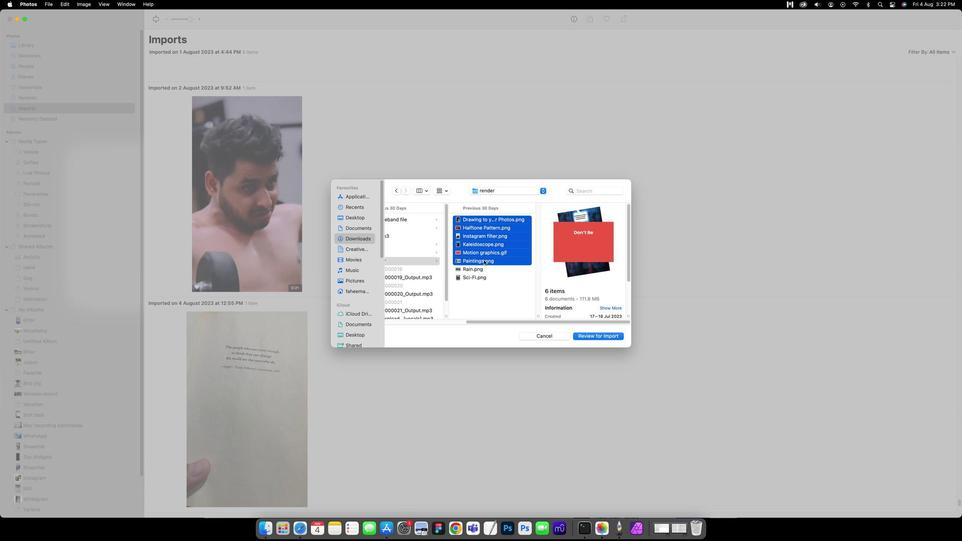 
Action: Mouse pressed left at (483, 260)
Screenshot: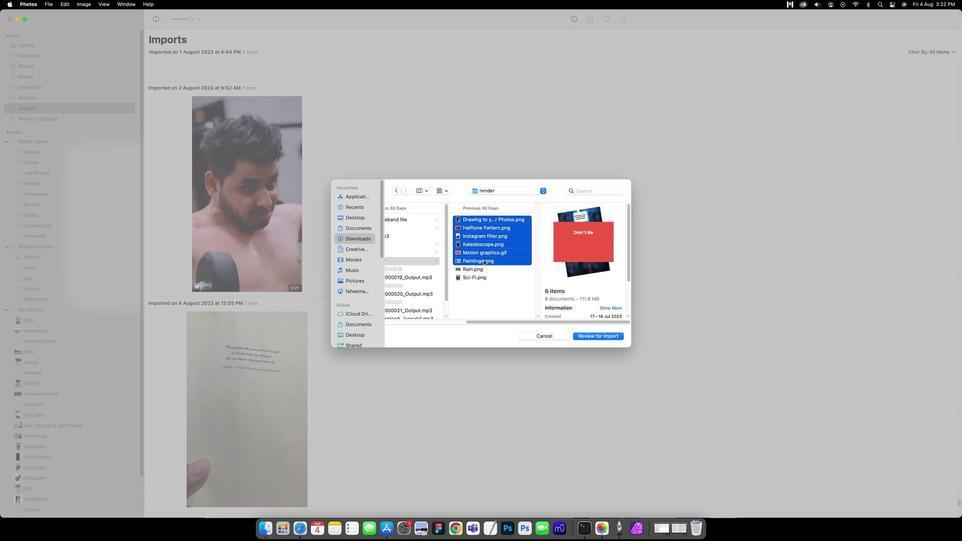 
Action: Mouse moved to (479, 270)
Screenshot: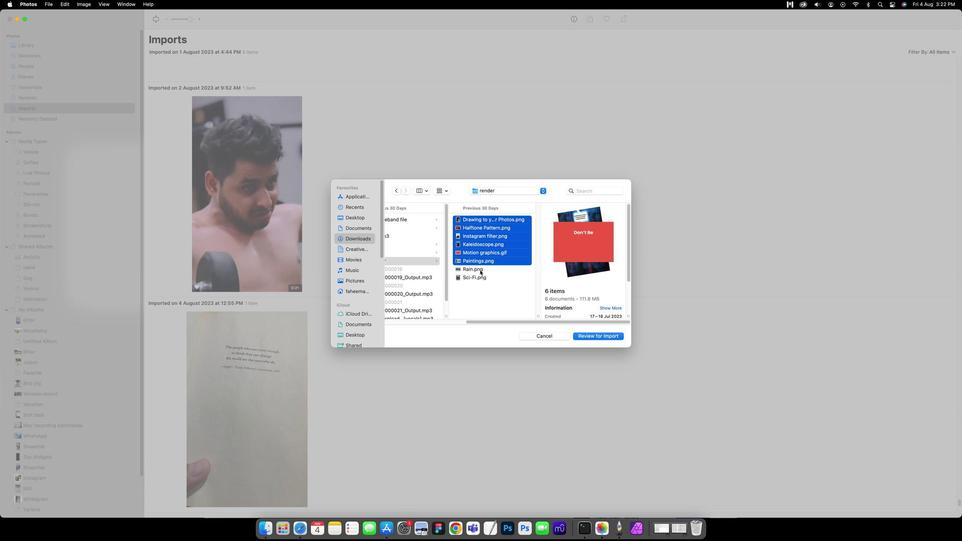 
Action: Mouse pressed left at (479, 270)
Screenshot: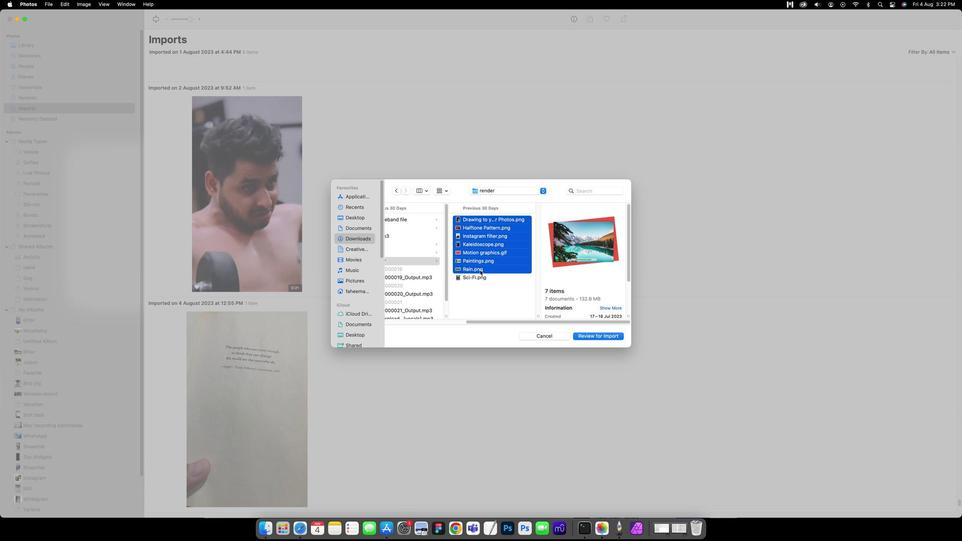 
Action: Mouse moved to (479, 275)
Screenshot: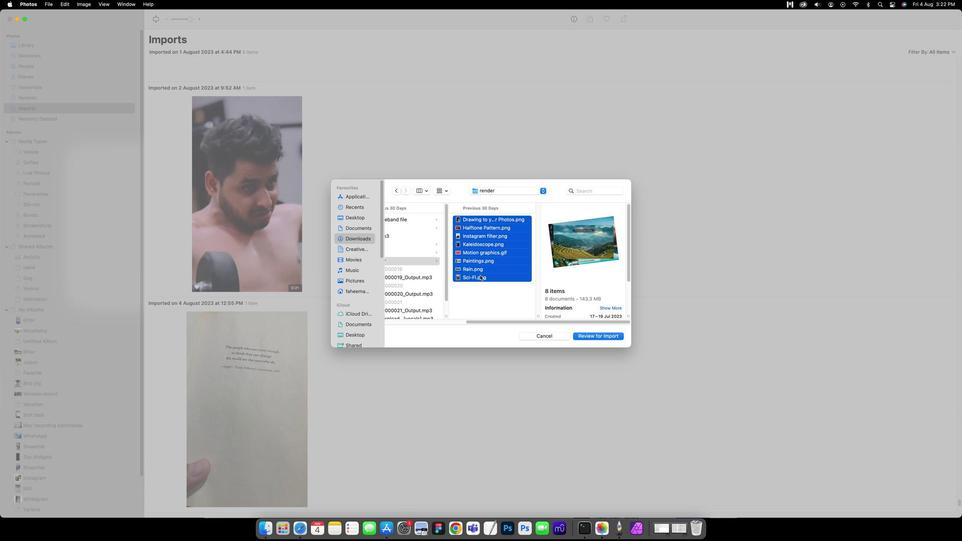 
Action: Mouse pressed left at (479, 275)
Screenshot: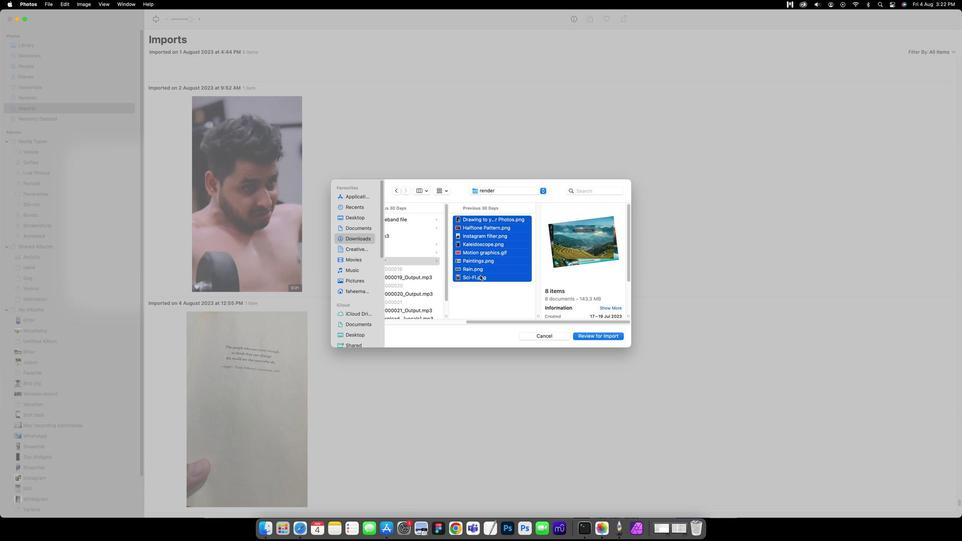 
Action: Mouse moved to (597, 338)
Screenshot: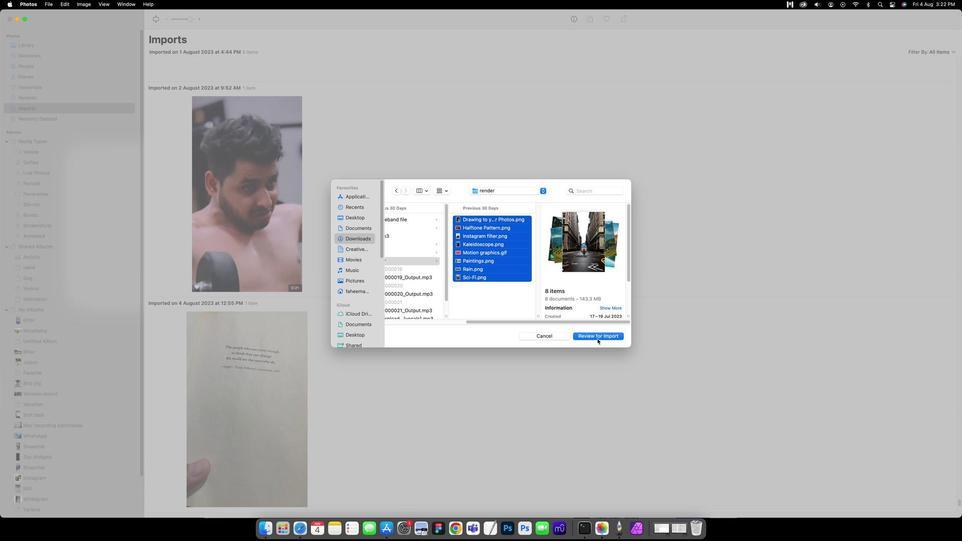 
Action: Mouse pressed left at (597, 338)
Screenshot: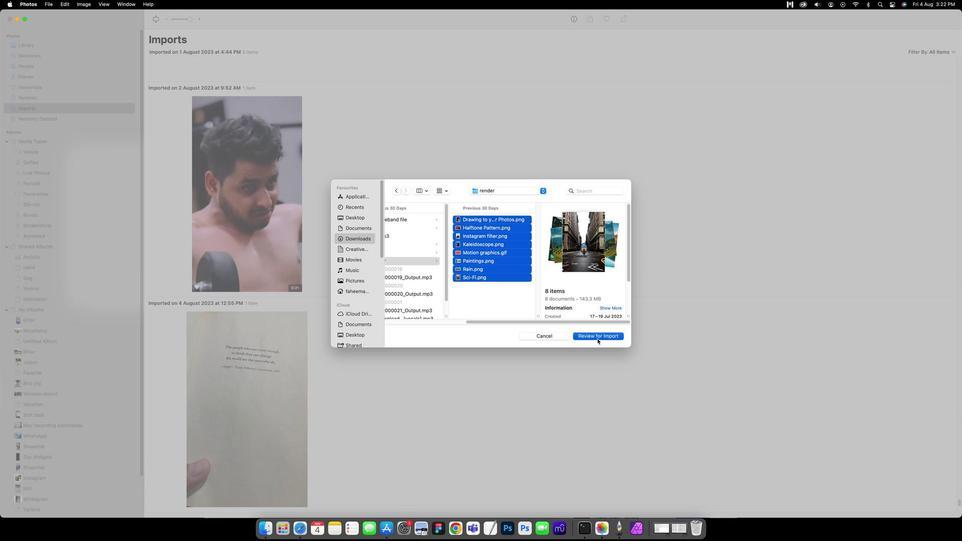 
Action: Mouse moved to (499, 39)
Screenshot: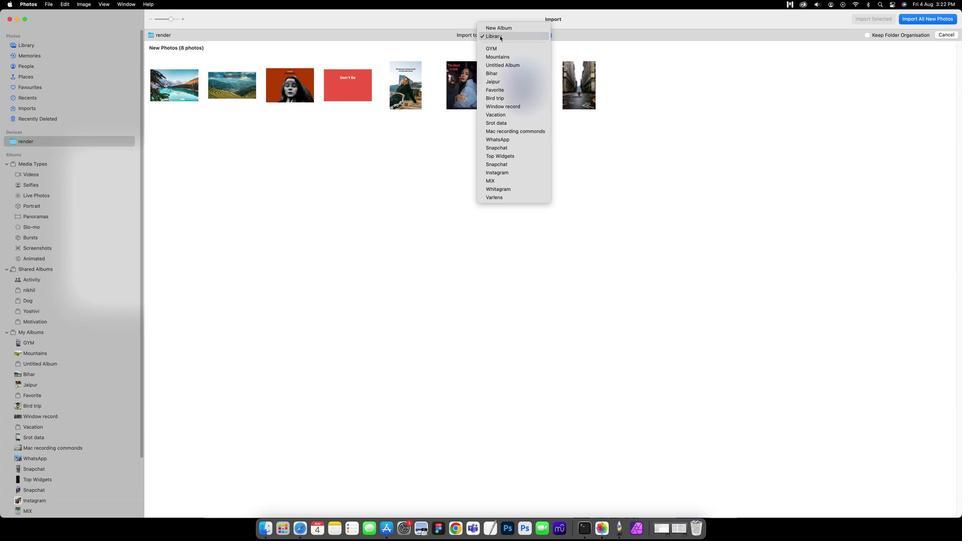 
Action: Mouse pressed left at (499, 39)
Screenshot: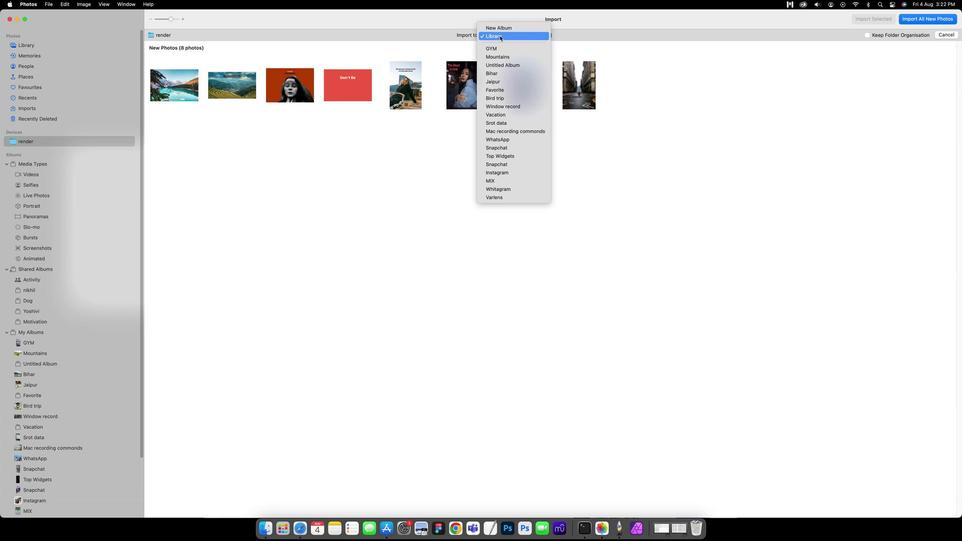 
Action: Mouse pressed left at (499, 39)
Screenshot: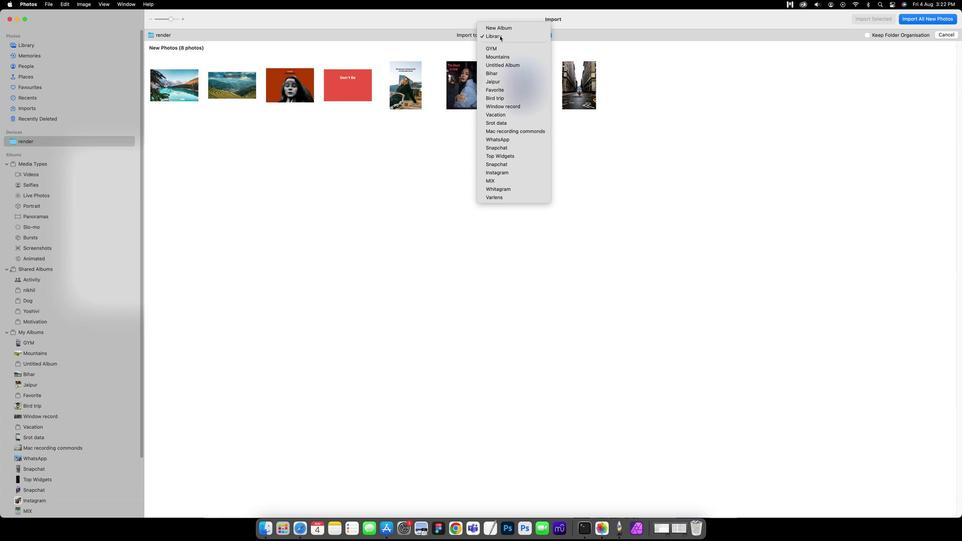 
Action: Mouse moved to (921, 24)
Screenshot: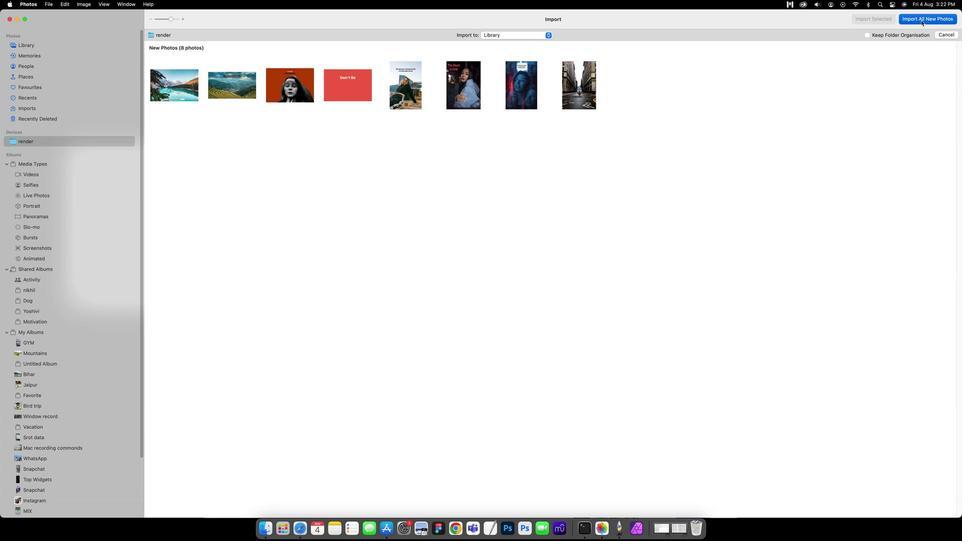 
Action: Mouse pressed left at (921, 24)
Screenshot: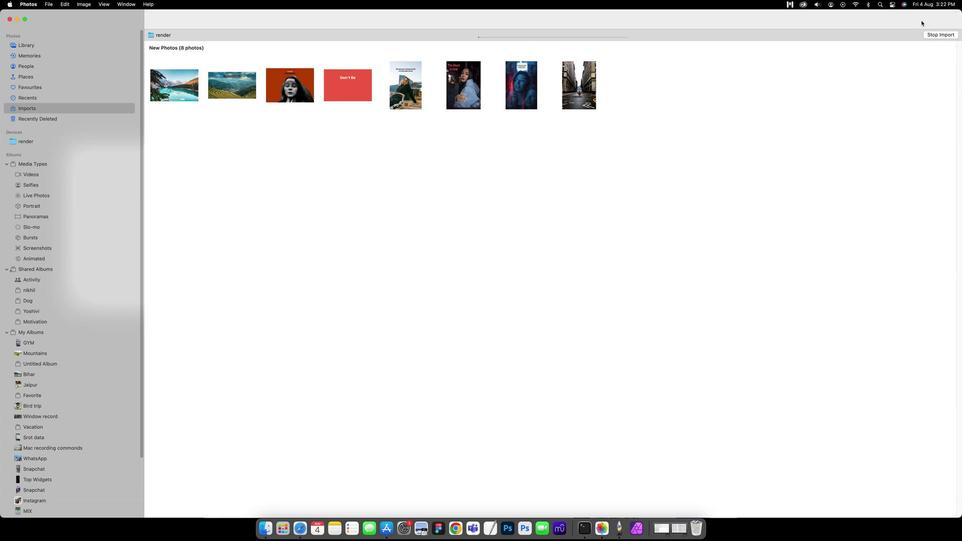 
Action: Mouse moved to (20, 44)
Screenshot: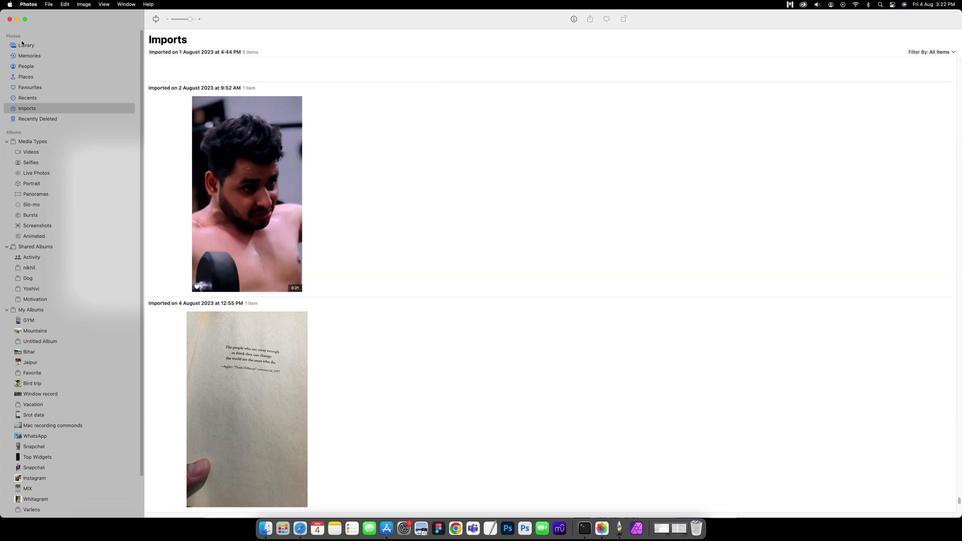 
Action: Mouse pressed left at (20, 44)
Screenshot: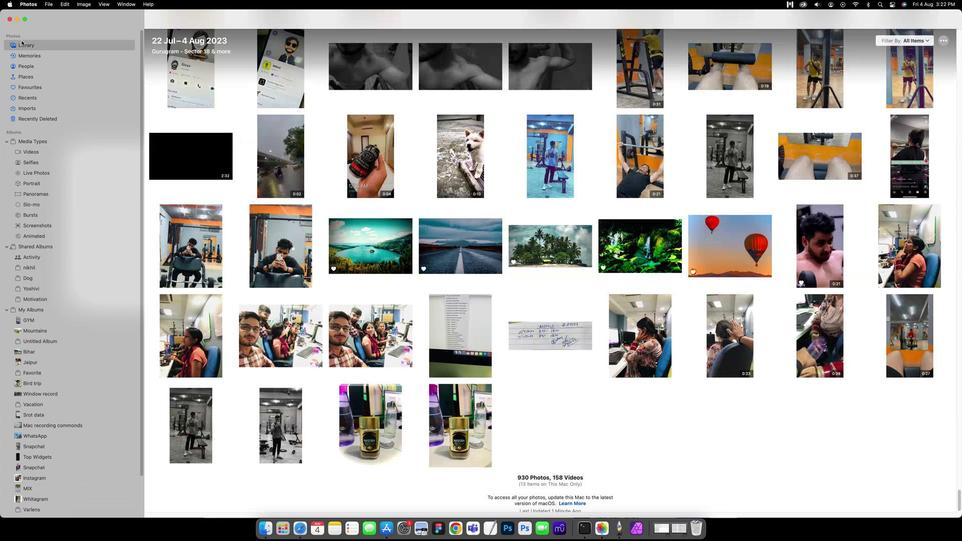 
Action: Mouse moved to (443, 201)
Screenshot: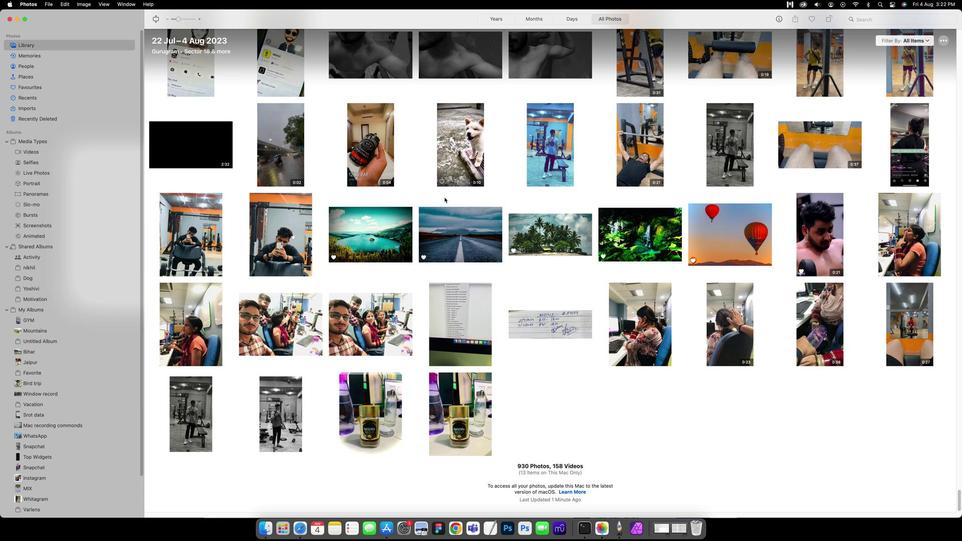 
Action: Mouse scrolled (443, 201) with delta (0, 4)
Screenshot: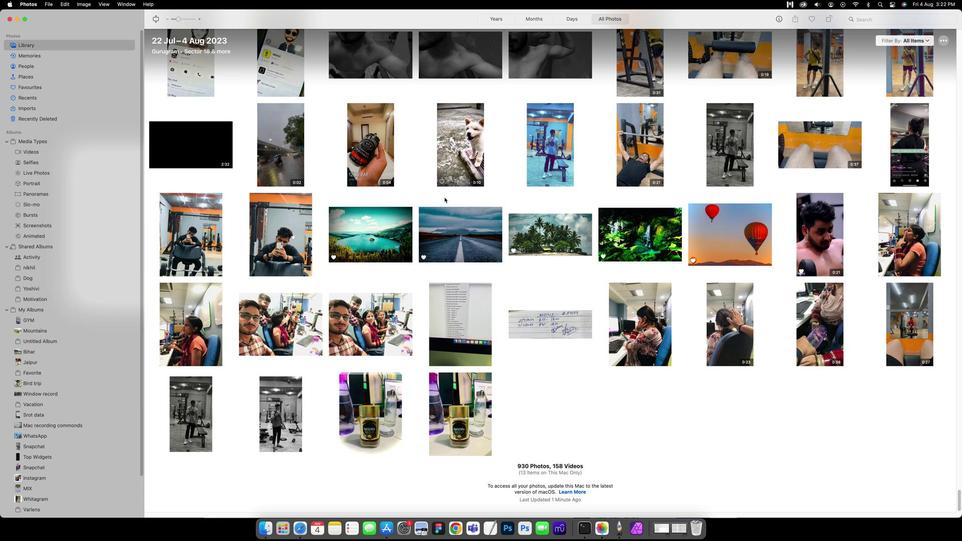 
Action: Mouse moved to (443, 200)
Screenshot: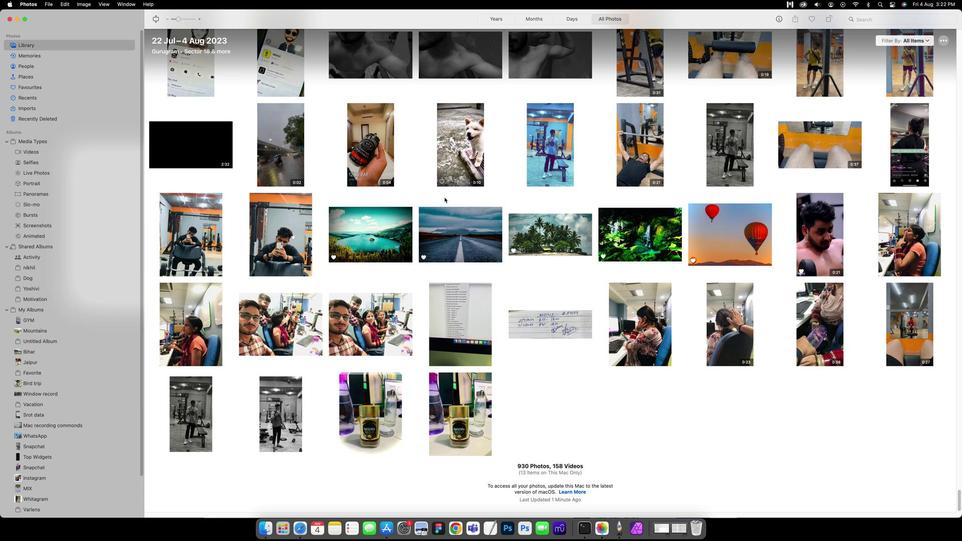 
Action: Mouse scrolled (443, 200) with delta (0, 4)
Screenshot: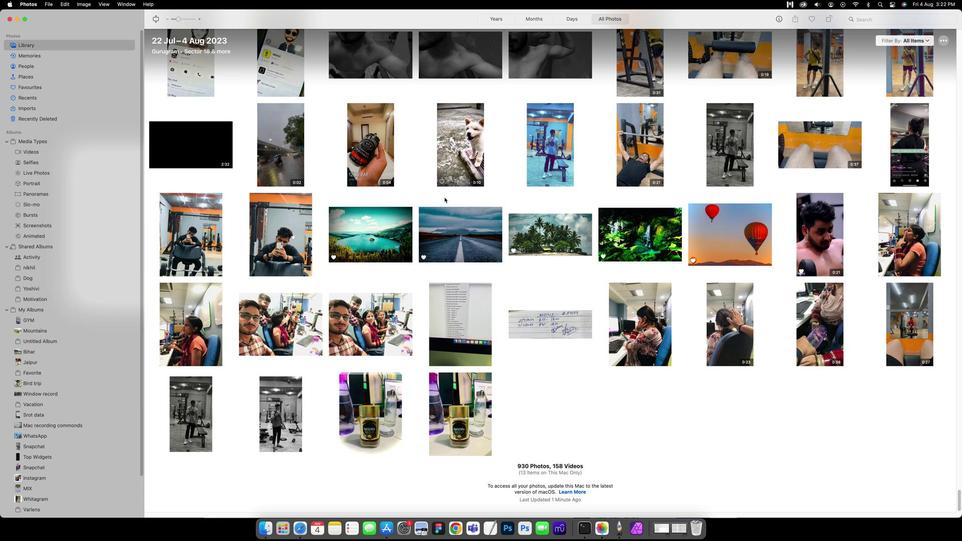 
Action: Mouse moved to (443, 199)
Screenshot: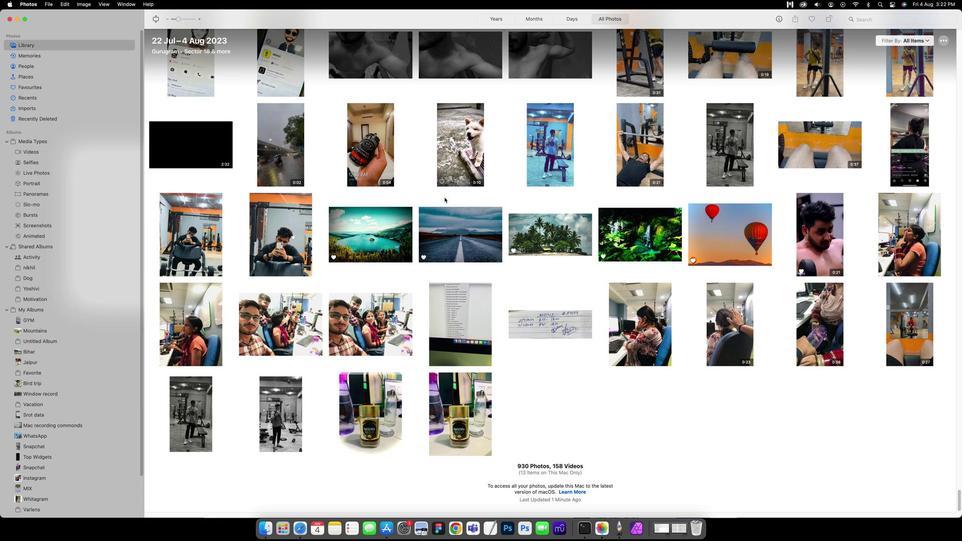 
Action: Mouse scrolled (443, 199) with delta (0, 3)
Screenshot: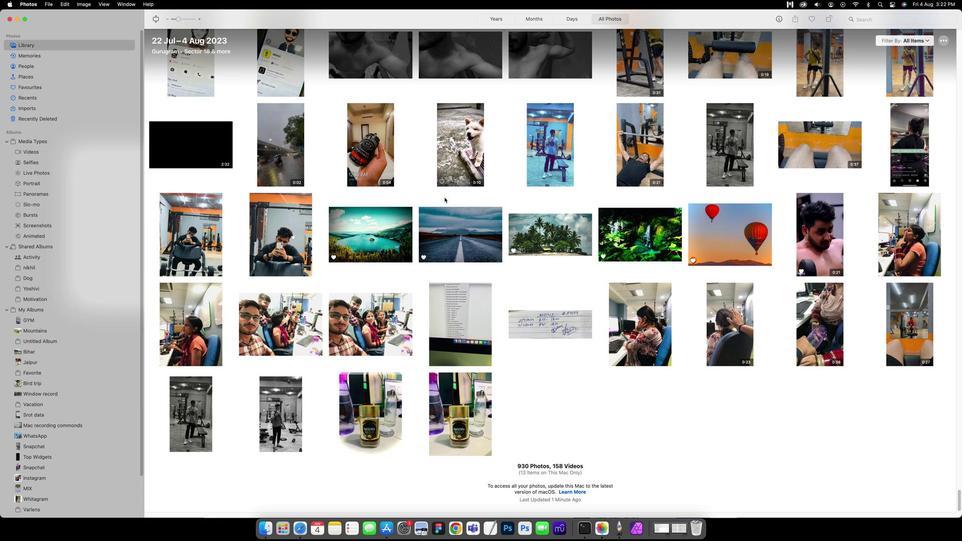 
Action: Mouse moved to (443, 199)
Screenshot: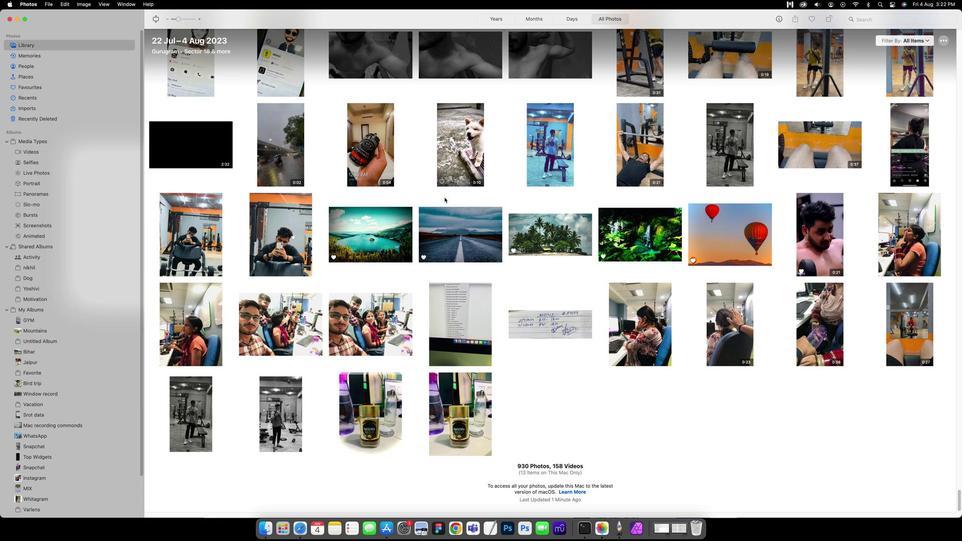 
Action: Mouse scrolled (443, 199) with delta (0, 2)
Screenshot: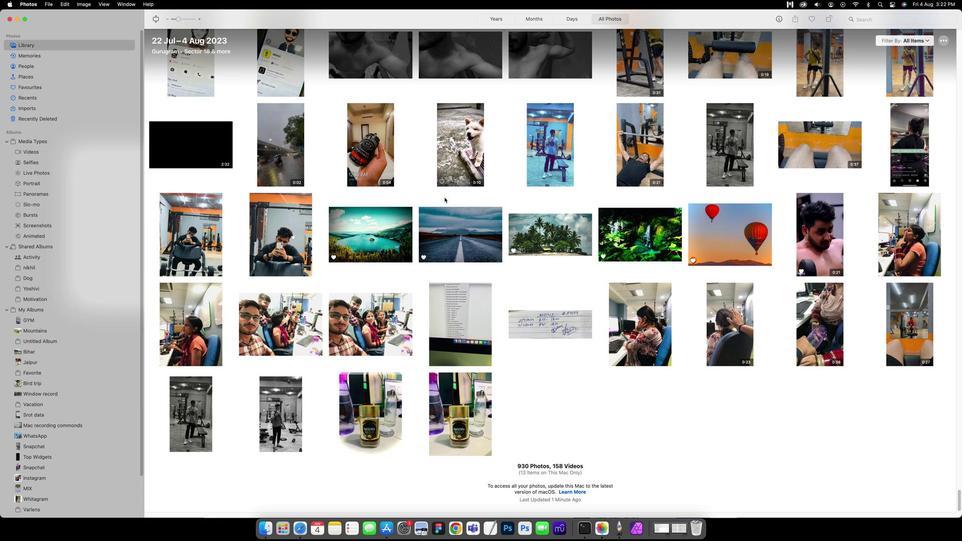 
Action: Mouse moved to (444, 198)
Screenshot: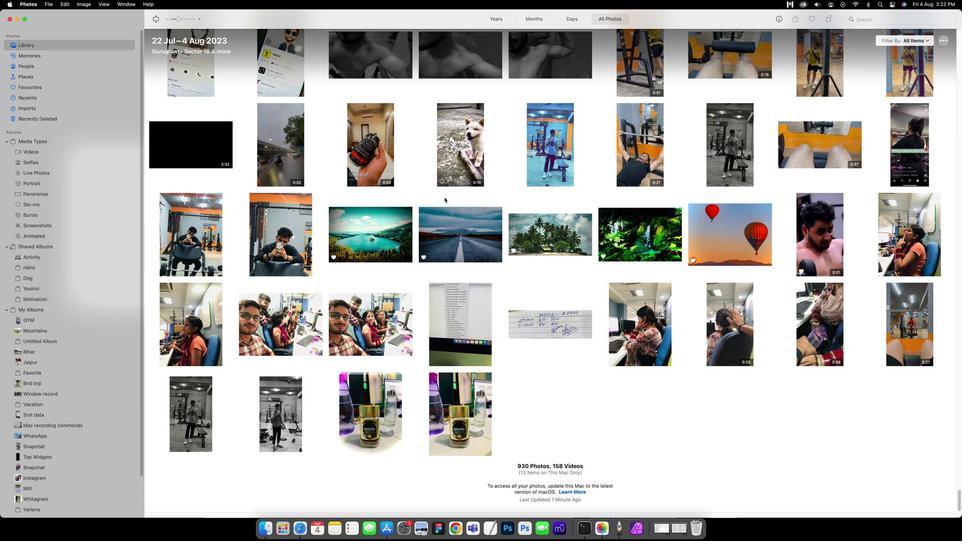 
Action: Mouse scrolled (444, 198) with delta (0, 2)
Screenshot: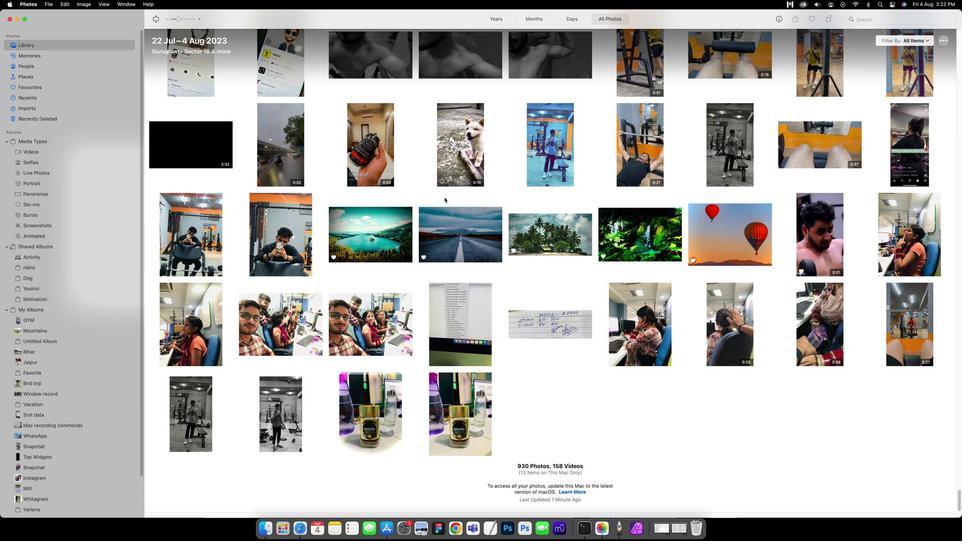 
Action: Mouse scrolled (444, 198) with delta (0, 2)
Screenshot: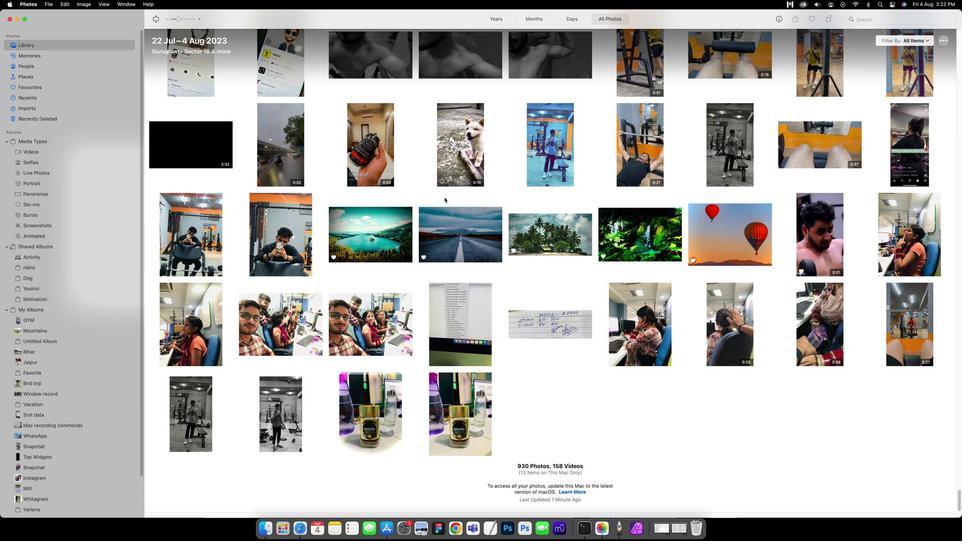 
